 Task: Find connections with filter location Castelnau-le-Lez with filter topic #fintechwith filter profile language German with filter current company Unichem Laboratories Limited with filter school Punjab Technical University with filter industry Metal Ore Mining with filter service category Product Marketing with filter keywords title Ghostwriter
Action: Mouse moved to (705, 91)
Screenshot: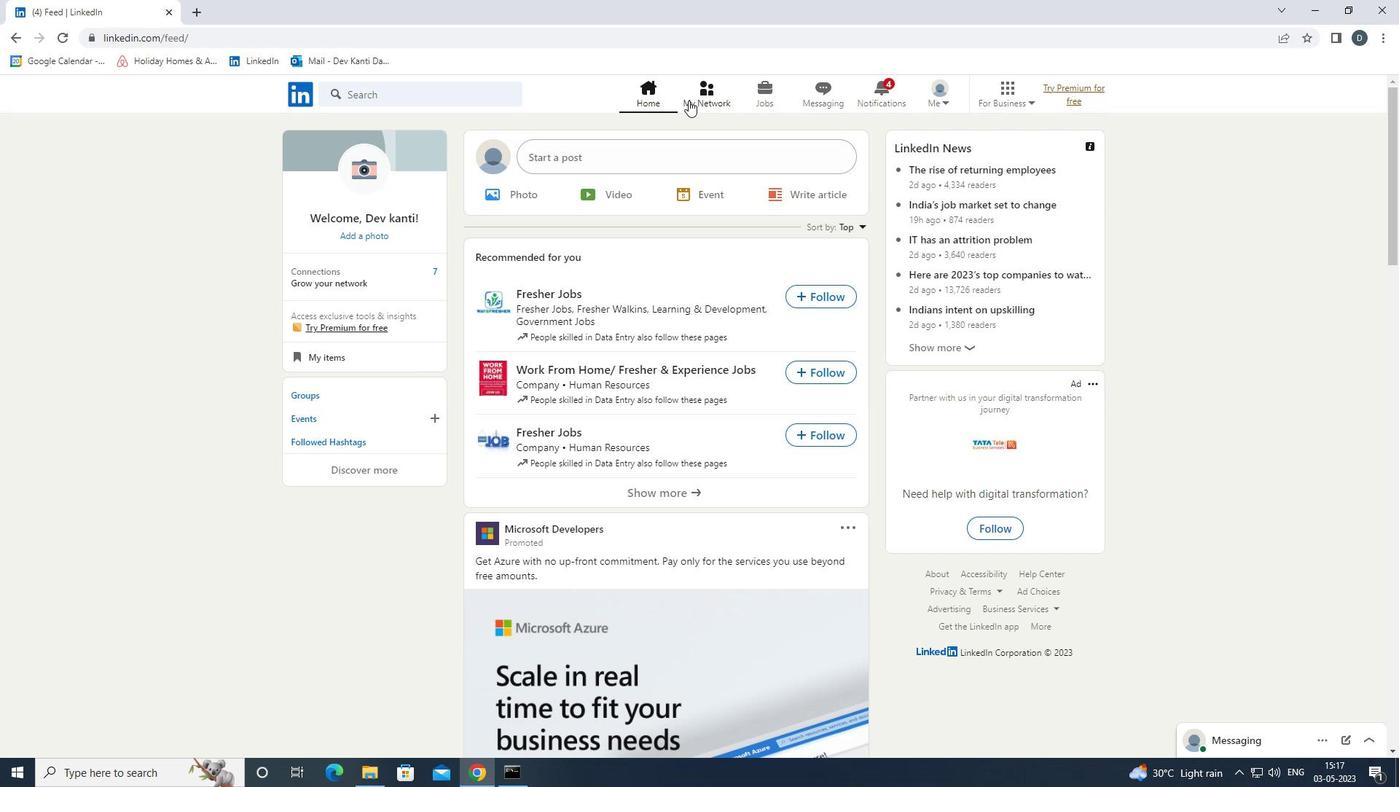 
Action: Mouse pressed left at (705, 91)
Screenshot: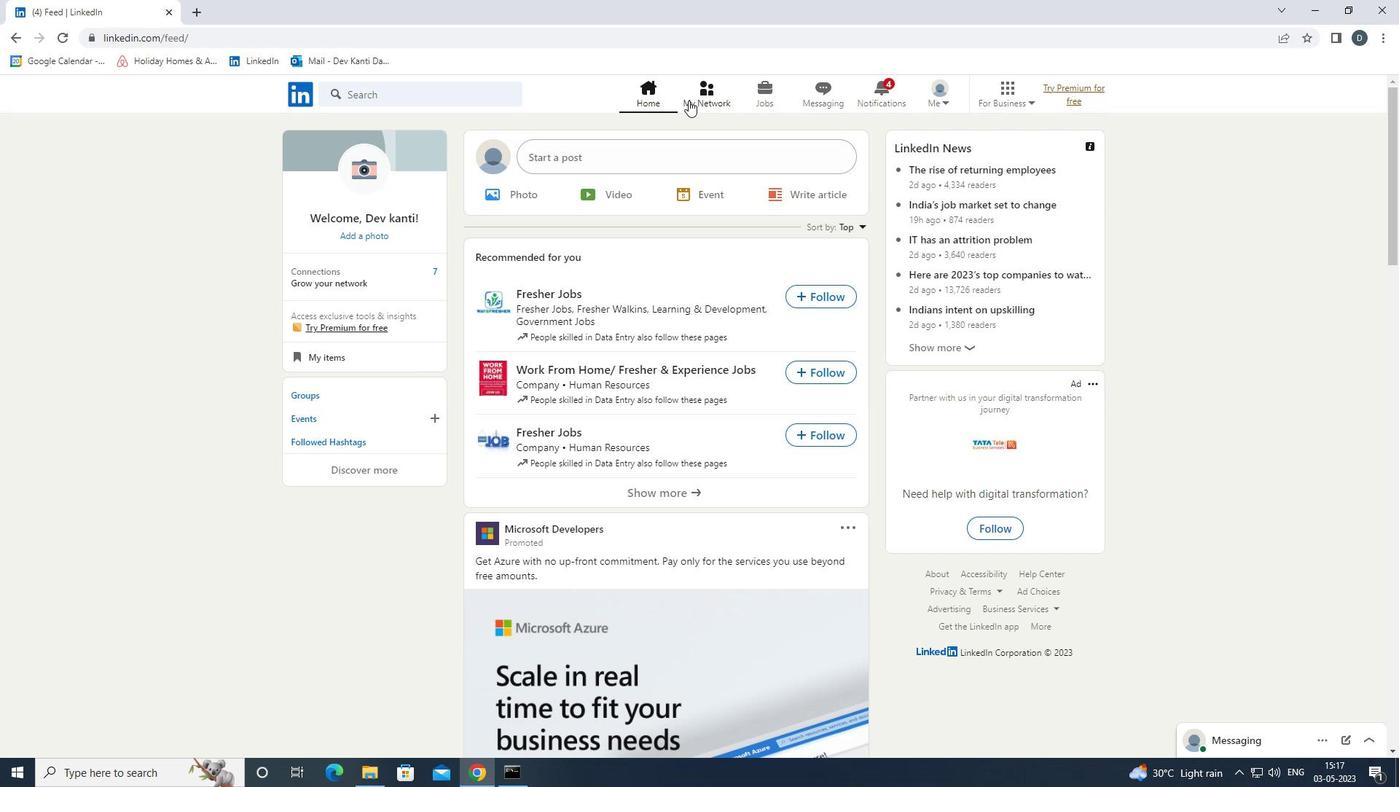 
Action: Mouse moved to (481, 172)
Screenshot: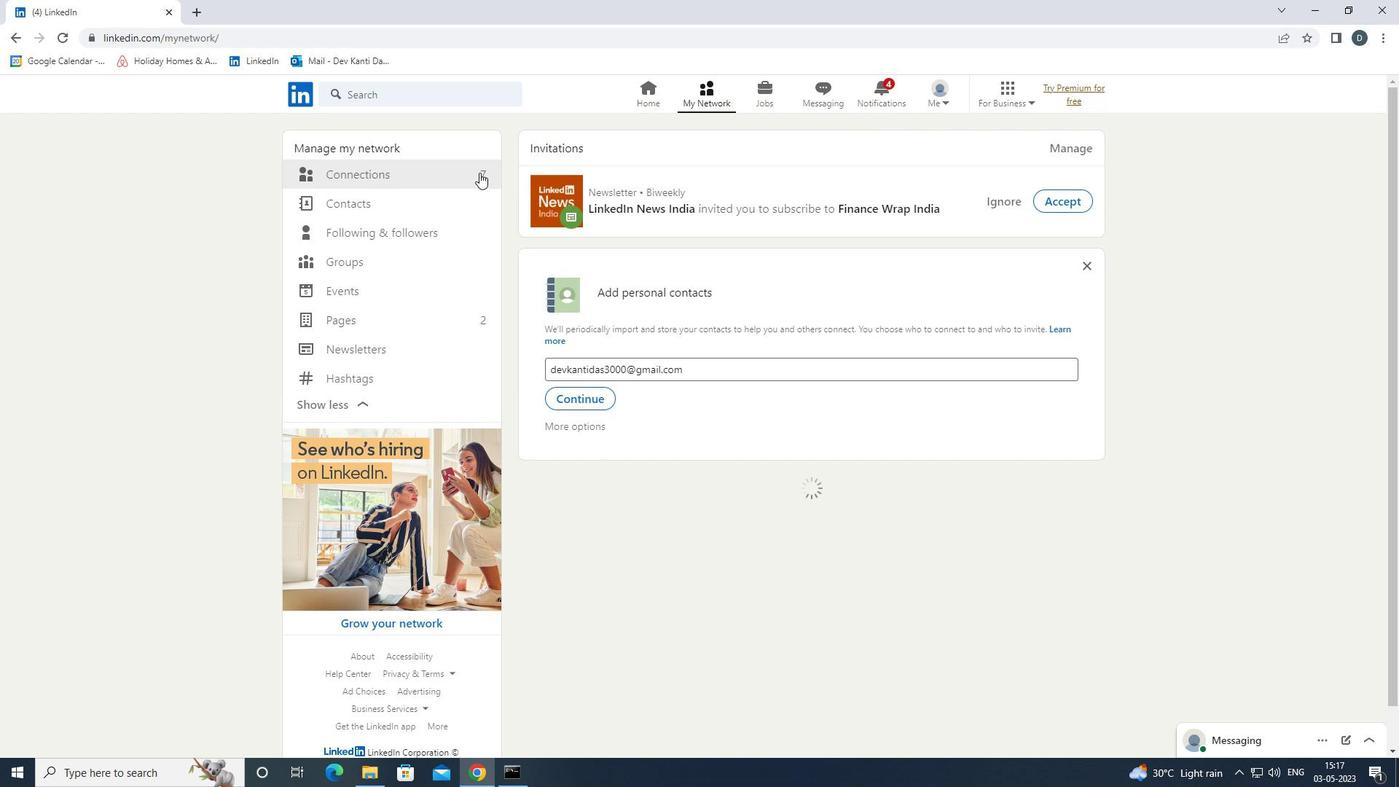 
Action: Mouse pressed left at (481, 172)
Screenshot: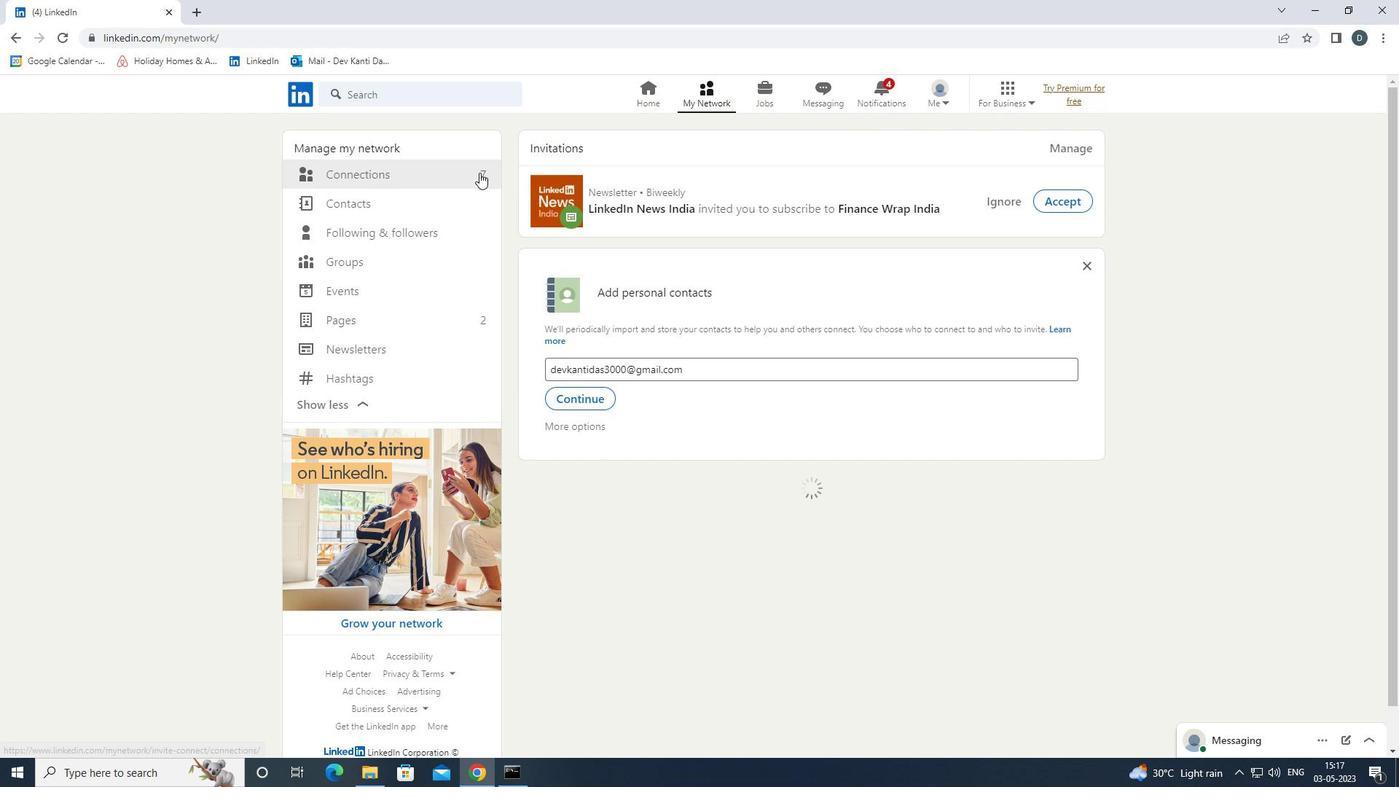 
Action: Mouse moved to (840, 181)
Screenshot: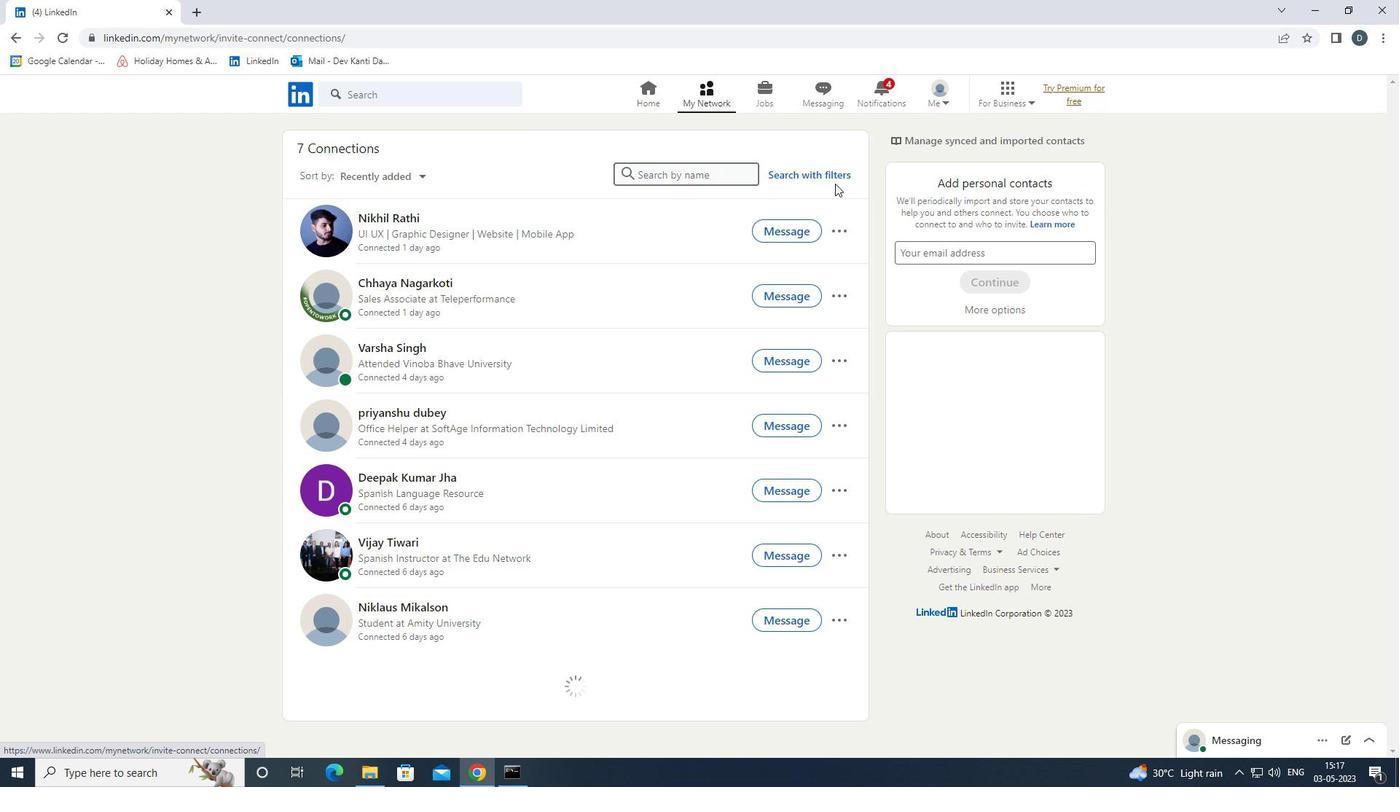 
Action: Mouse pressed left at (840, 181)
Screenshot: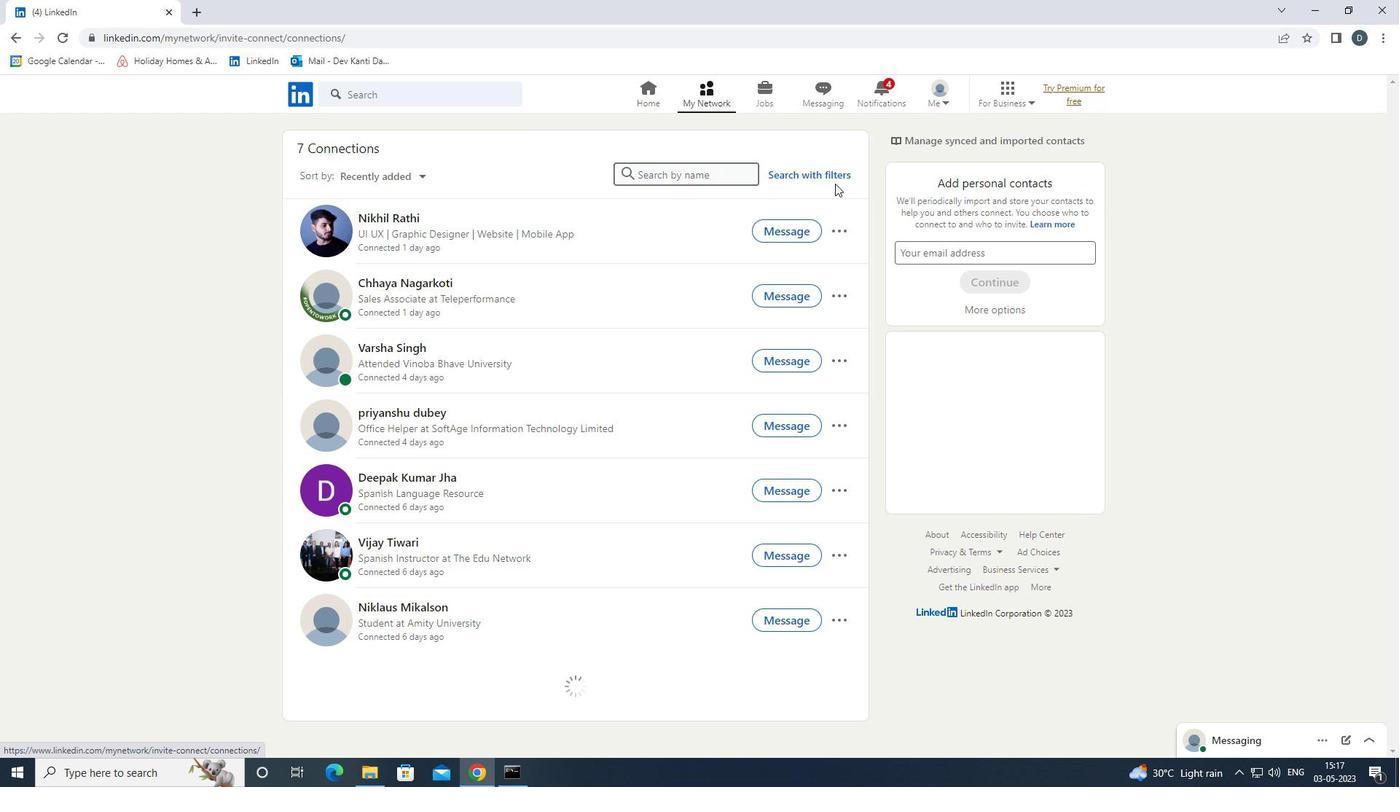 
Action: Mouse moved to (754, 137)
Screenshot: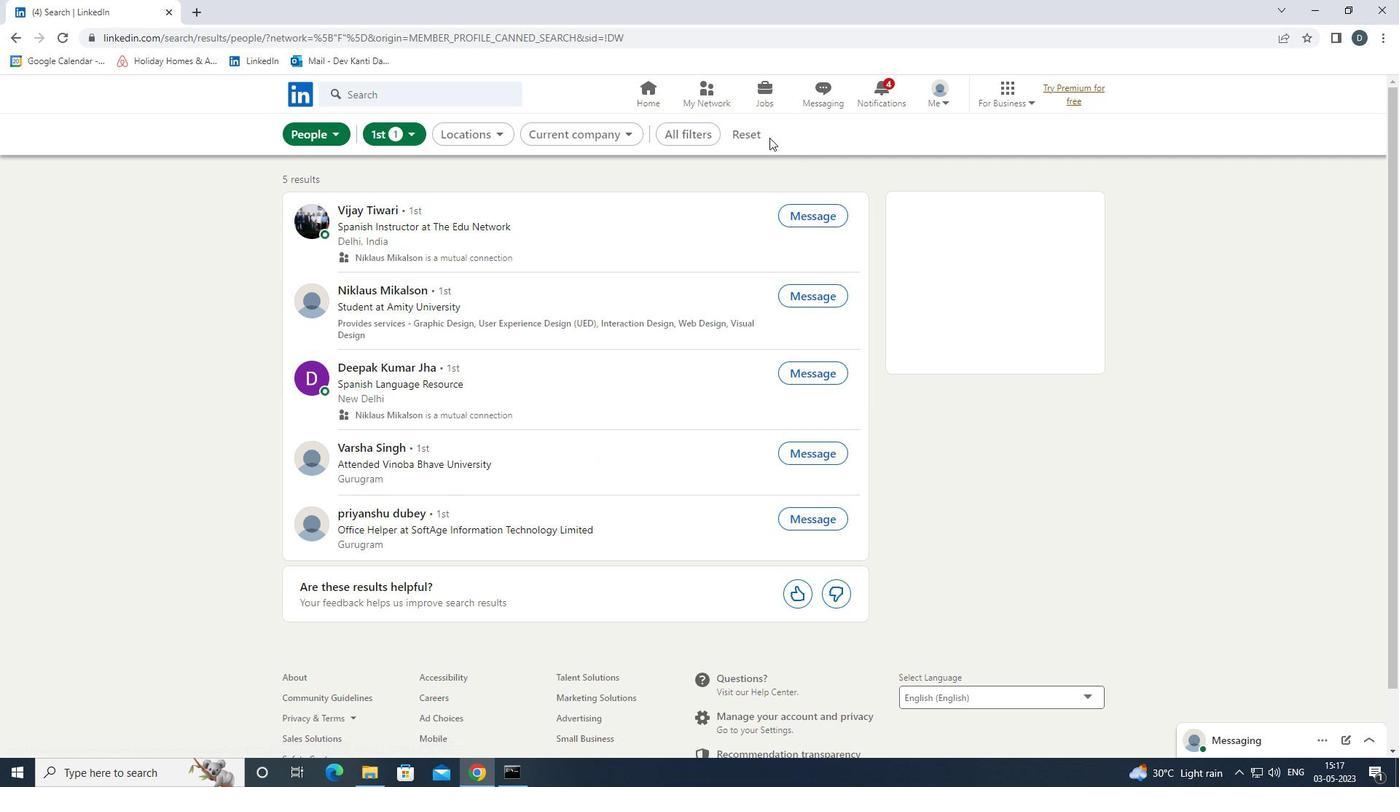 
Action: Mouse pressed left at (754, 137)
Screenshot: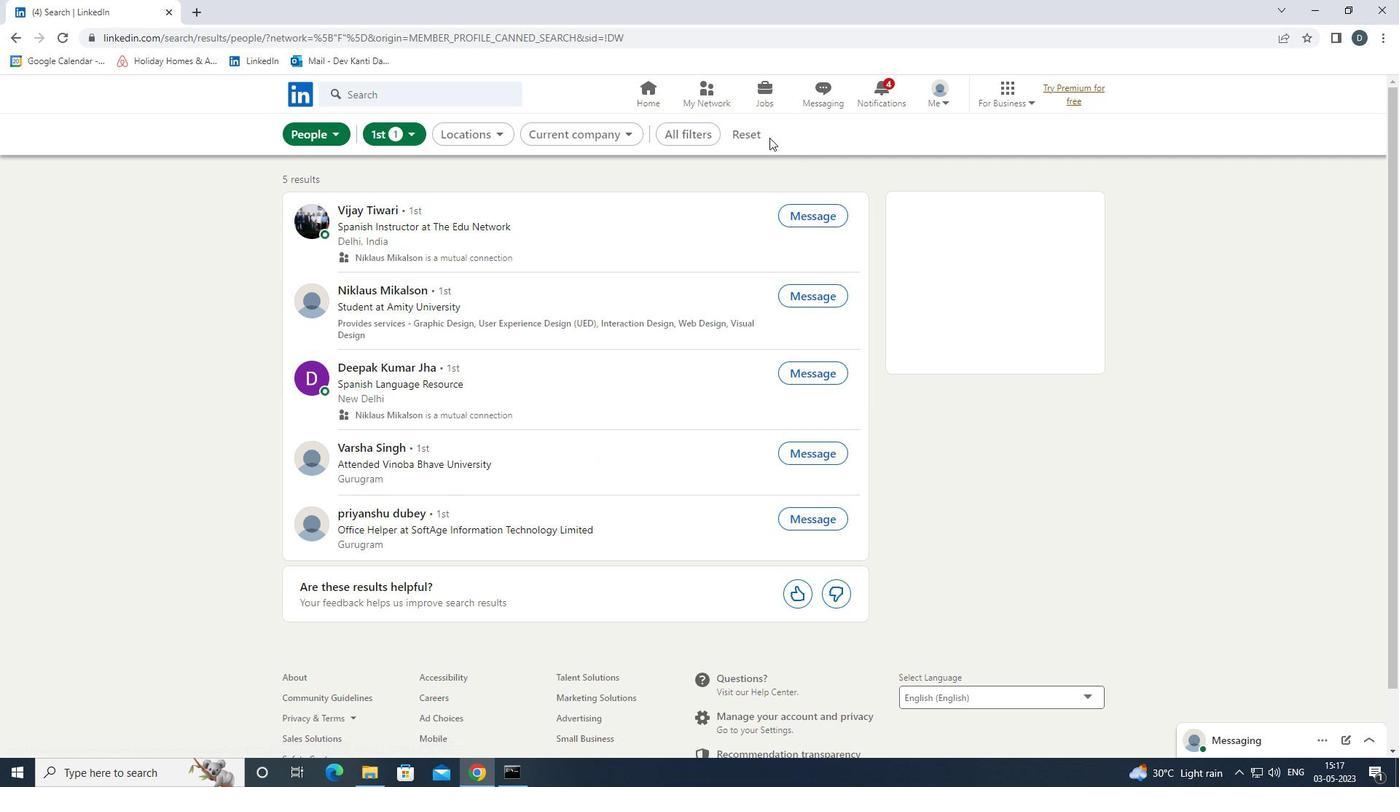 
Action: Mouse moved to (717, 133)
Screenshot: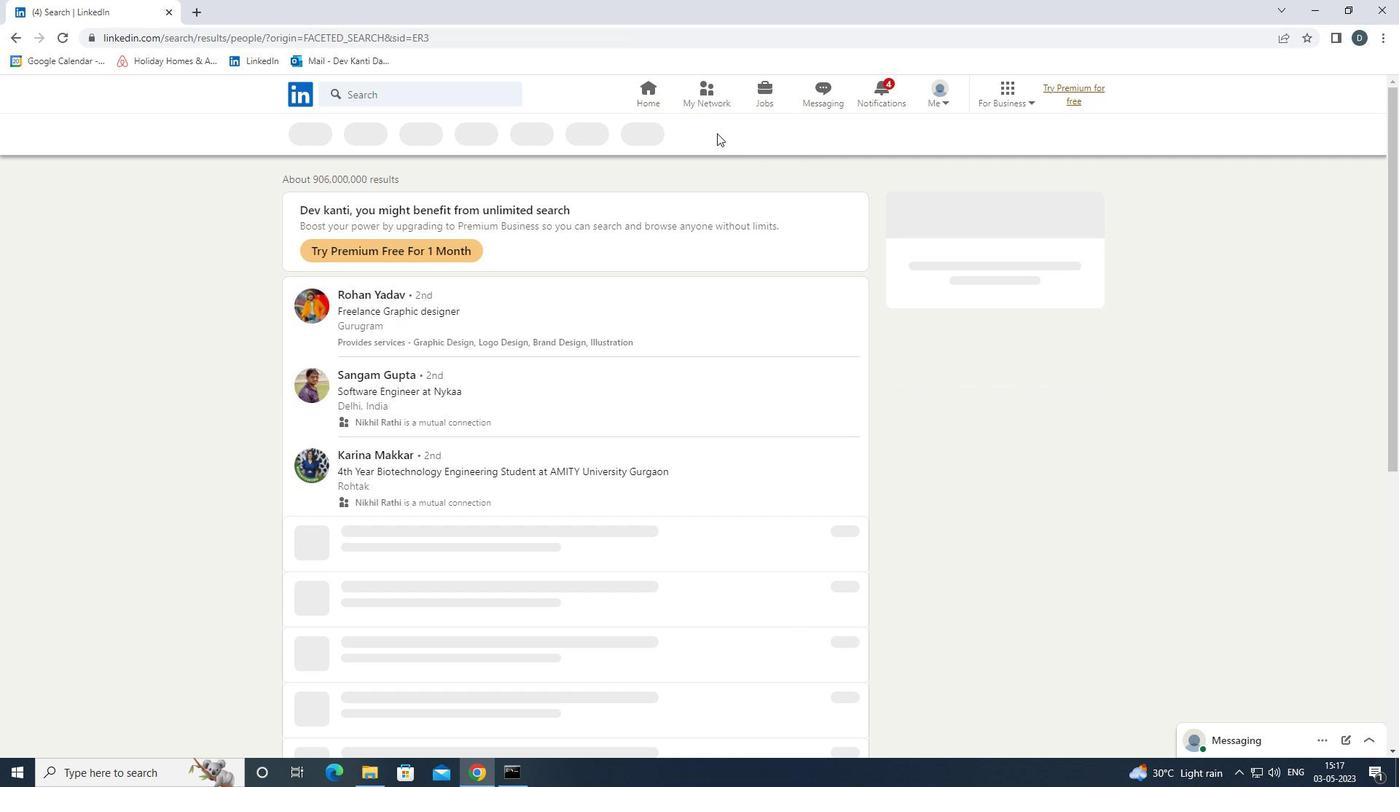 
Action: Mouse pressed left at (717, 133)
Screenshot: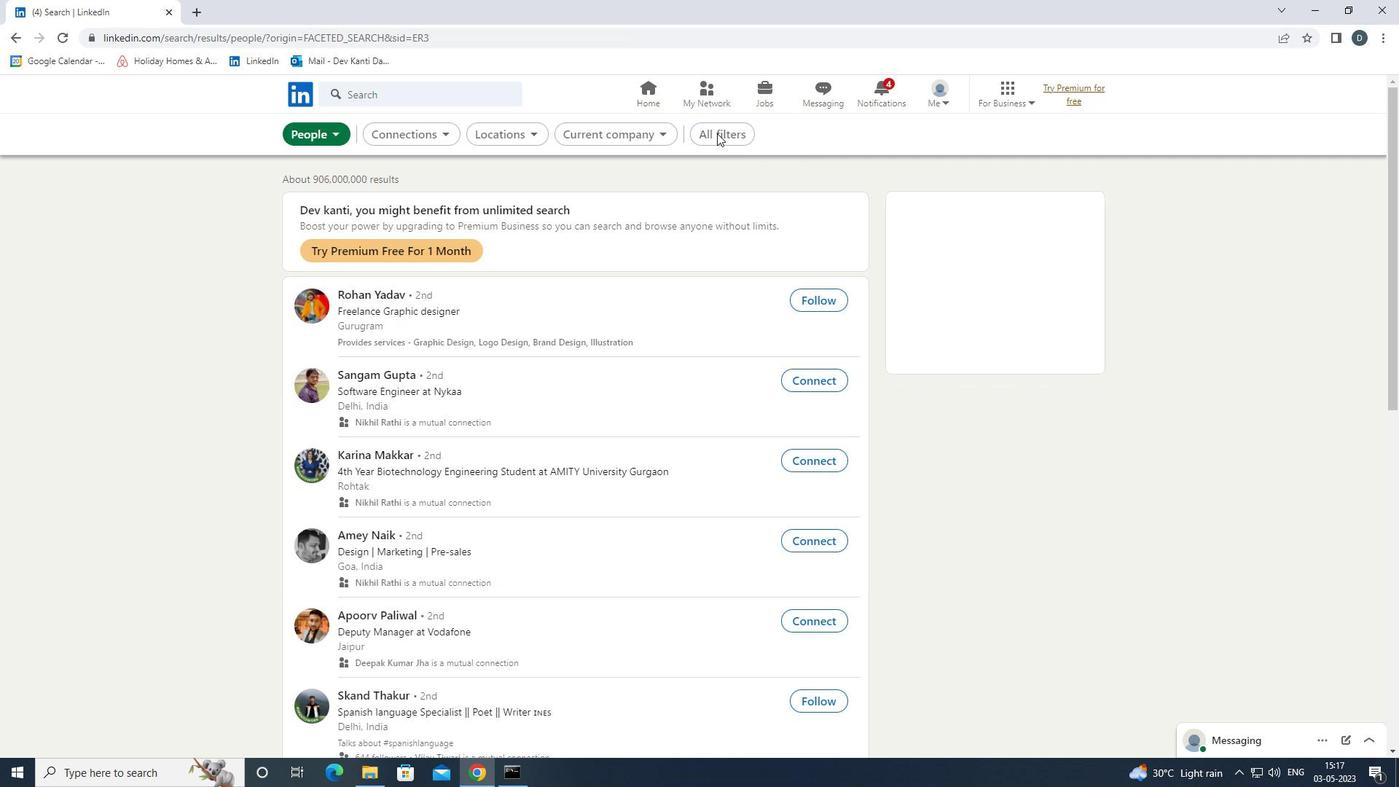 
Action: Mouse moved to (1154, 436)
Screenshot: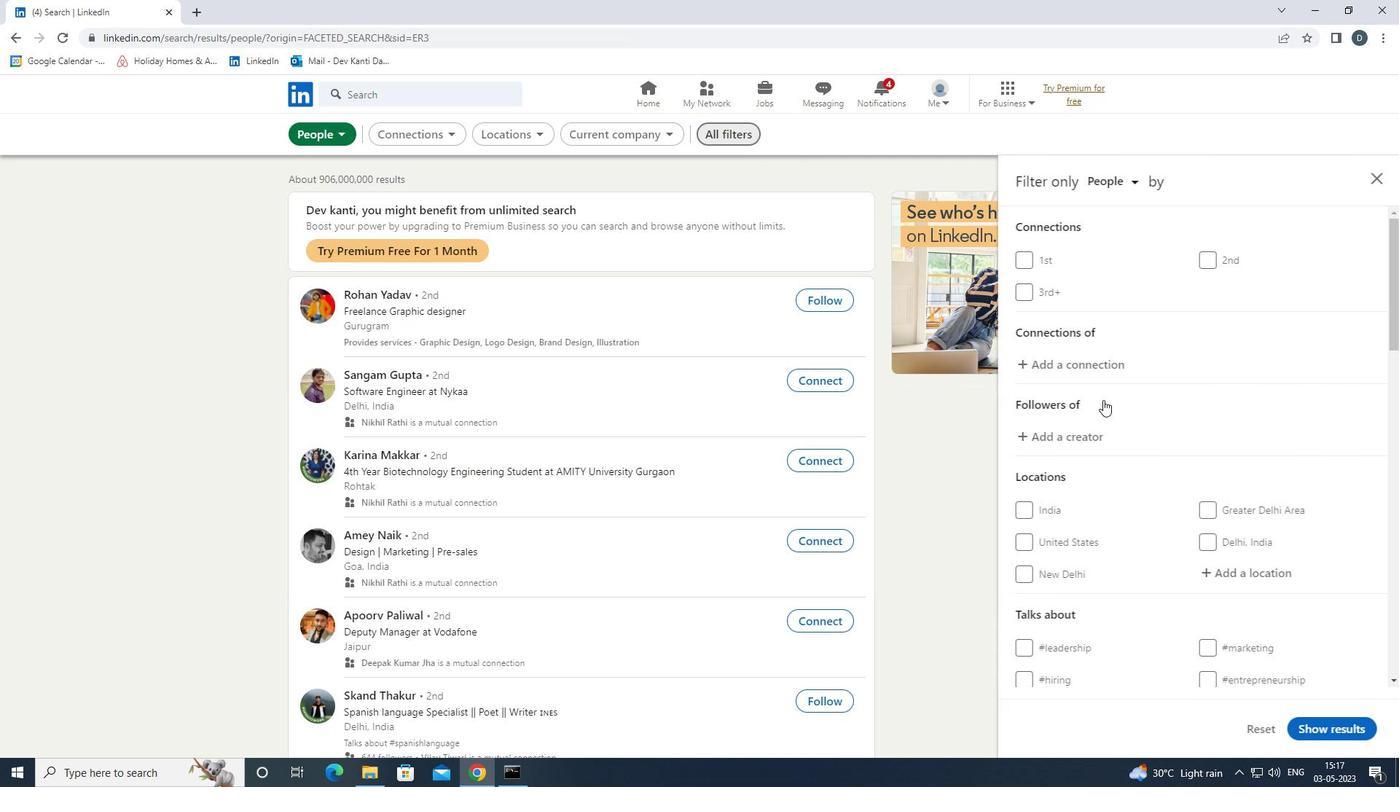 
Action: Mouse scrolled (1154, 435) with delta (0, 0)
Screenshot: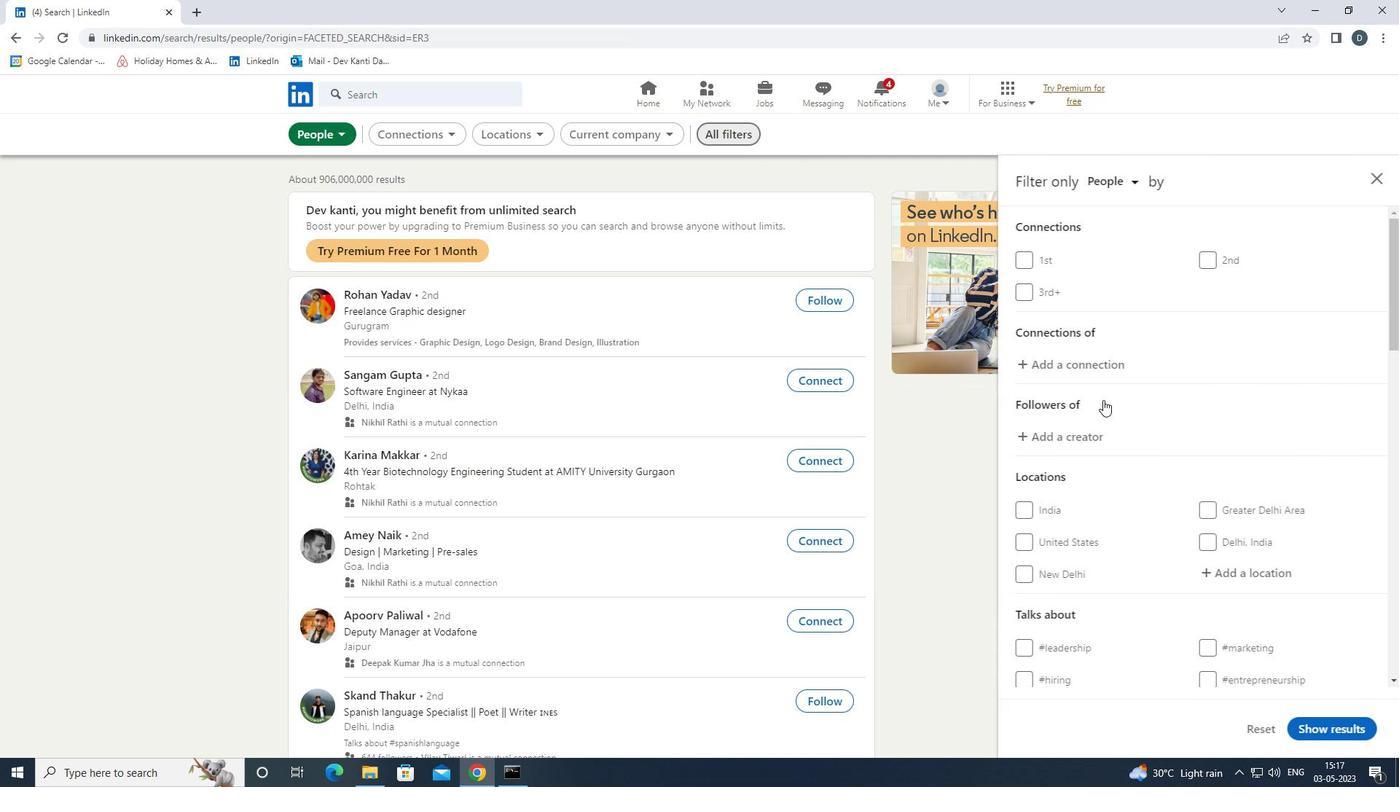 
Action: Mouse moved to (1164, 446)
Screenshot: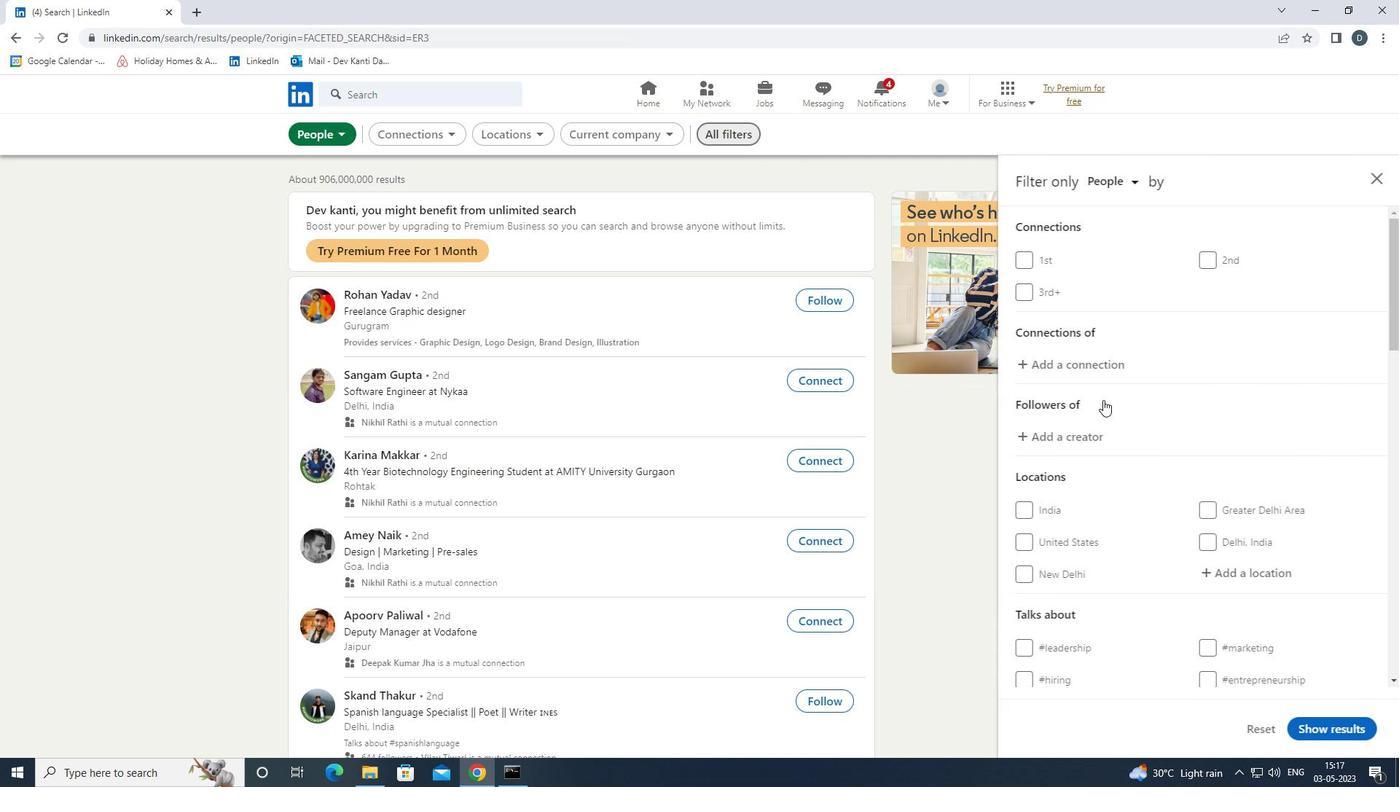 
Action: Mouse scrolled (1164, 445) with delta (0, 0)
Screenshot: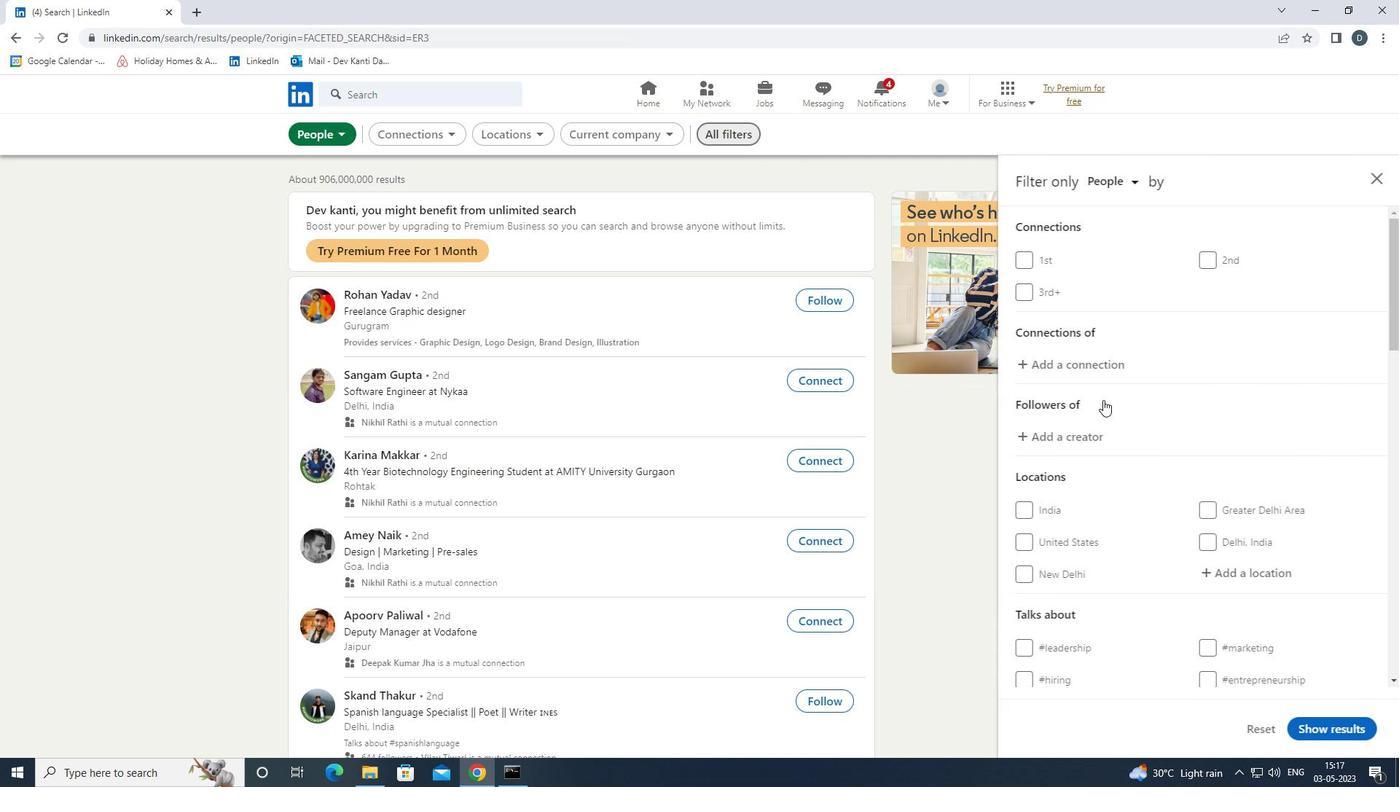 
Action: Mouse moved to (1170, 449)
Screenshot: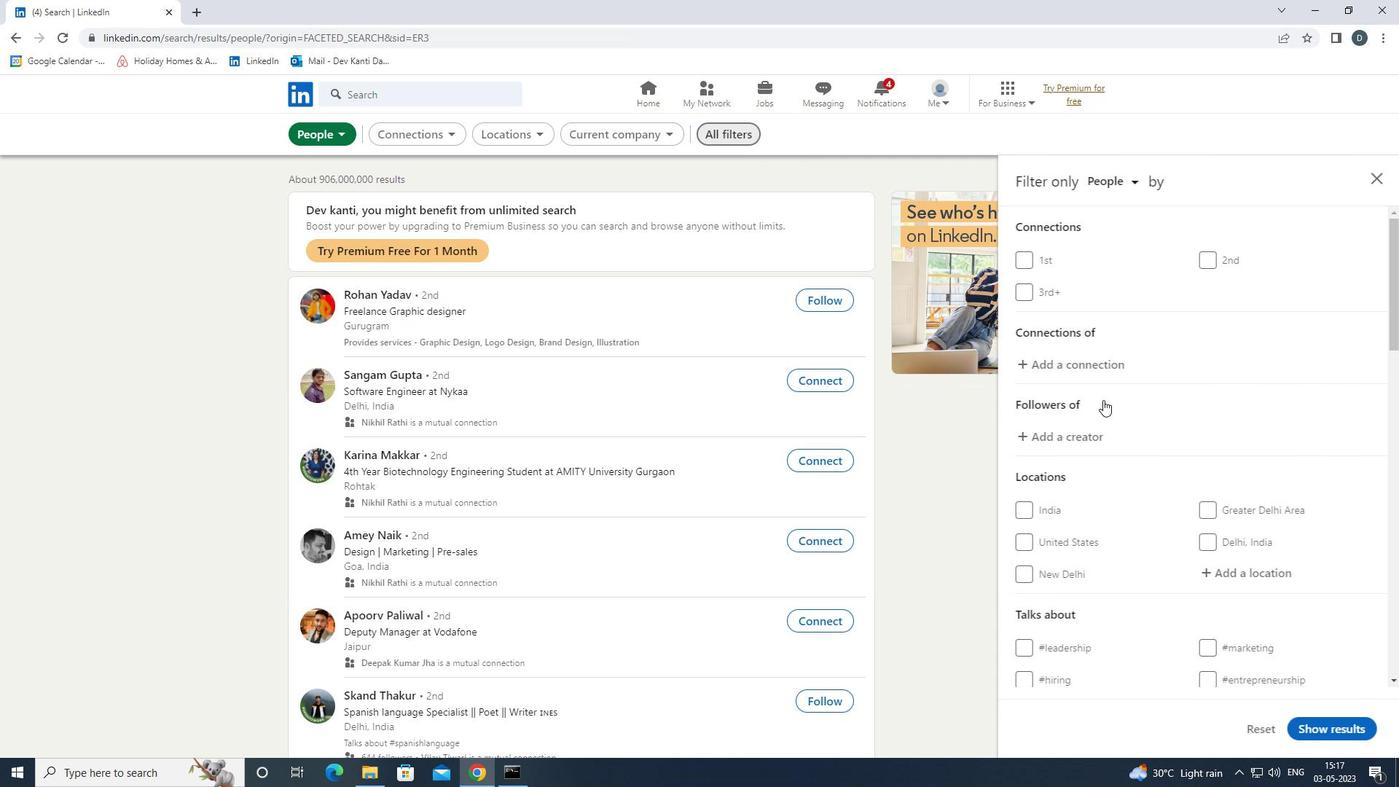 
Action: Mouse scrolled (1170, 448) with delta (0, 0)
Screenshot: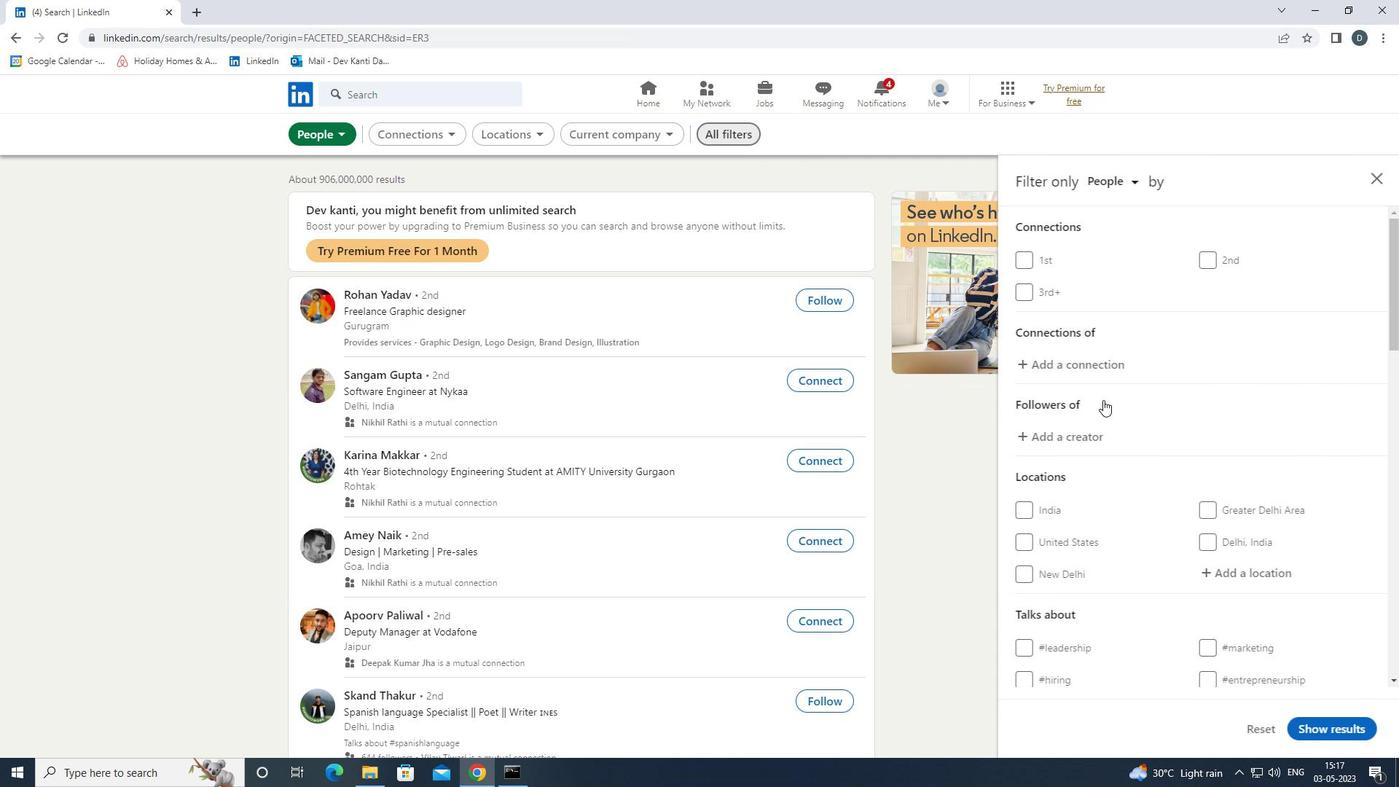 
Action: Mouse moved to (1240, 356)
Screenshot: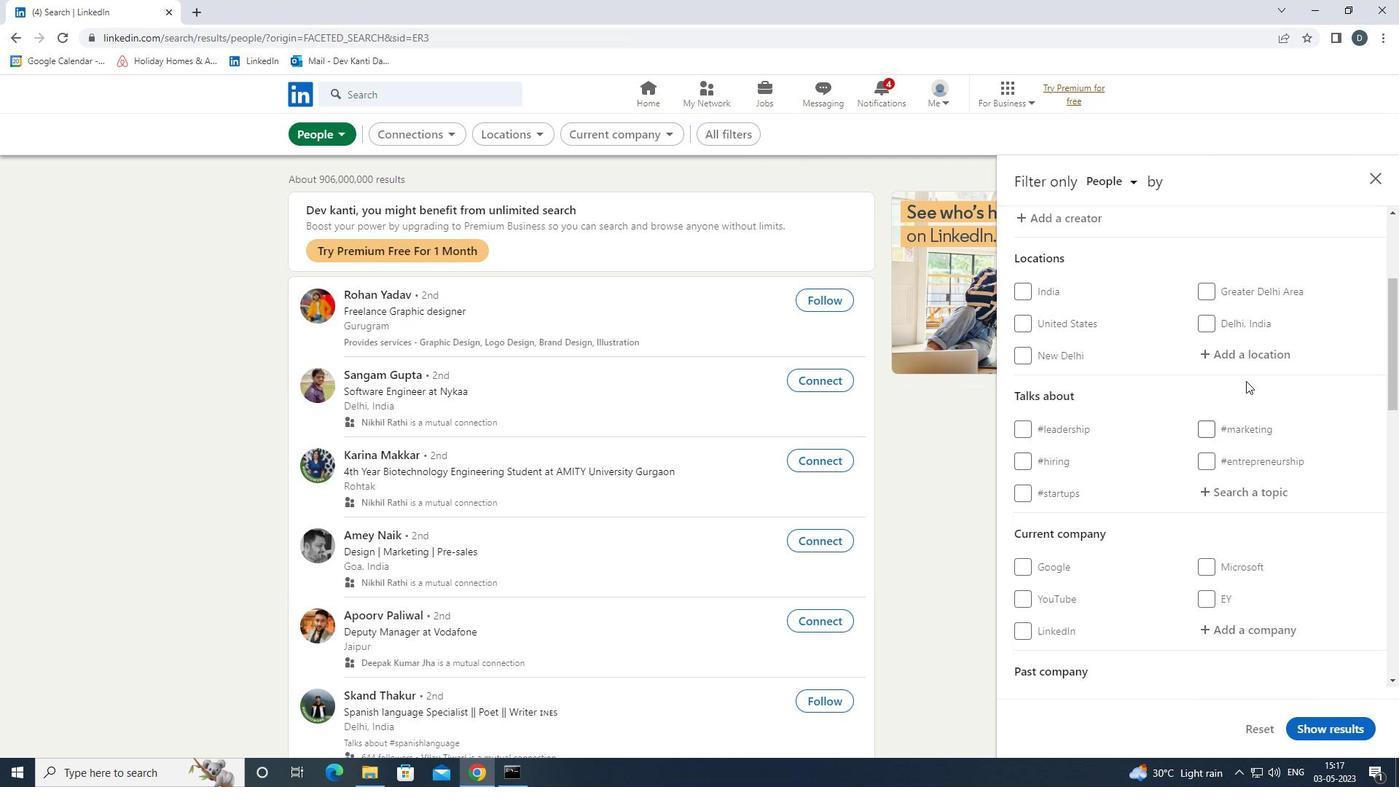 
Action: Mouse pressed left at (1240, 356)
Screenshot: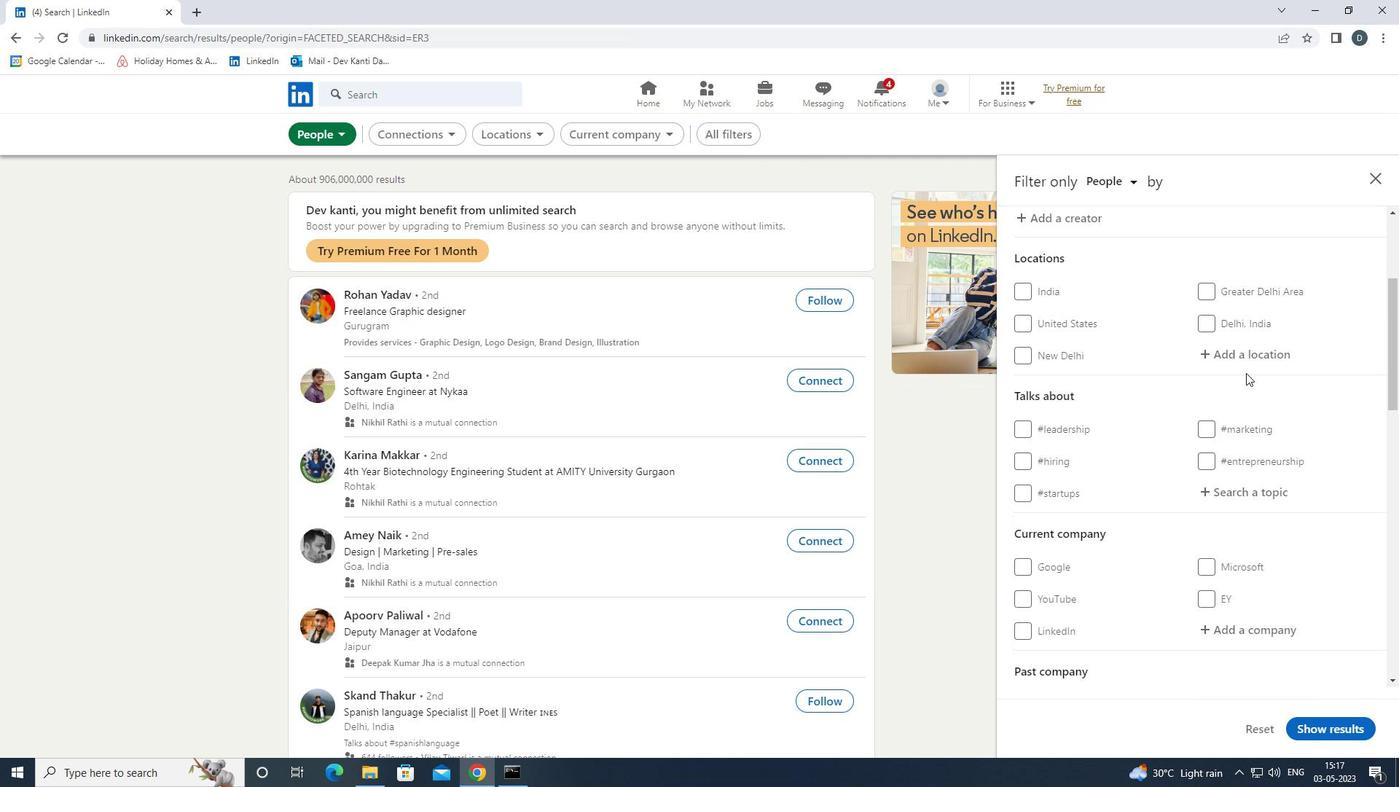 
Action: Key pressed <Key.shift>CASTELNAU-<Key.down><Key.enter>
Screenshot: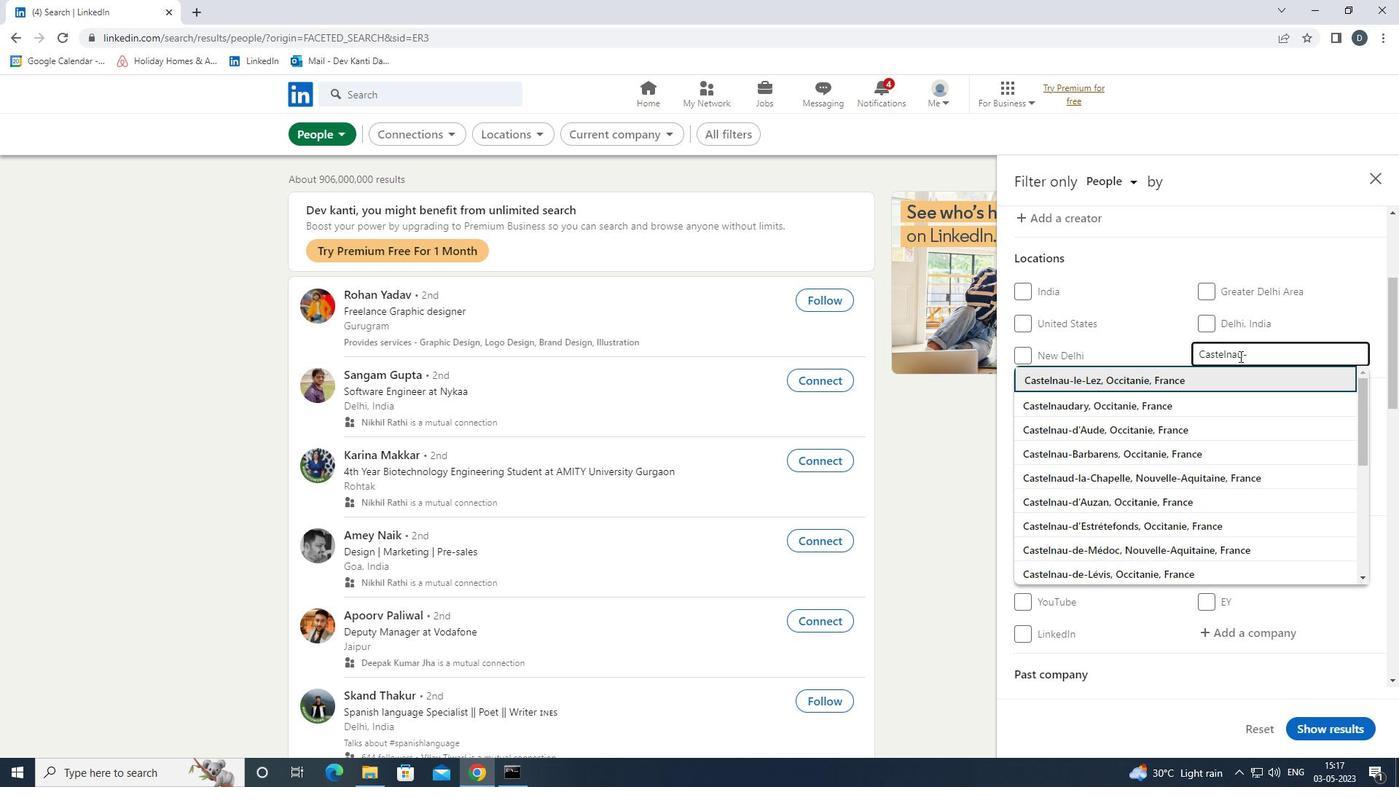 
Action: Mouse moved to (1247, 372)
Screenshot: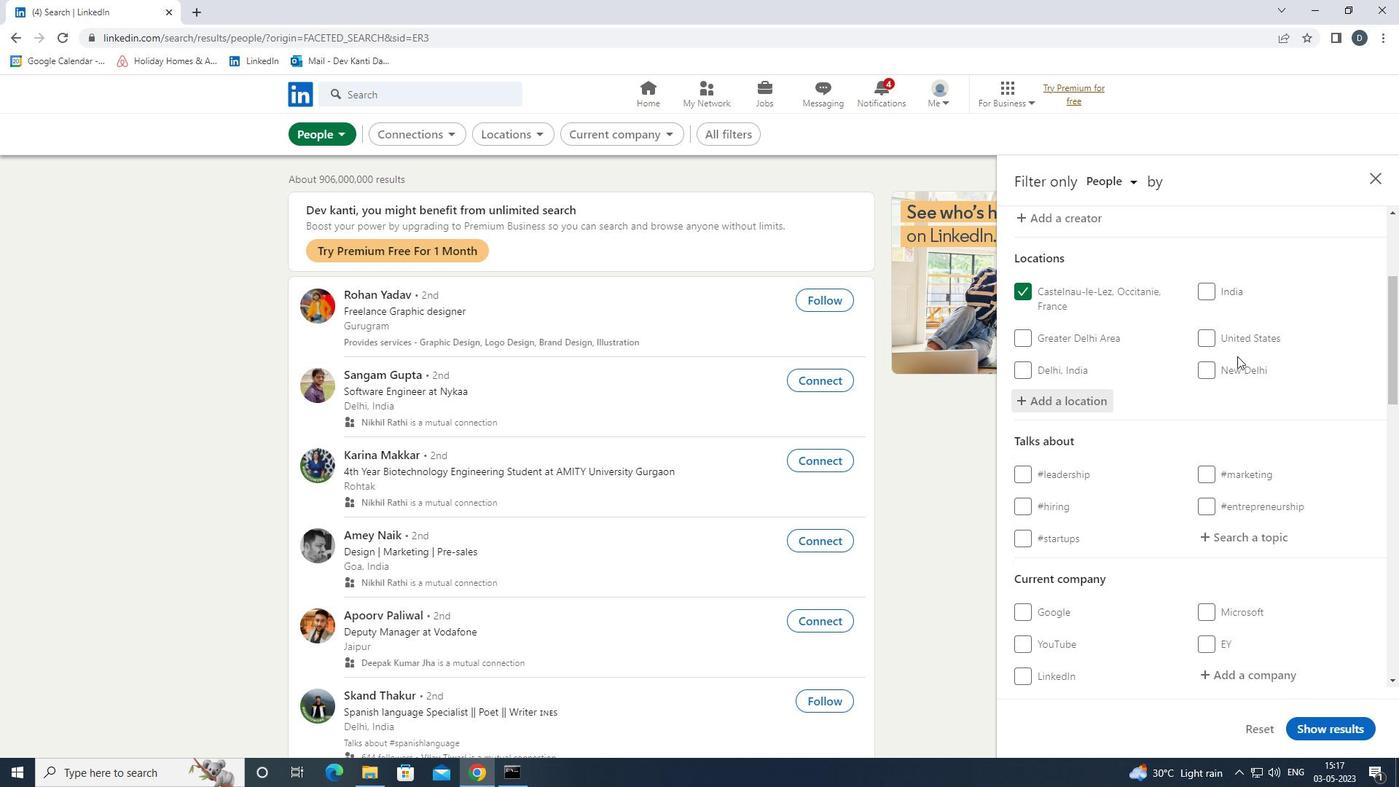 
Action: Mouse scrolled (1247, 371) with delta (0, 0)
Screenshot: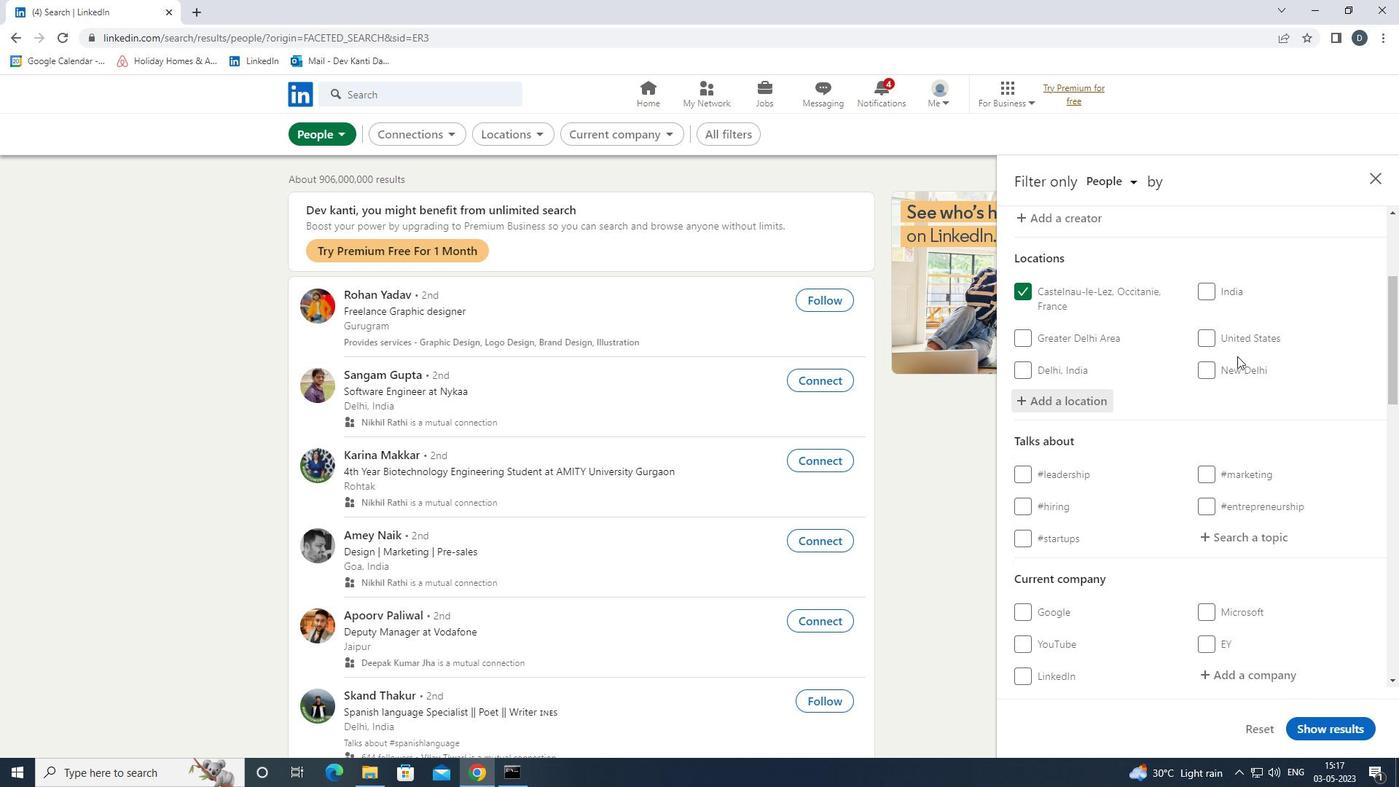 
Action: Mouse moved to (1247, 377)
Screenshot: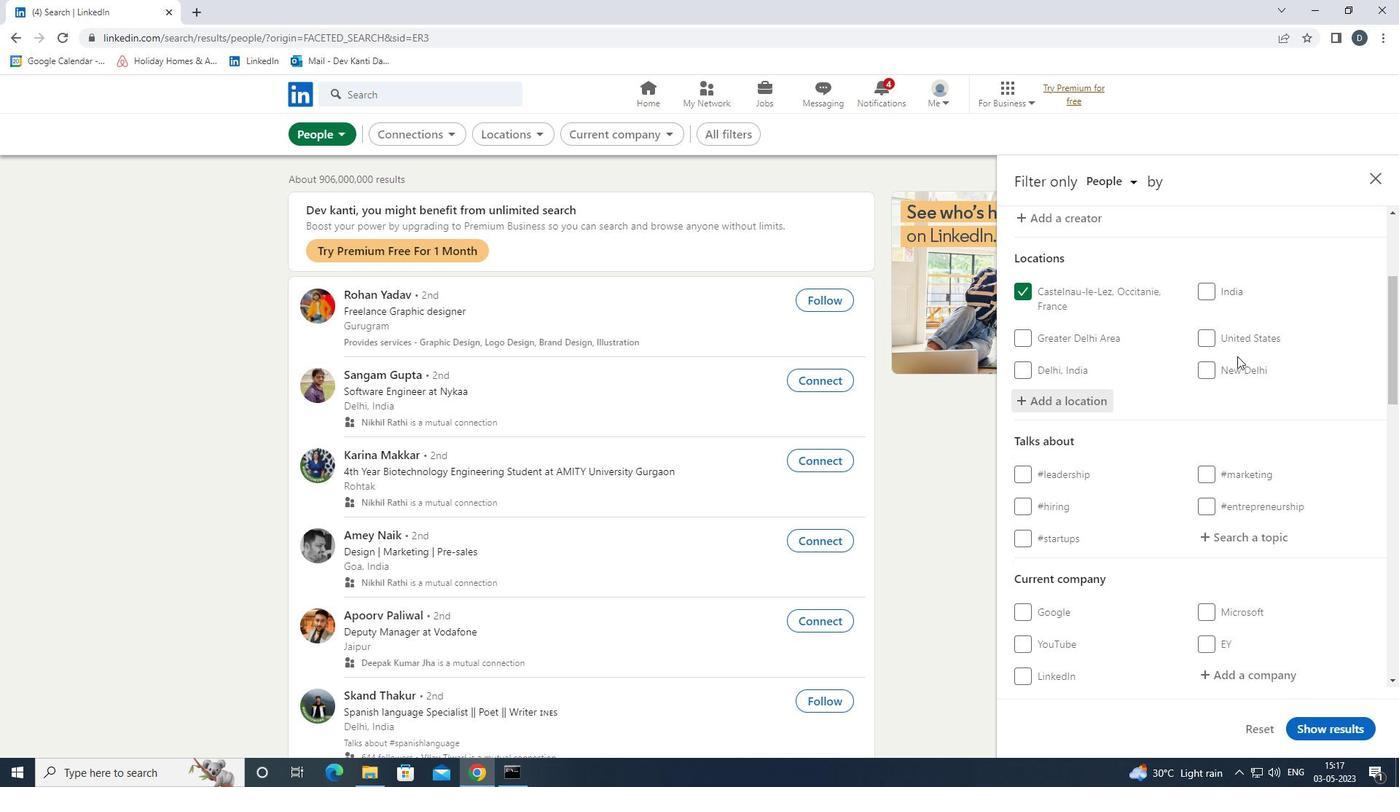 
Action: Mouse scrolled (1247, 376) with delta (0, 0)
Screenshot: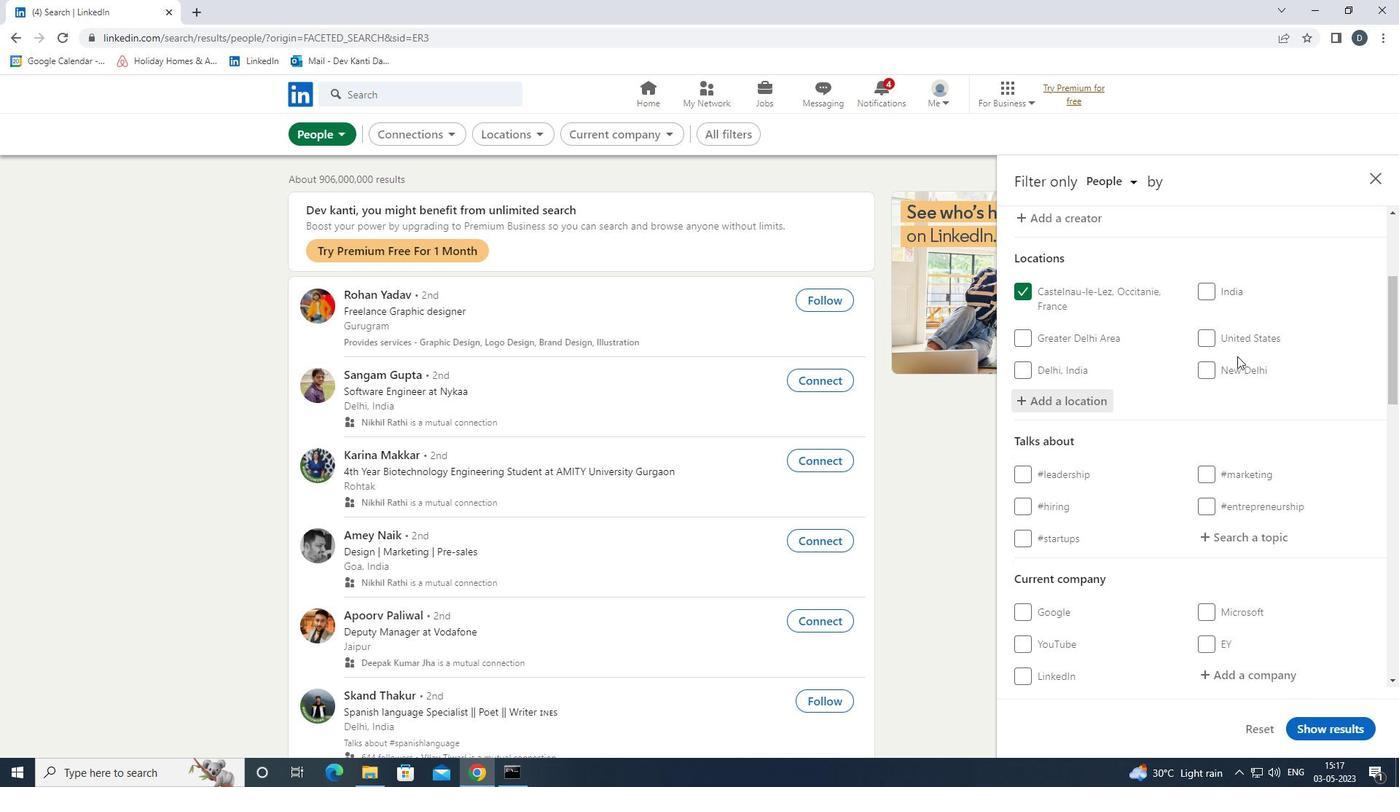 
Action: Mouse moved to (1250, 387)
Screenshot: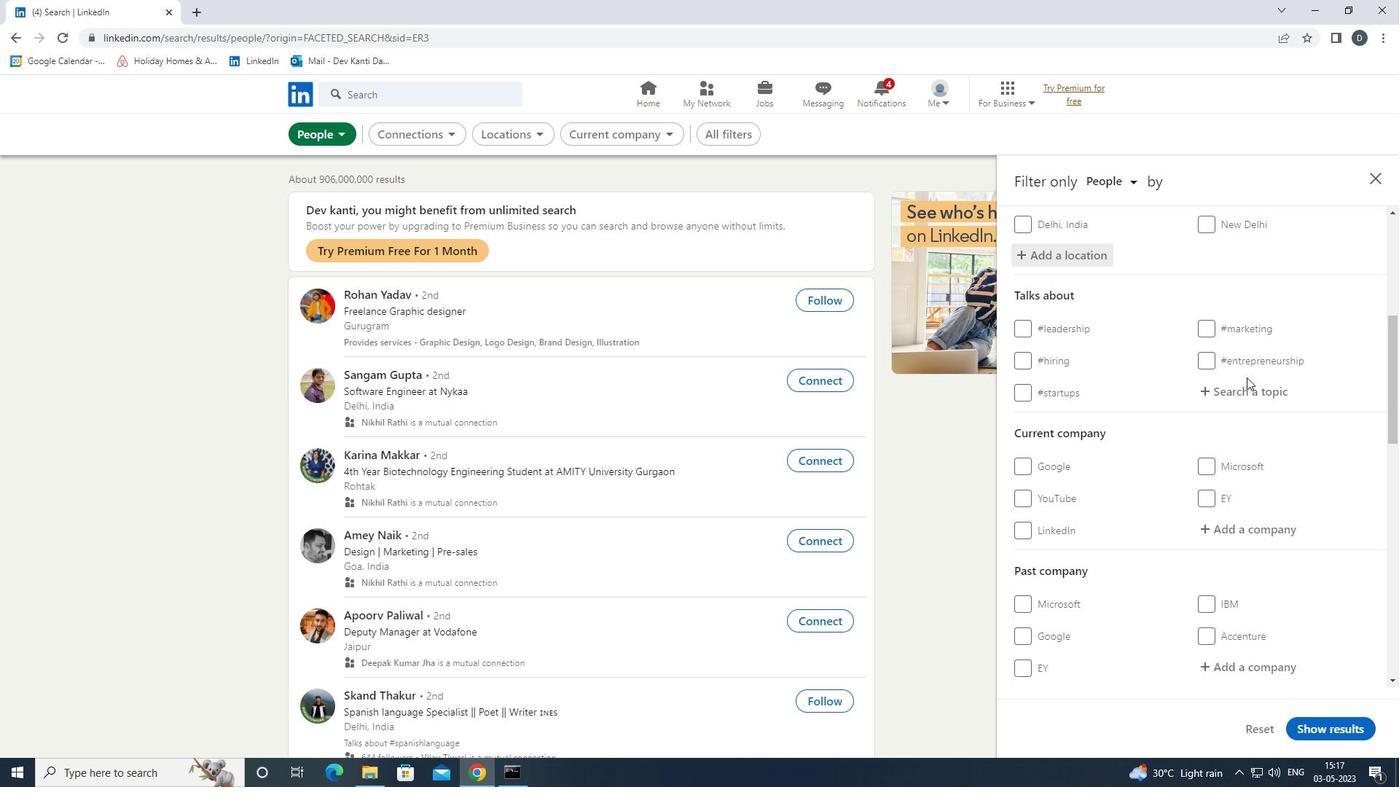 
Action: Mouse pressed left at (1250, 387)
Screenshot: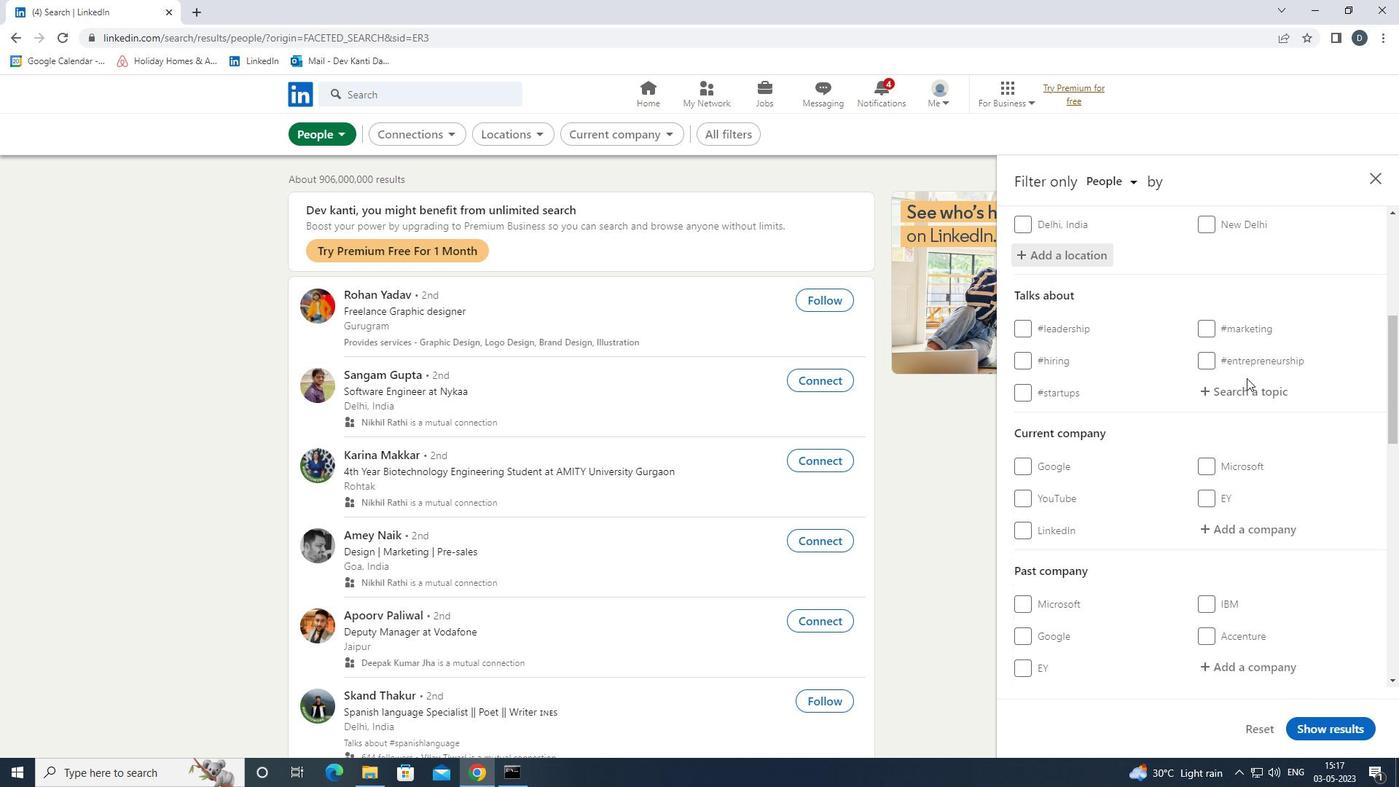
Action: Mouse moved to (1249, 388)
Screenshot: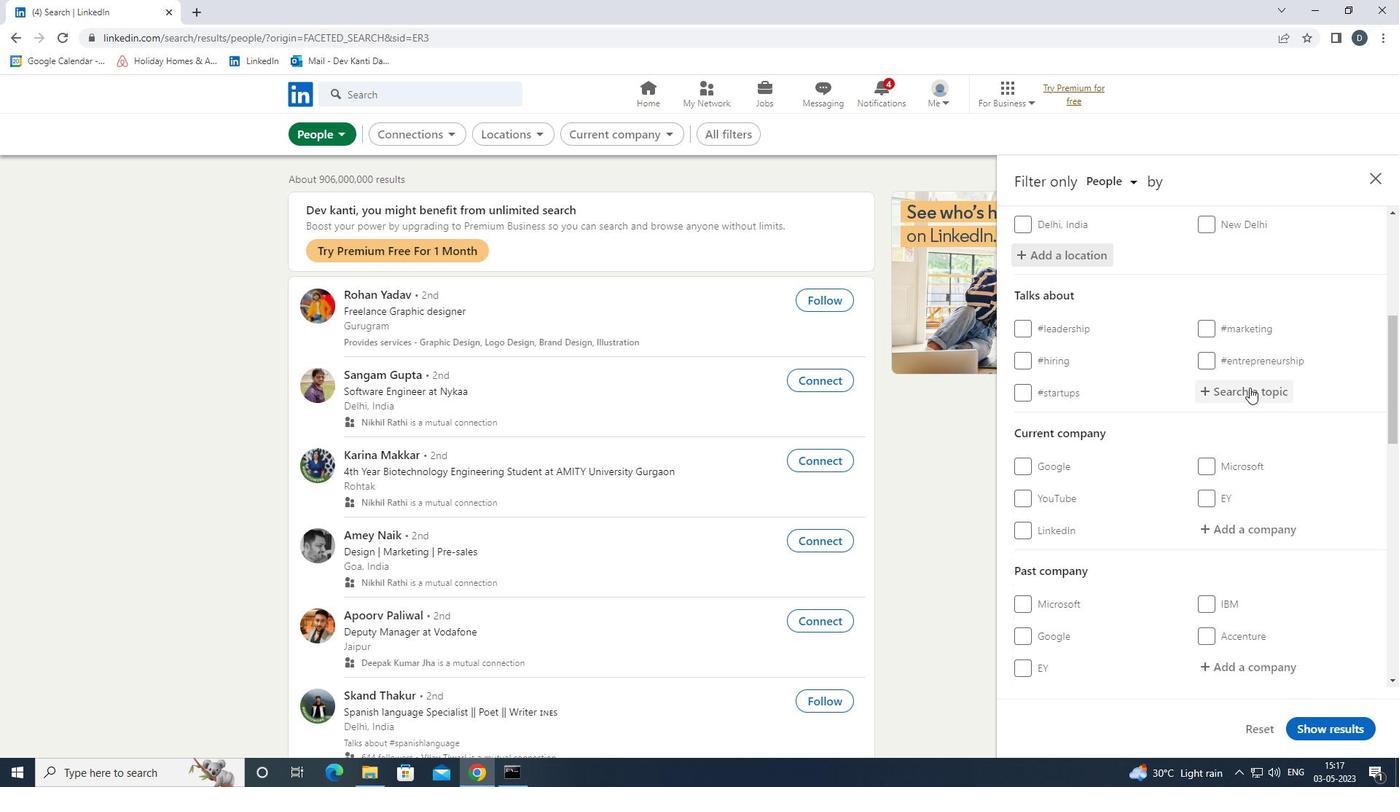 
Action: Key pressed FINETECH<Key.backspace><Key.backspace><Key.backspace><Key.backspace><Key.backspace>TECH<Key.down><Key.enter>
Screenshot: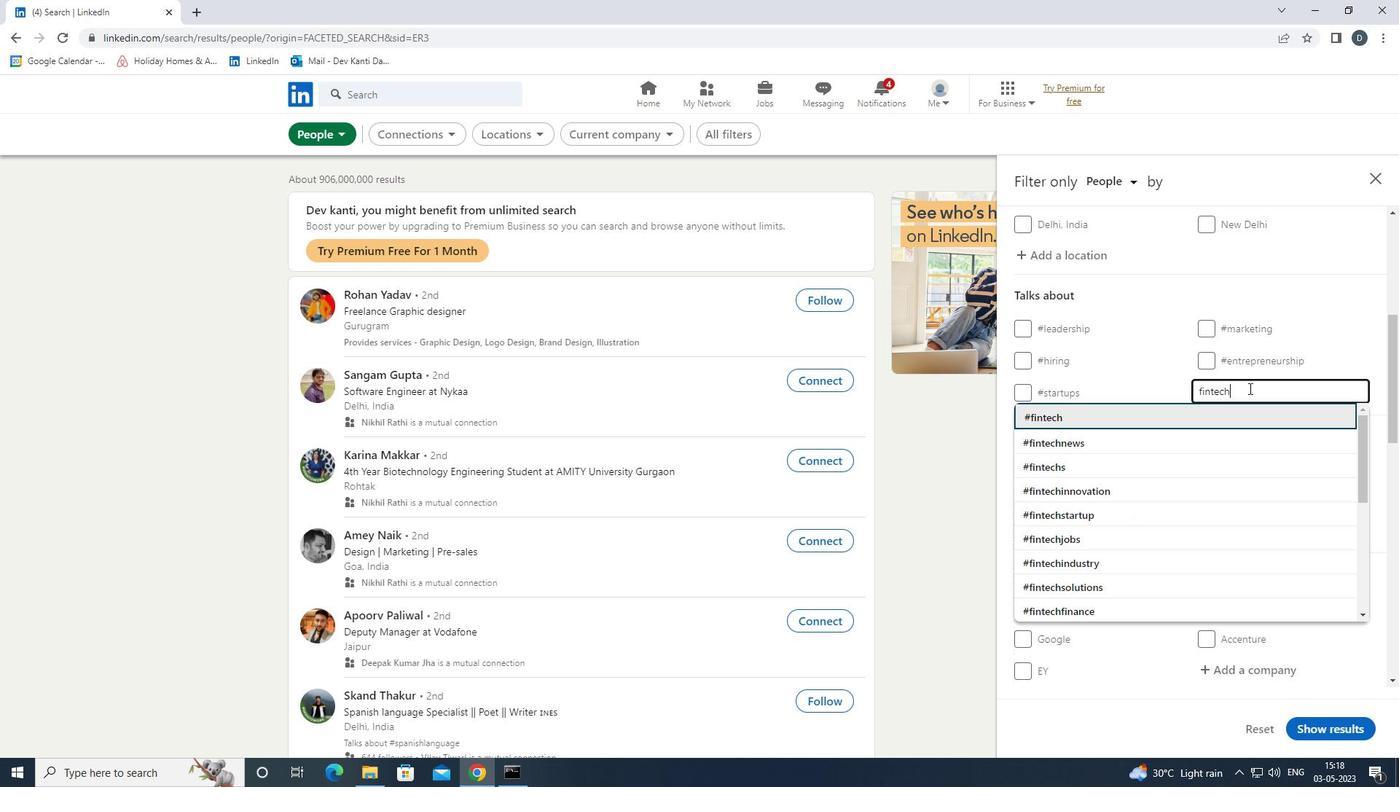 
Action: Mouse moved to (1257, 393)
Screenshot: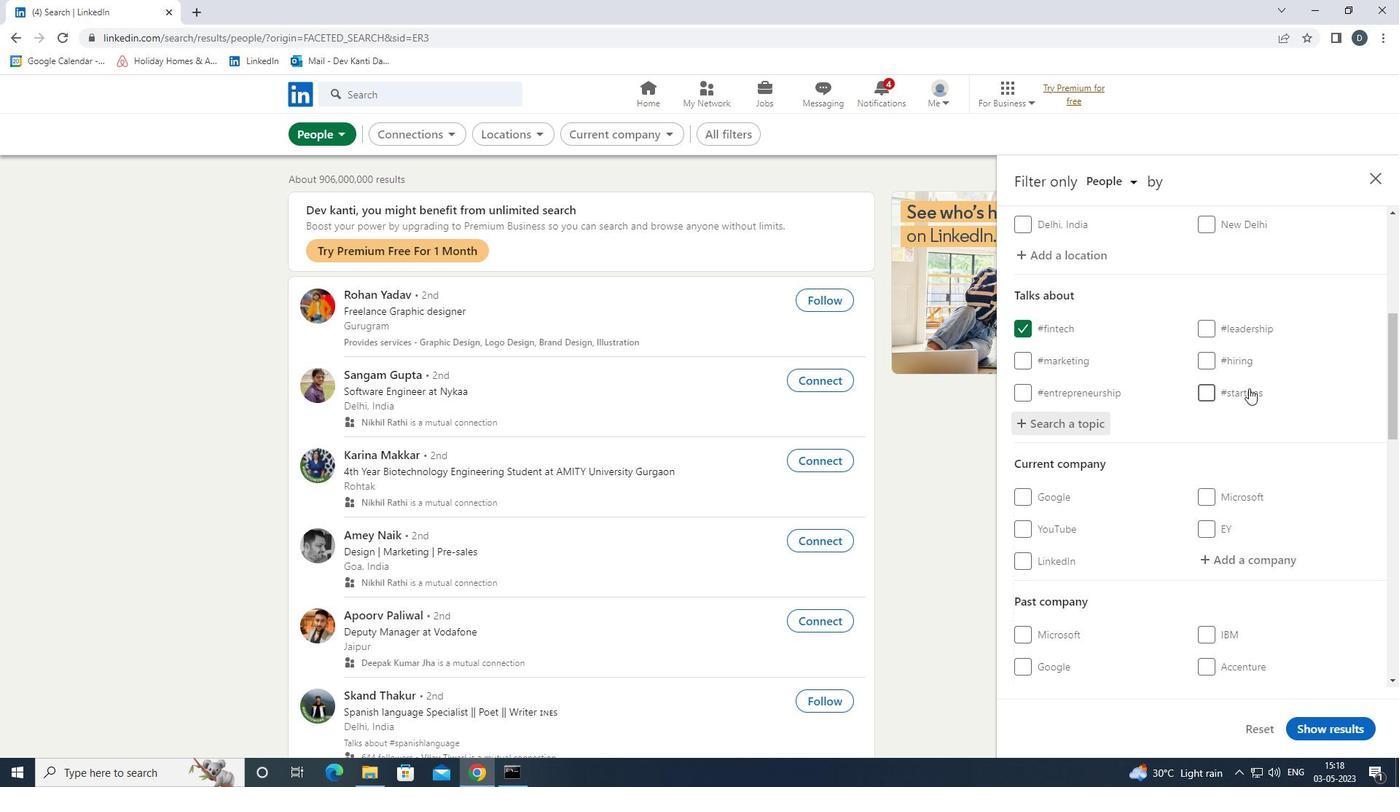 
Action: Mouse scrolled (1257, 393) with delta (0, 0)
Screenshot: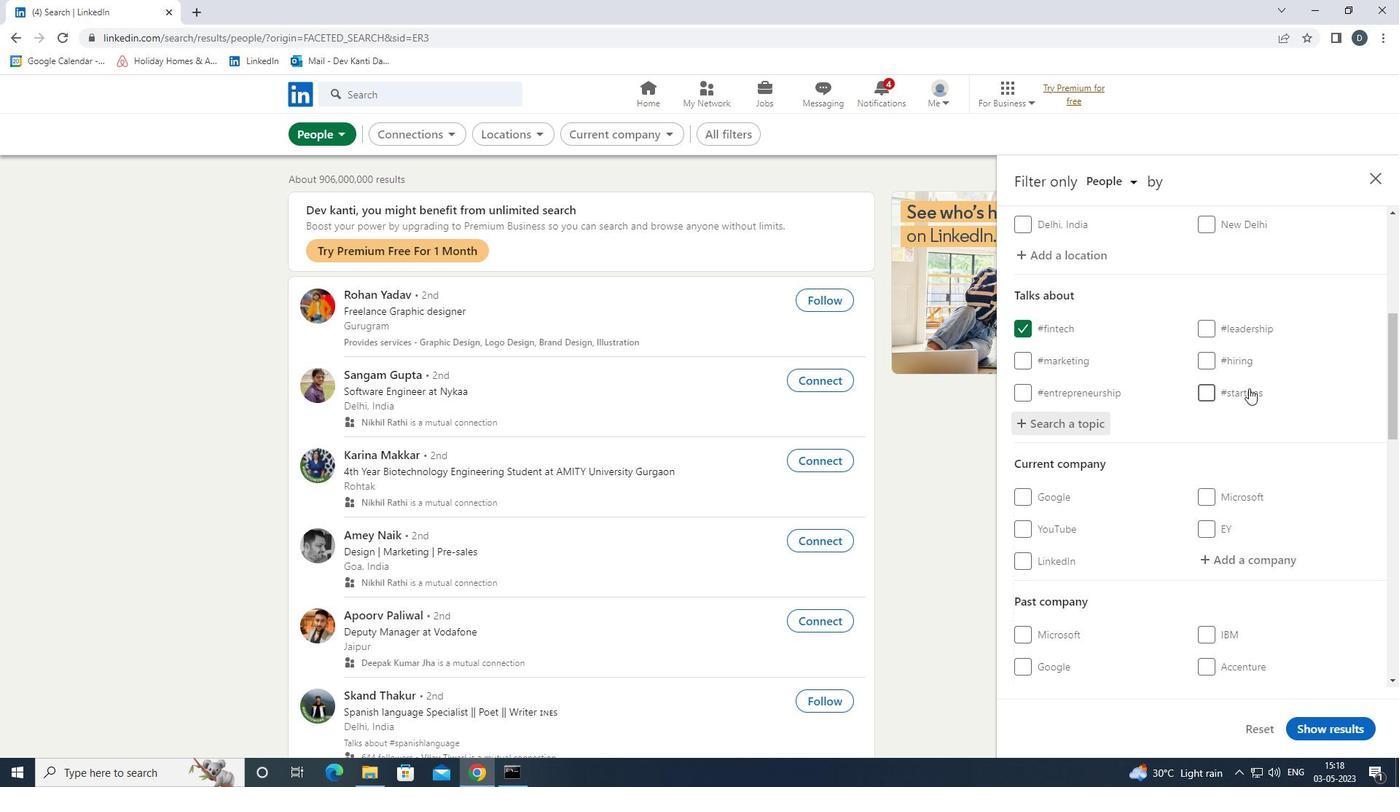 
Action: Mouse moved to (1257, 395)
Screenshot: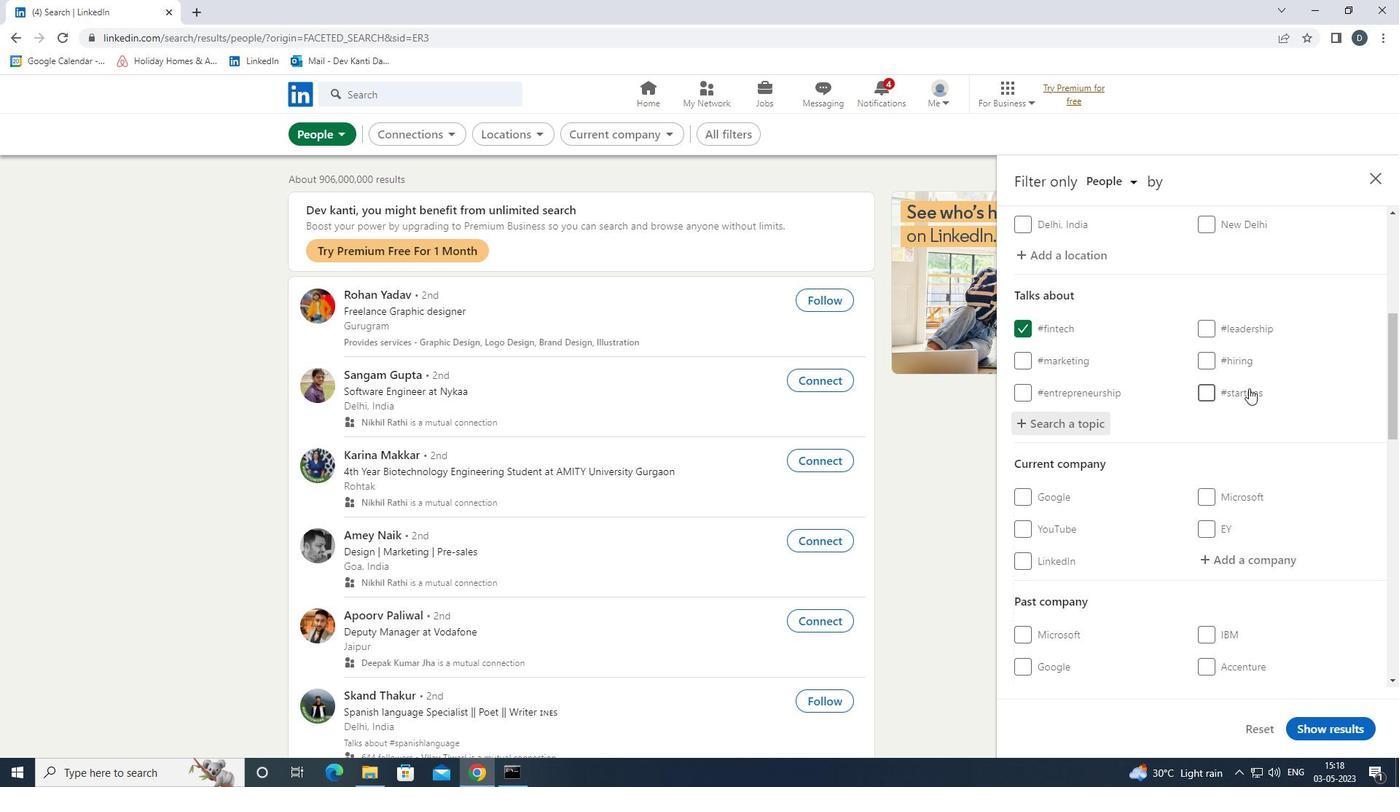 
Action: Mouse scrolled (1257, 395) with delta (0, 0)
Screenshot: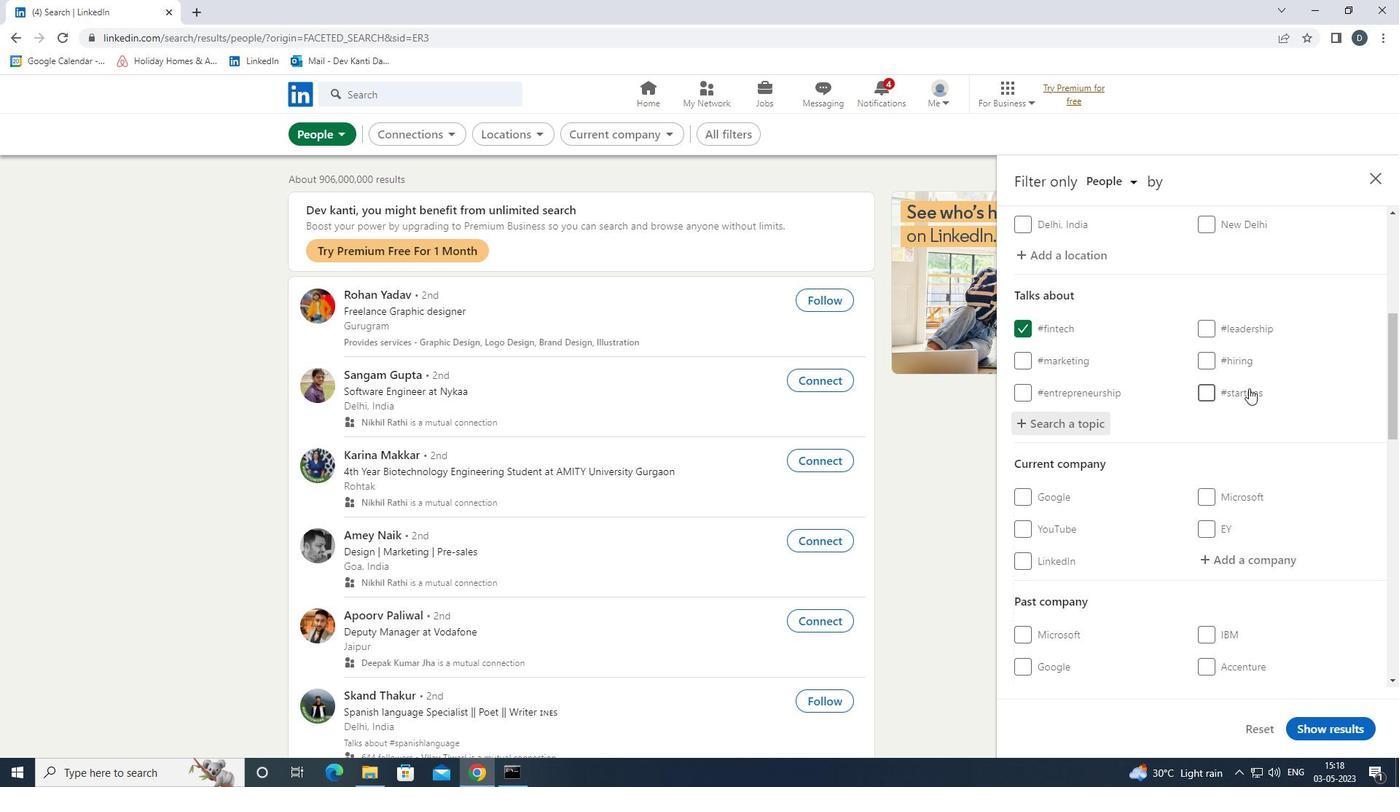 
Action: Mouse scrolled (1257, 395) with delta (0, 0)
Screenshot: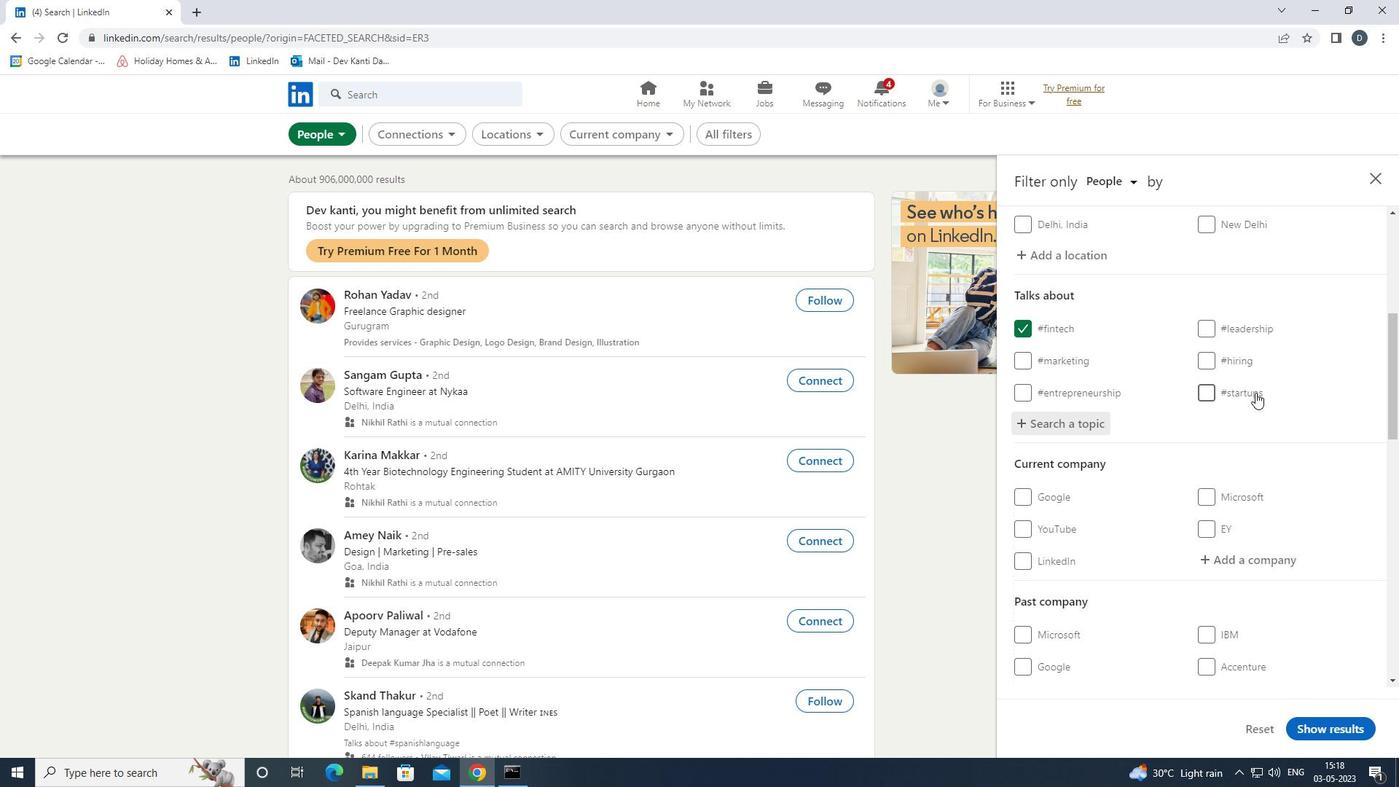 
Action: Mouse moved to (1264, 433)
Screenshot: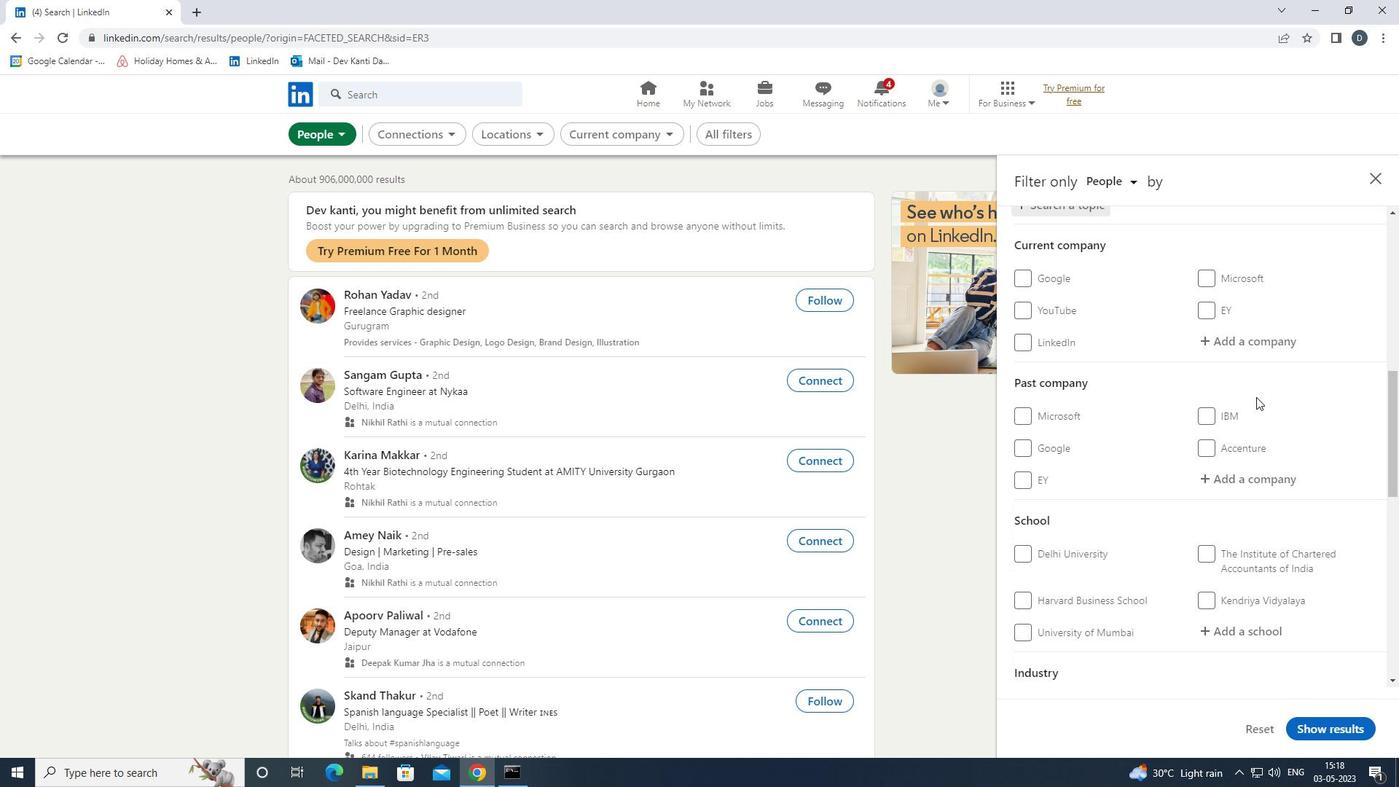 
Action: Mouse scrolled (1264, 433) with delta (0, 0)
Screenshot: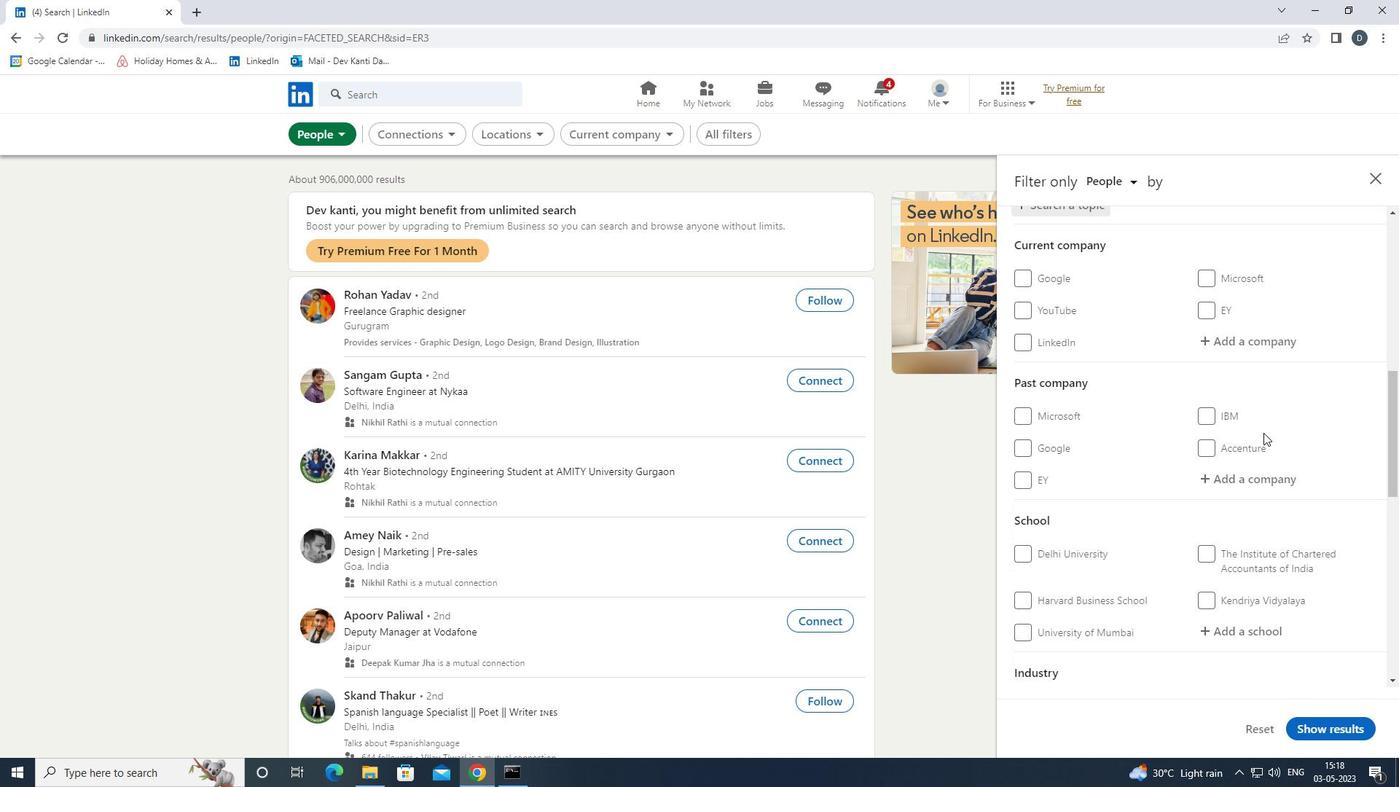 
Action: Mouse scrolled (1264, 433) with delta (0, 0)
Screenshot: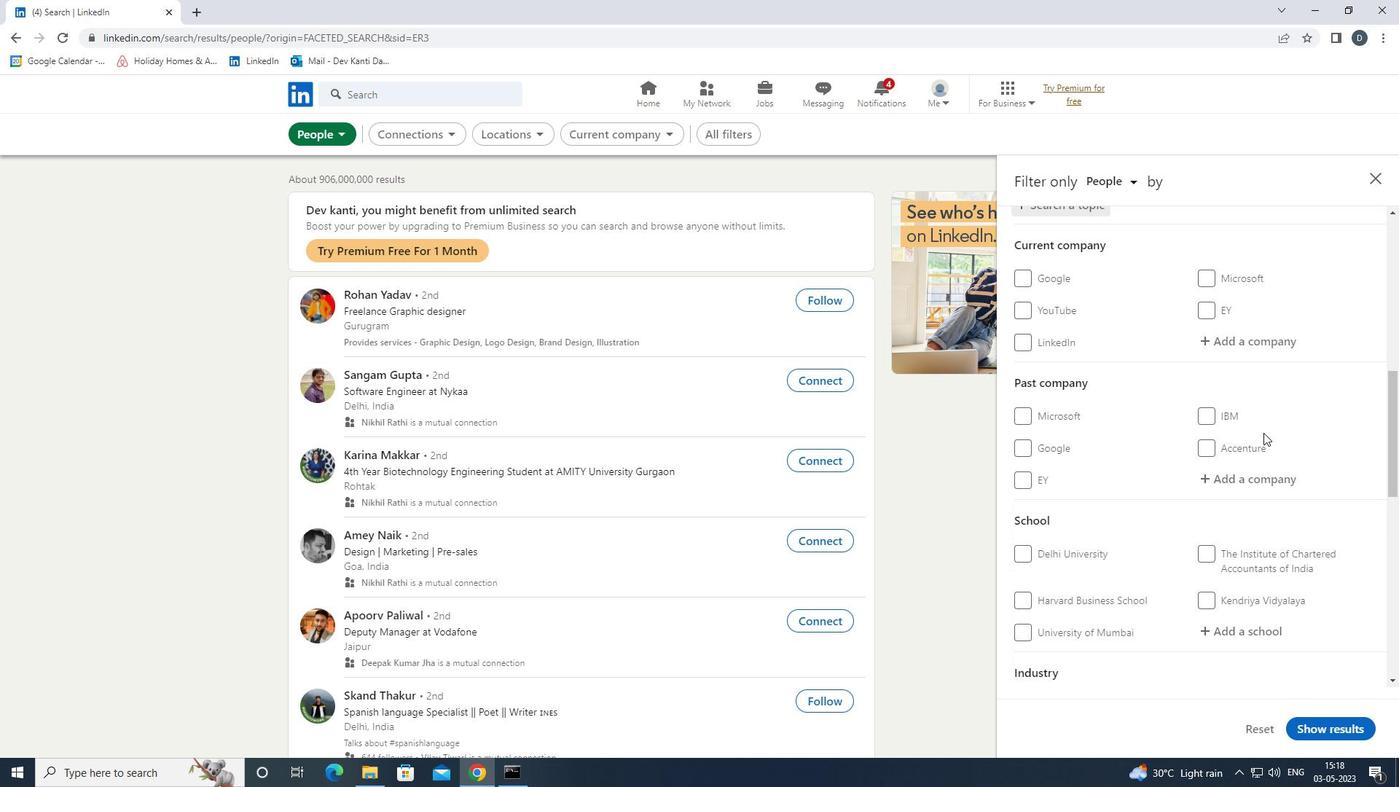 
Action: Mouse scrolled (1264, 433) with delta (0, 0)
Screenshot: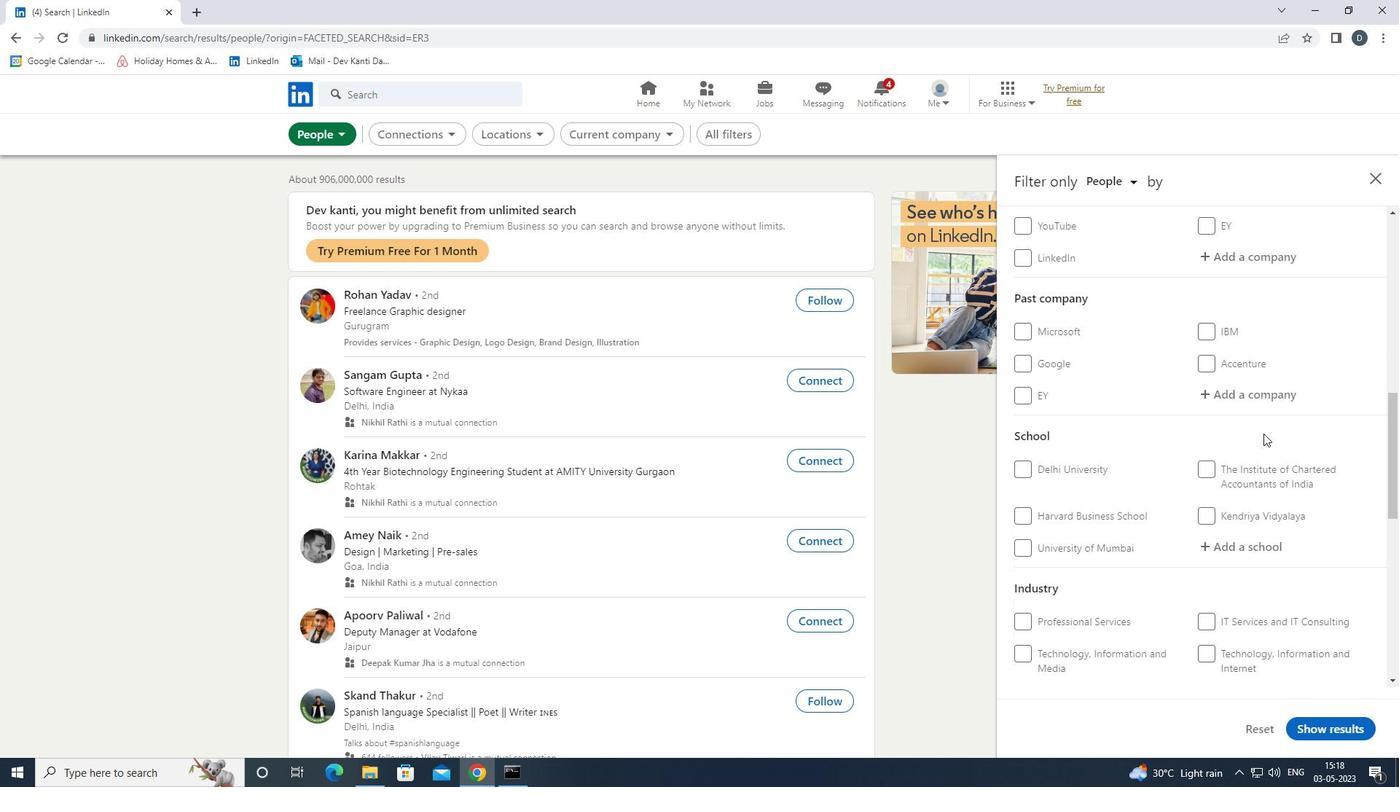 
Action: Mouse moved to (1264, 434)
Screenshot: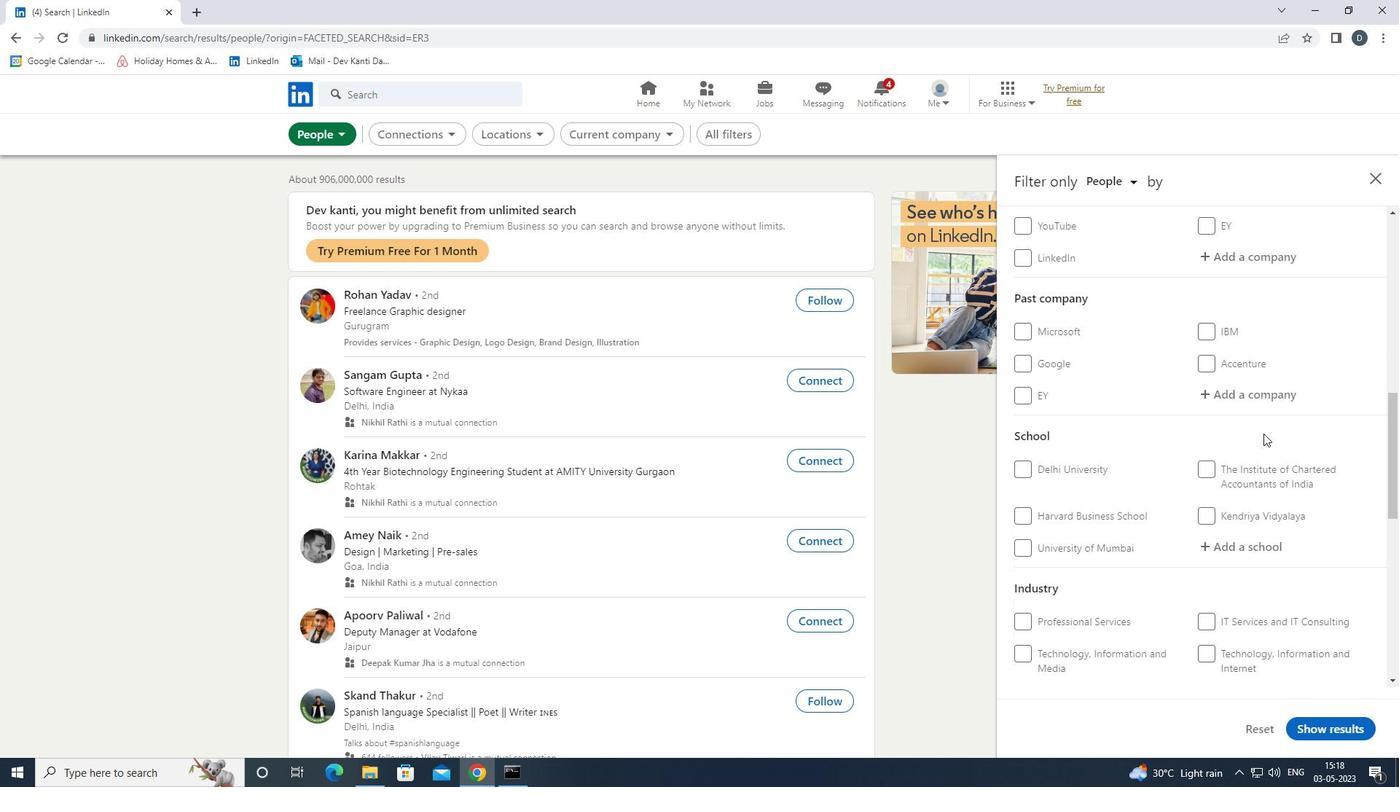 
Action: Mouse scrolled (1264, 433) with delta (0, 0)
Screenshot: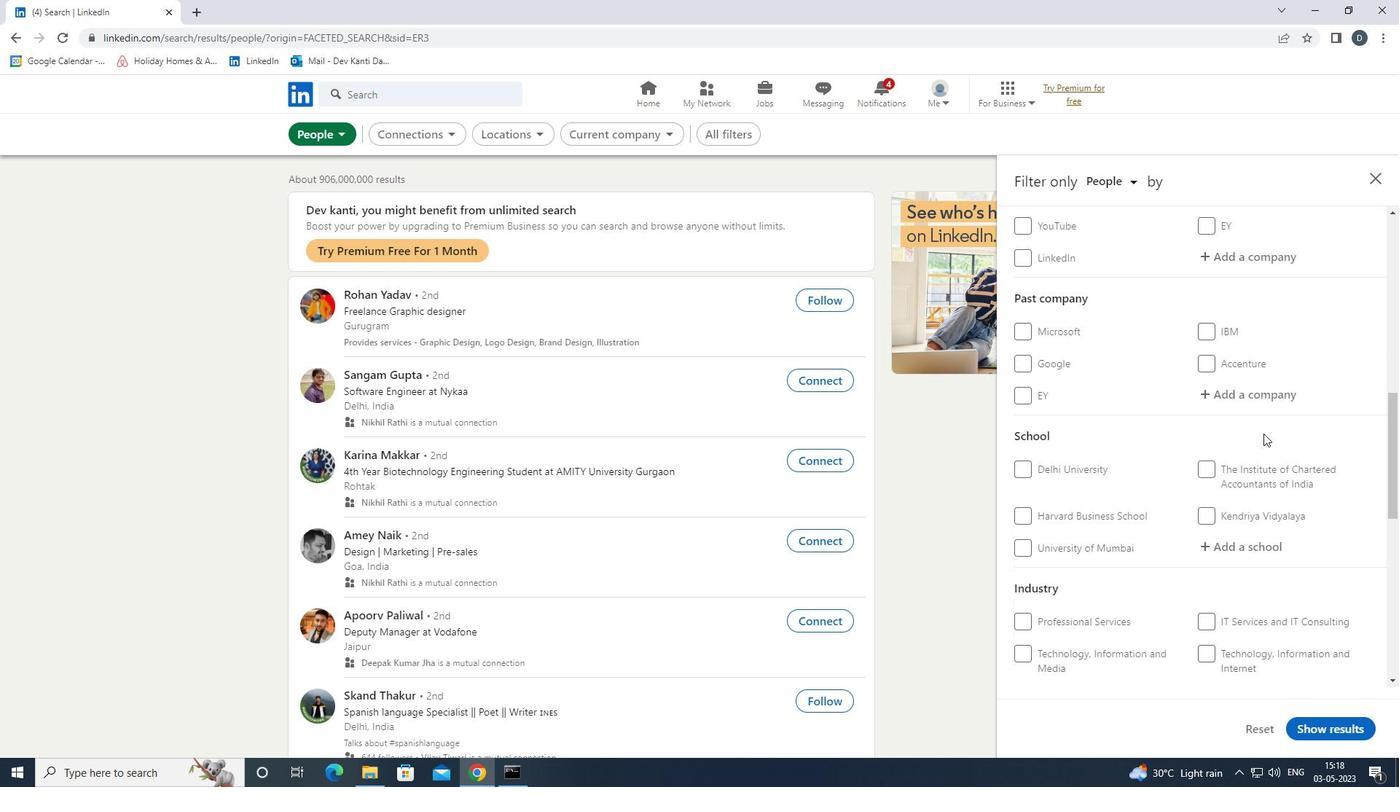 
Action: Mouse moved to (1264, 435)
Screenshot: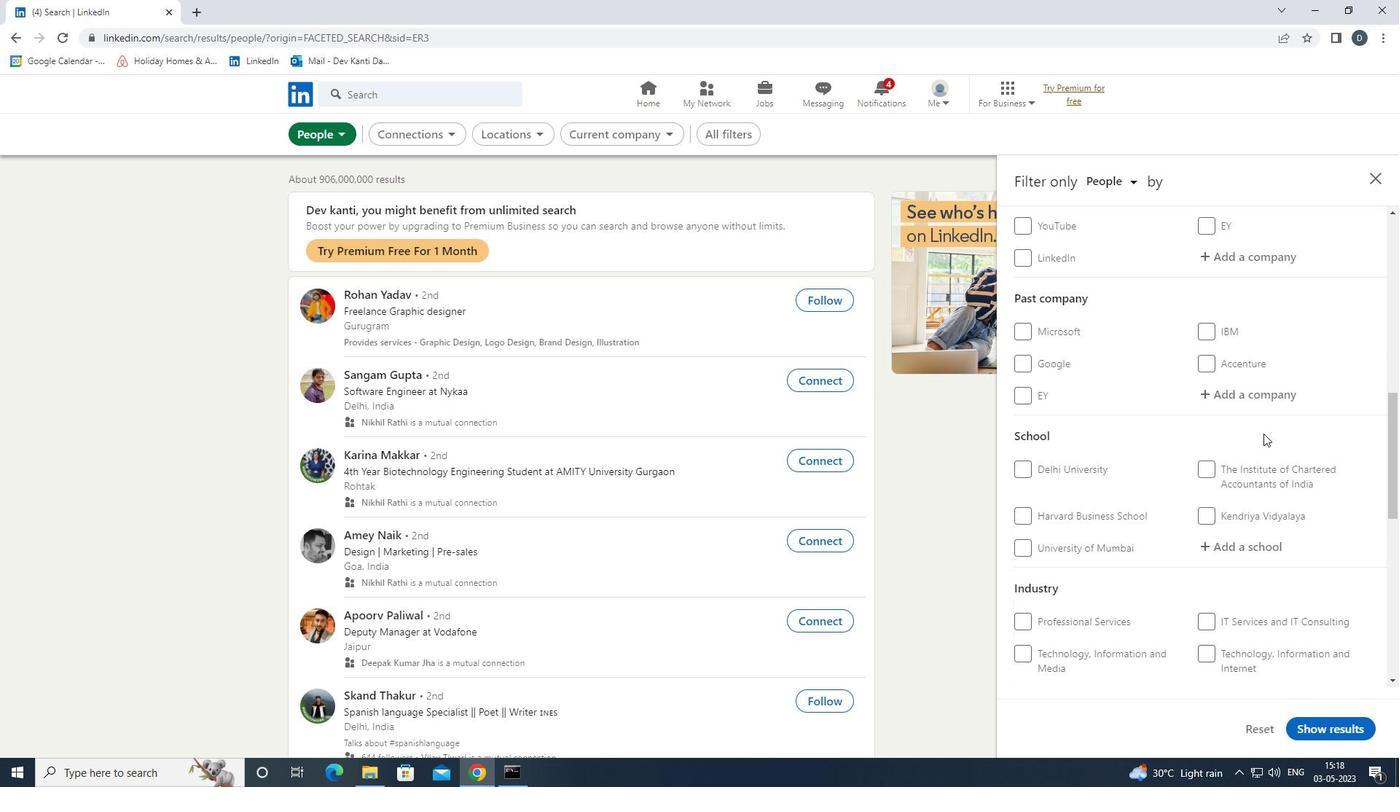 
Action: Mouse scrolled (1264, 434) with delta (0, 0)
Screenshot: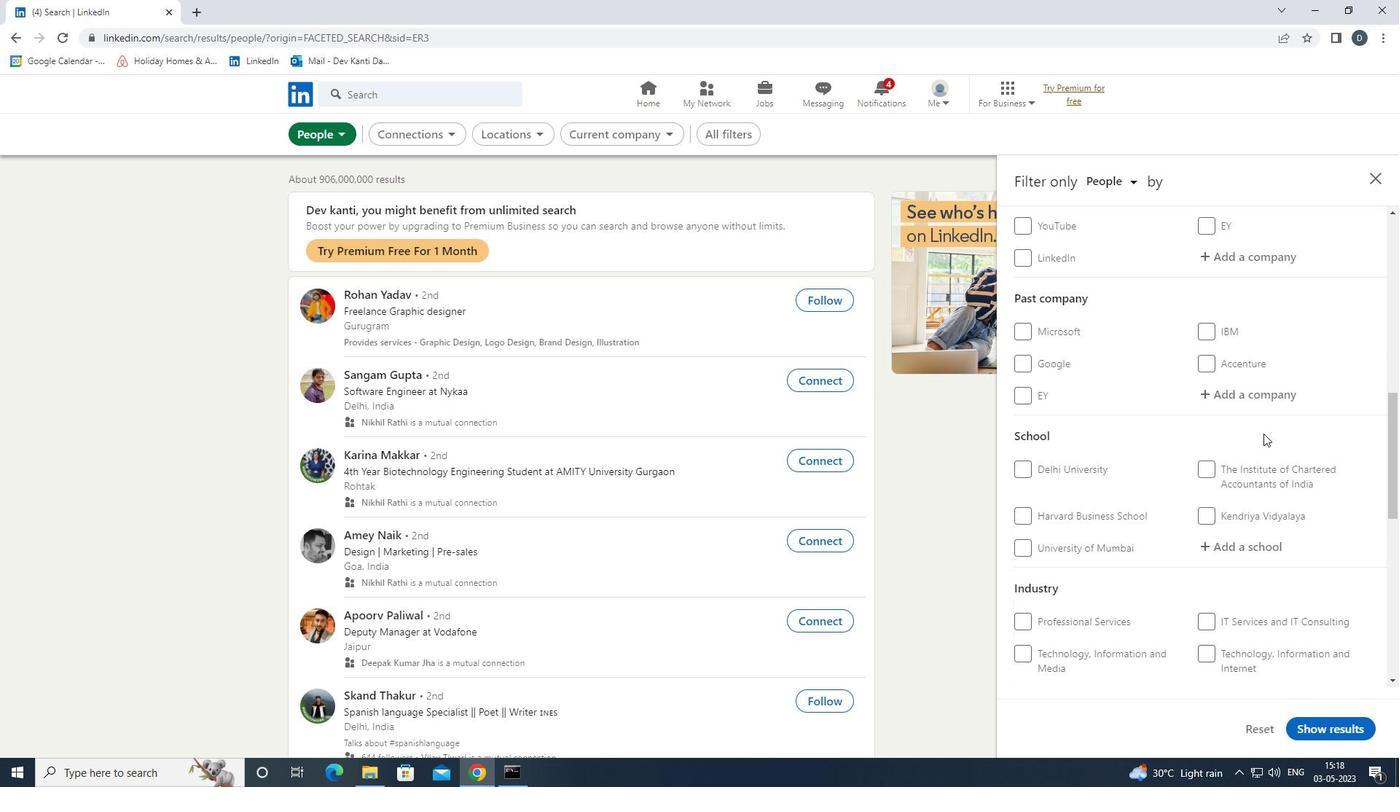 
Action: Mouse moved to (1049, 570)
Screenshot: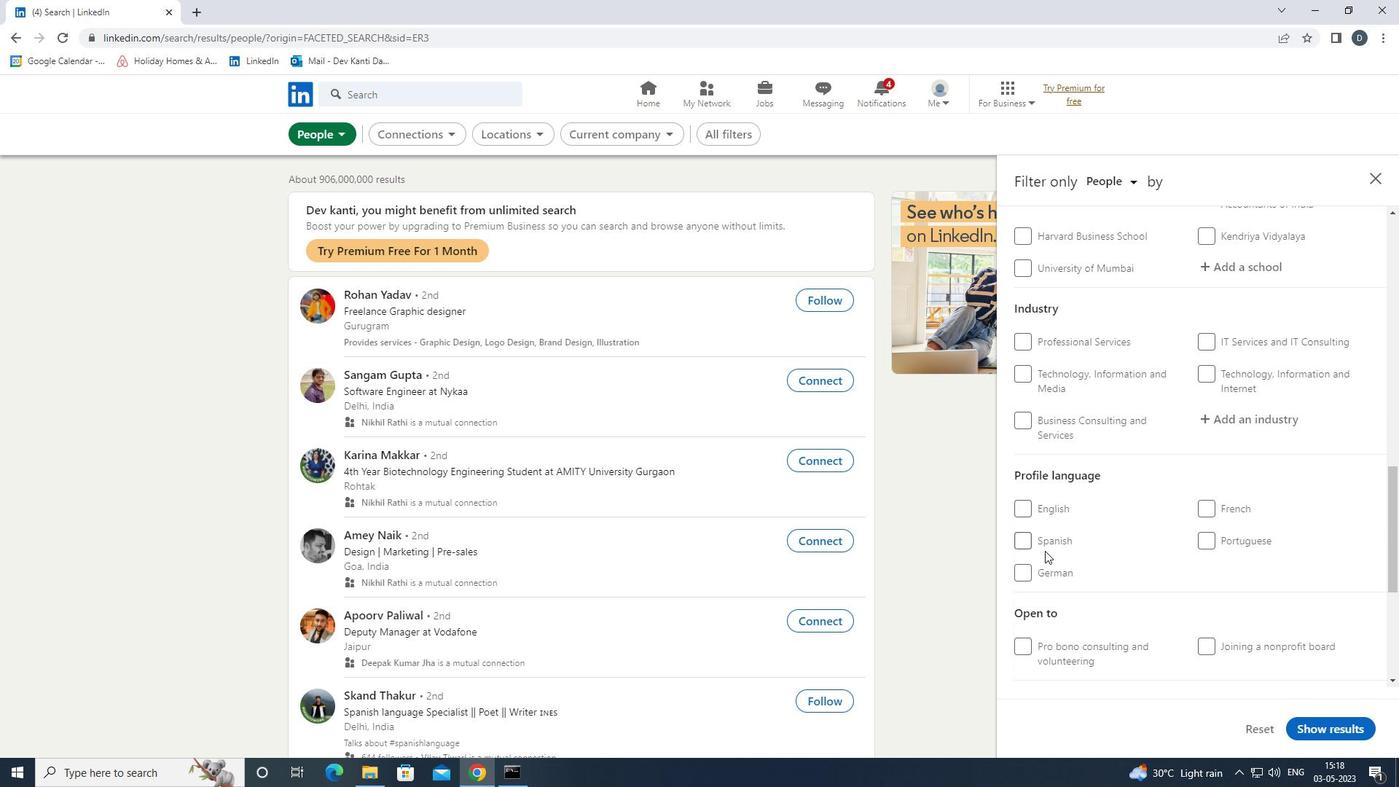 
Action: Mouse pressed left at (1049, 570)
Screenshot: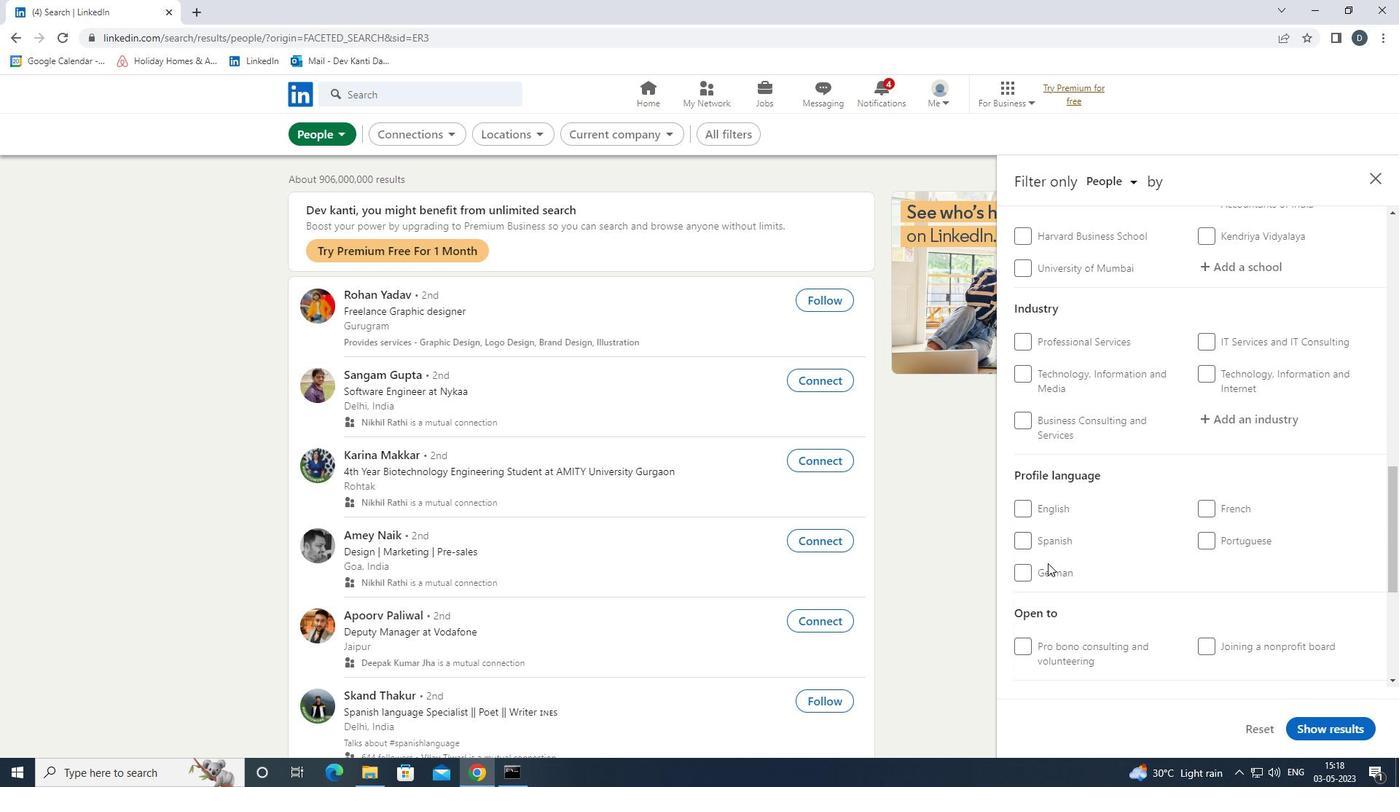 
Action: Mouse moved to (1169, 535)
Screenshot: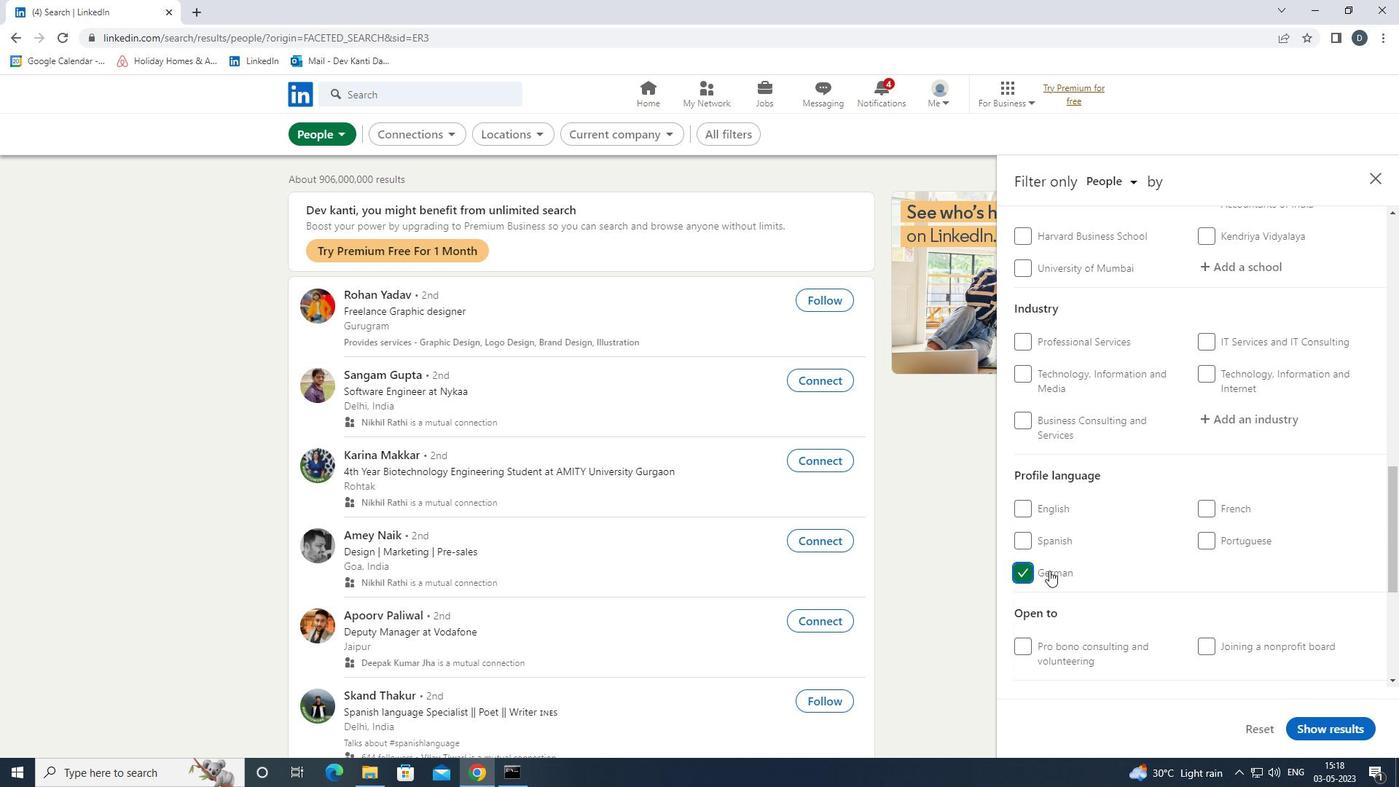 
Action: Mouse scrolled (1169, 536) with delta (0, 0)
Screenshot: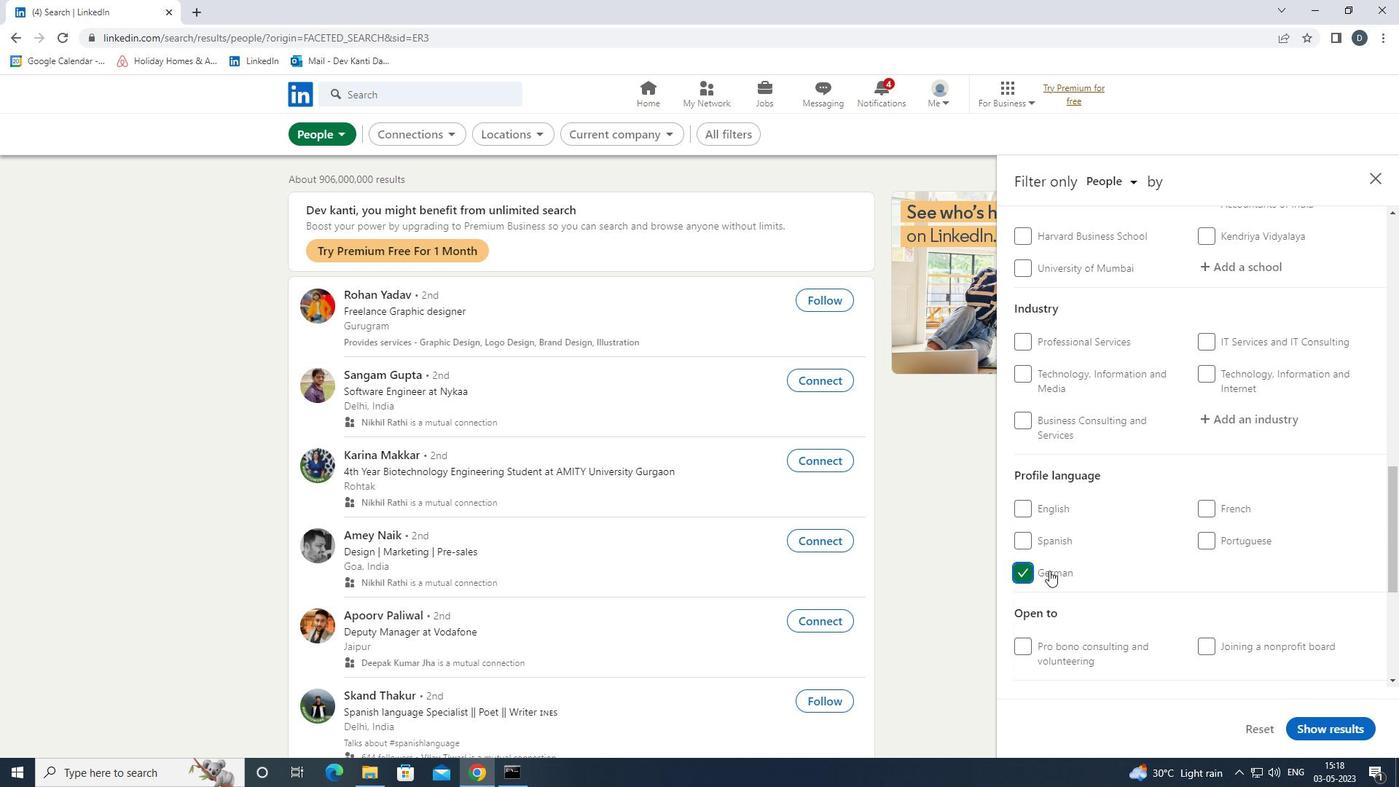 
Action: Mouse scrolled (1169, 536) with delta (0, 0)
Screenshot: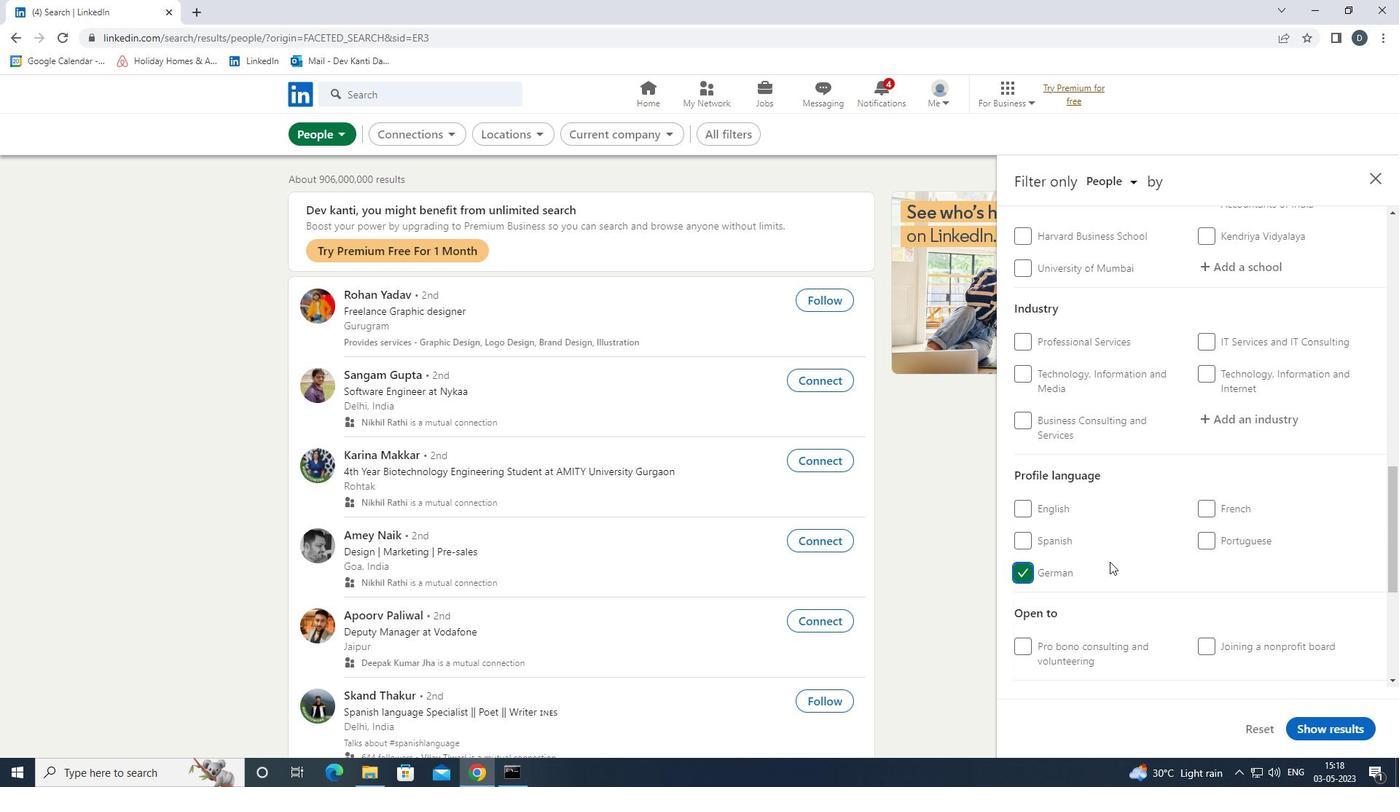 
Action: Mouse scrolled (1169, 536) with delta (0, 0)
Screenshot: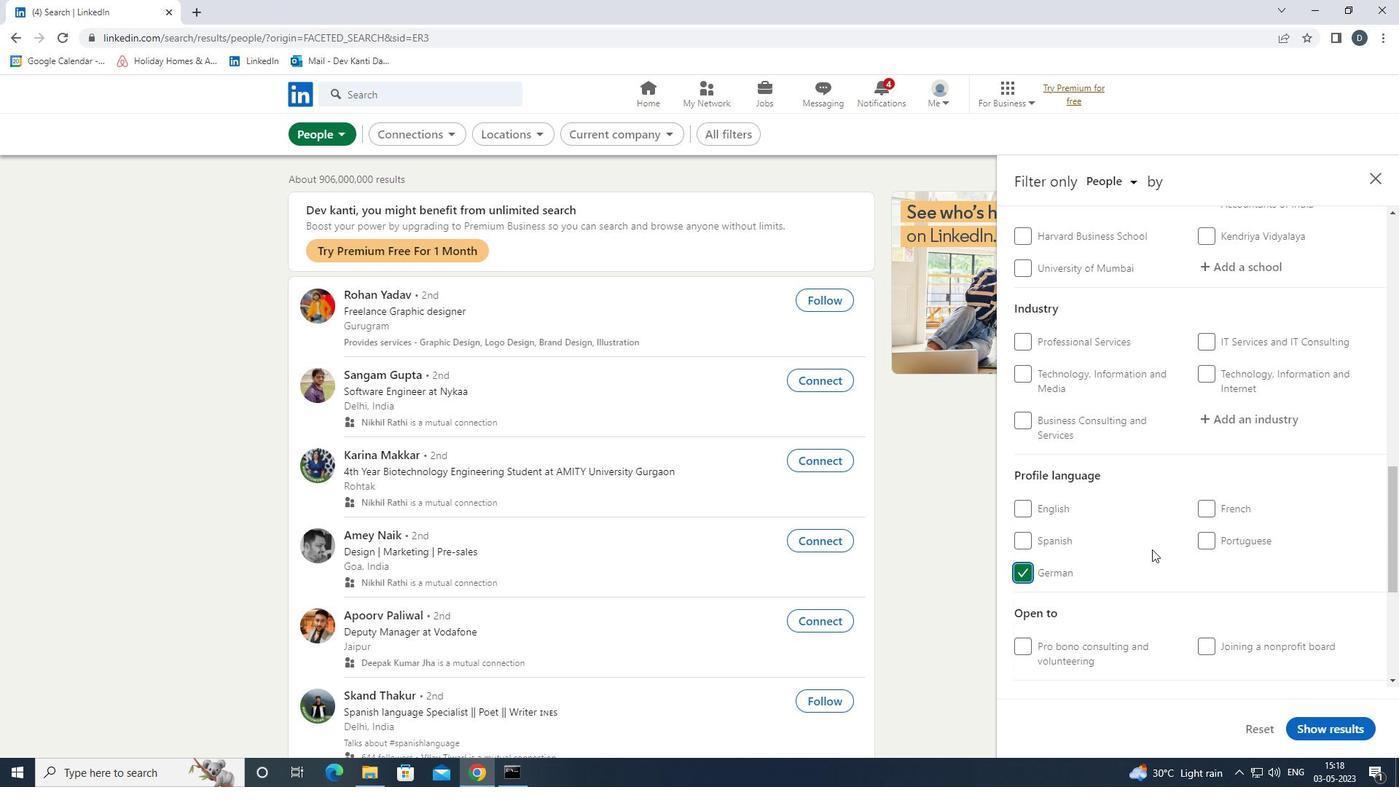 
Action: Mouse scrolled (1169, 536) with delta (0, 0)
Screenshot: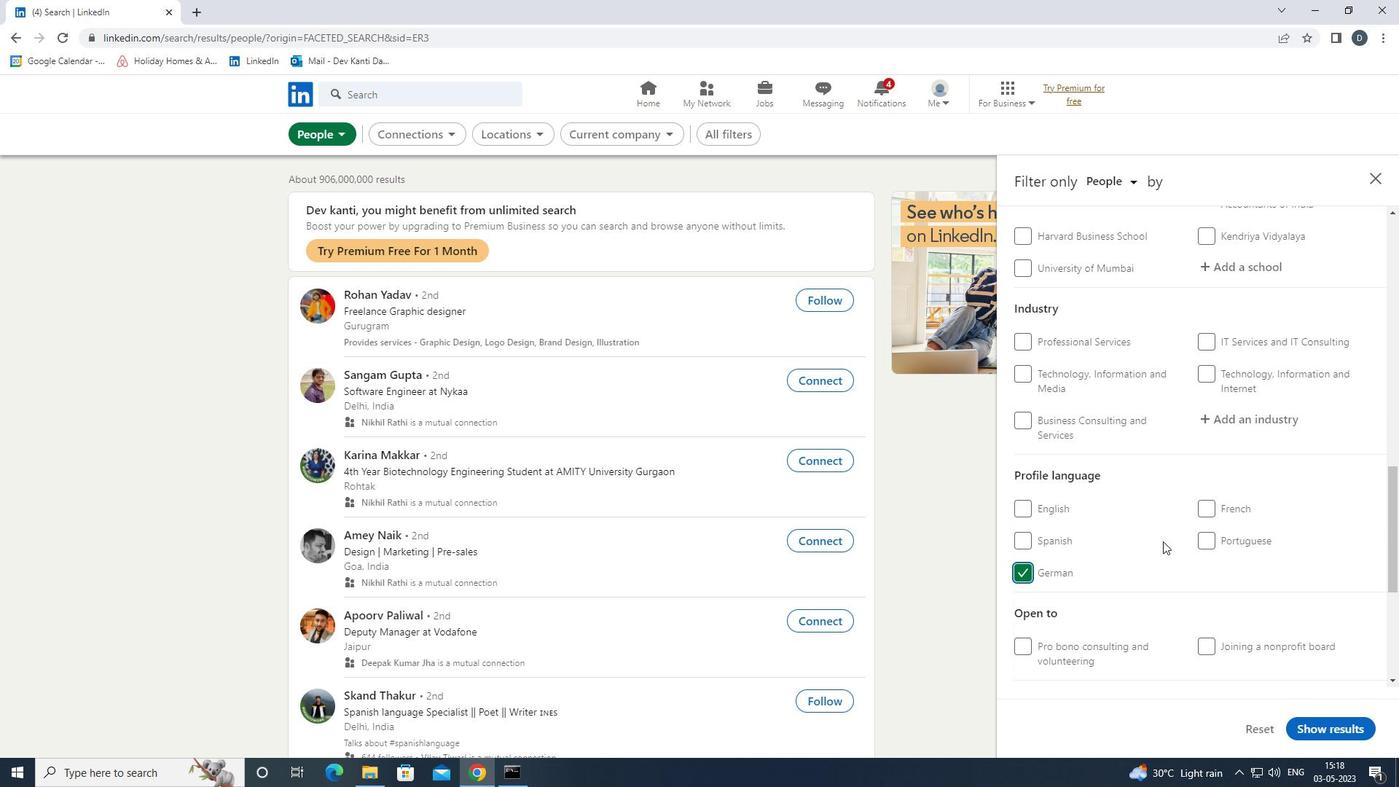 
Action: Mouse moved to (1173, 533)
Screenshot: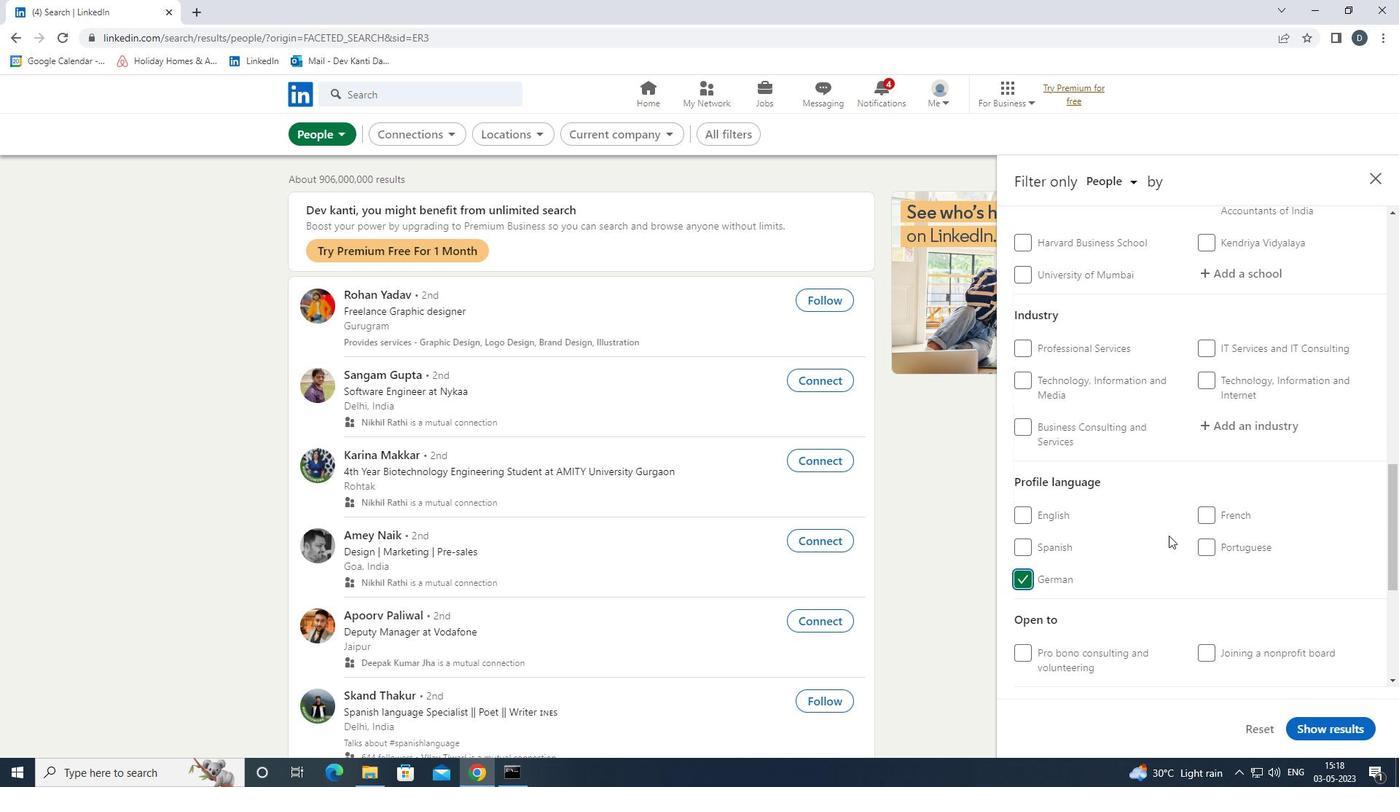 
Action: Mouse scrolled (1173, 533) with delta (0, 0)
Screenshot: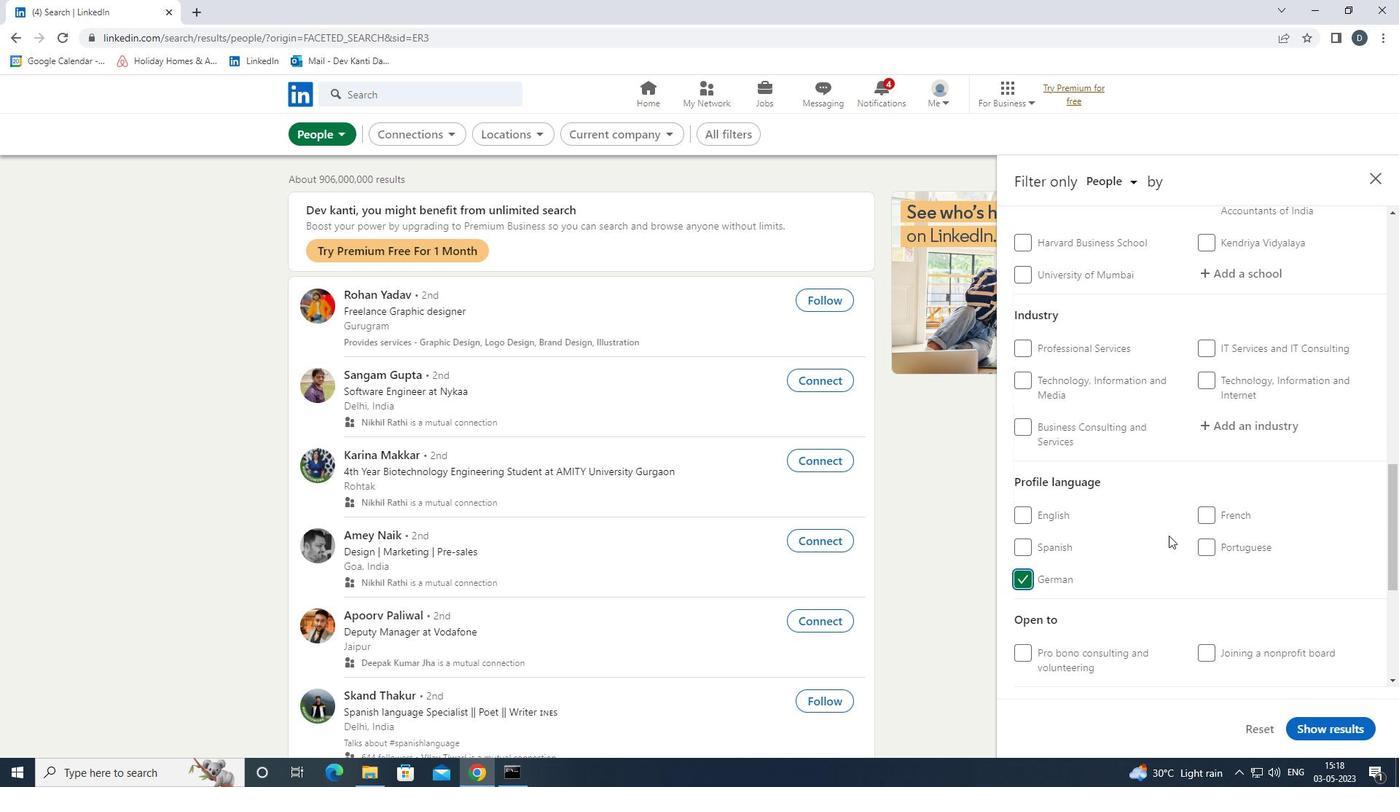 
Action: Mouse moved to (1259, 340)
Screenshot: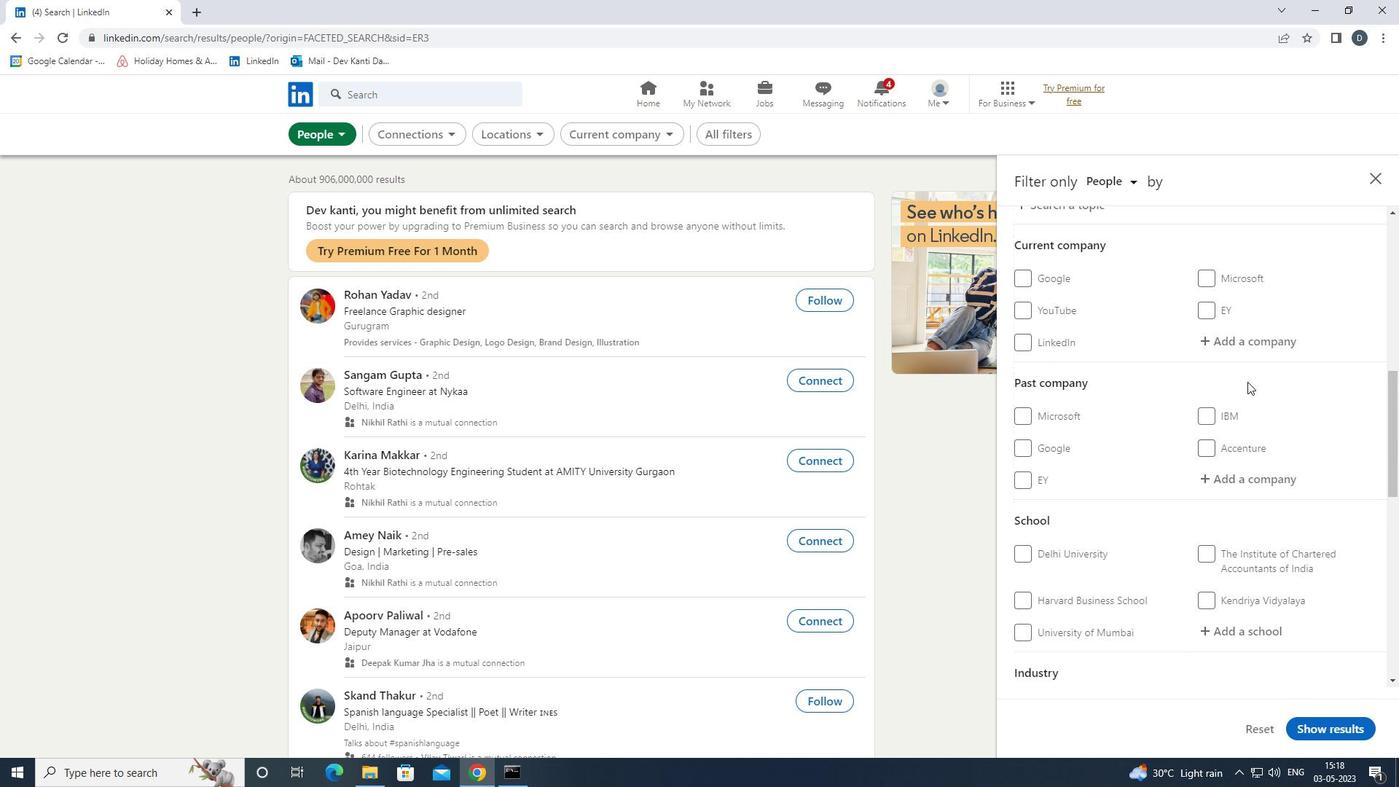 
Action: Mouse pressed left at (1259, 340)
Screenshot: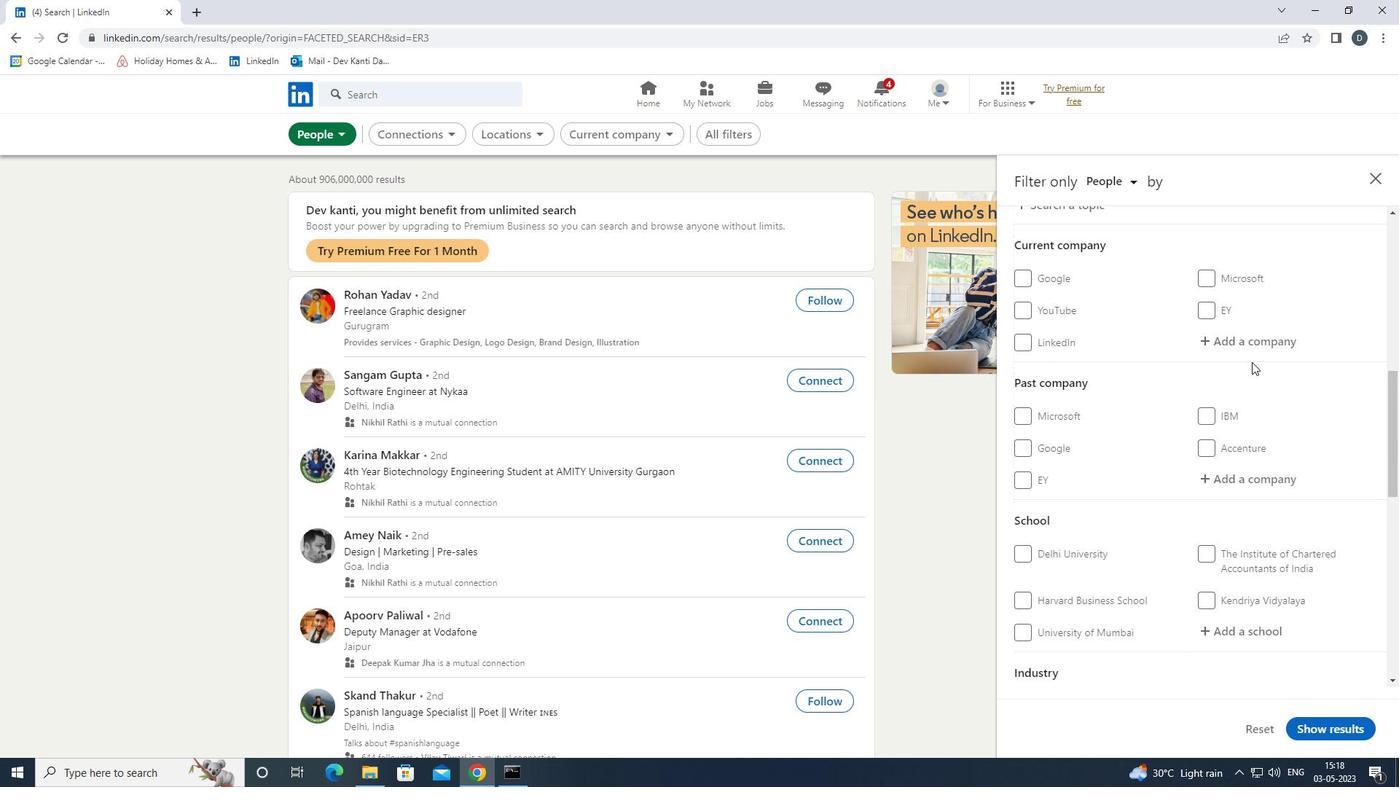 
Action: Key pressed <Key.shift>UNICHEM<Key.down><Key.enter>
Screenshot: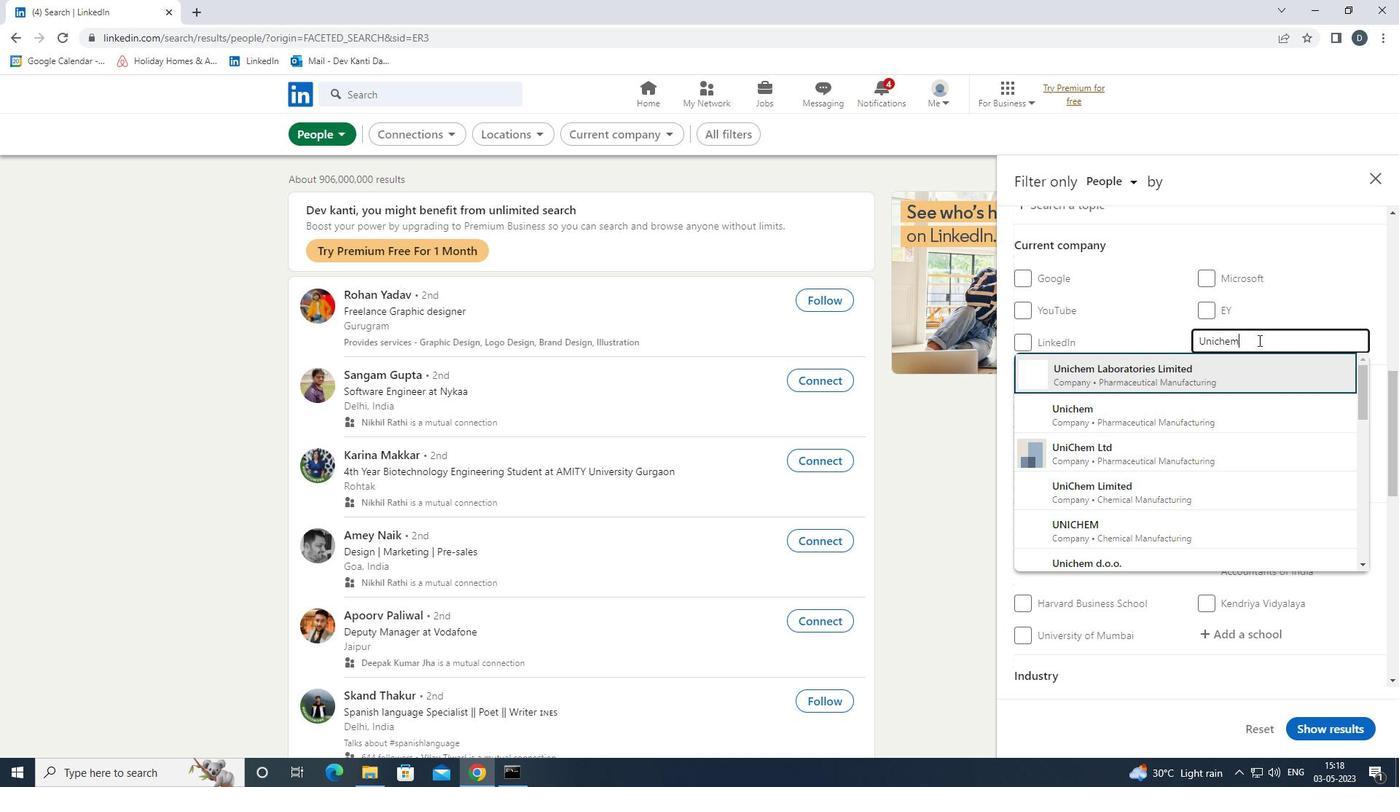 
Action: Mouse moved to (1276, 349)
Screenshot: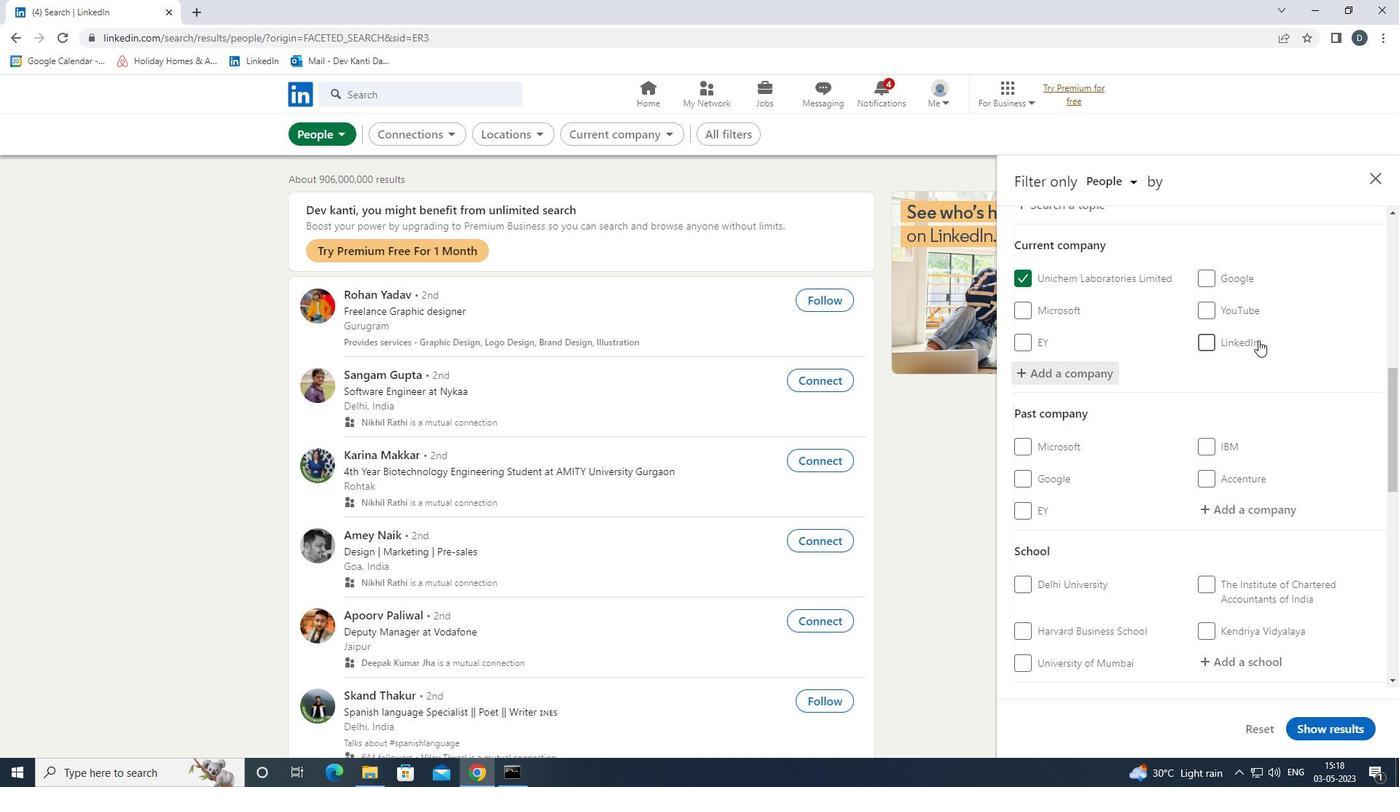 
Action: Mouse scrolled (1276, 349) with delta (0, 0)
Screenshot: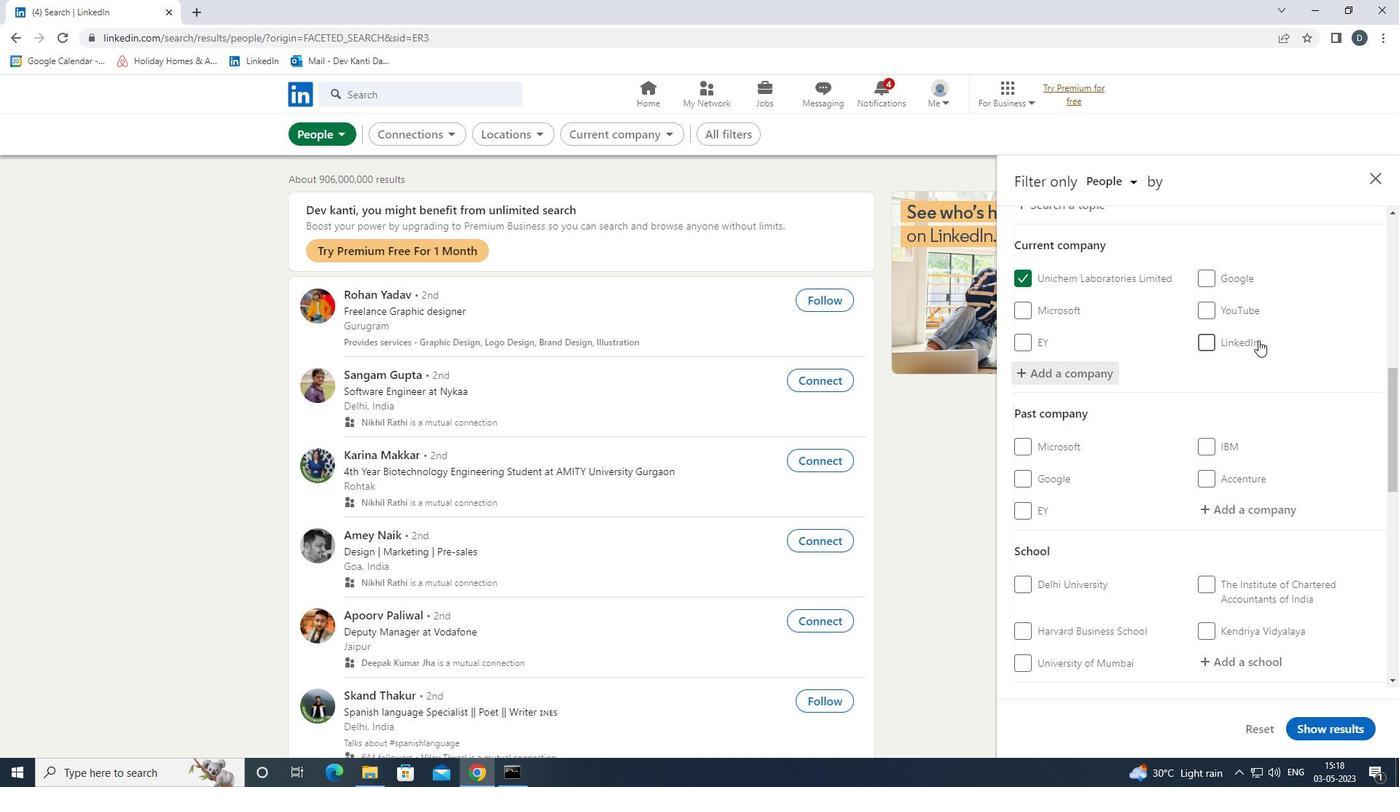 
Action: Mouse scrolled (1276, 349) with delta (0, 0)
Screenshot: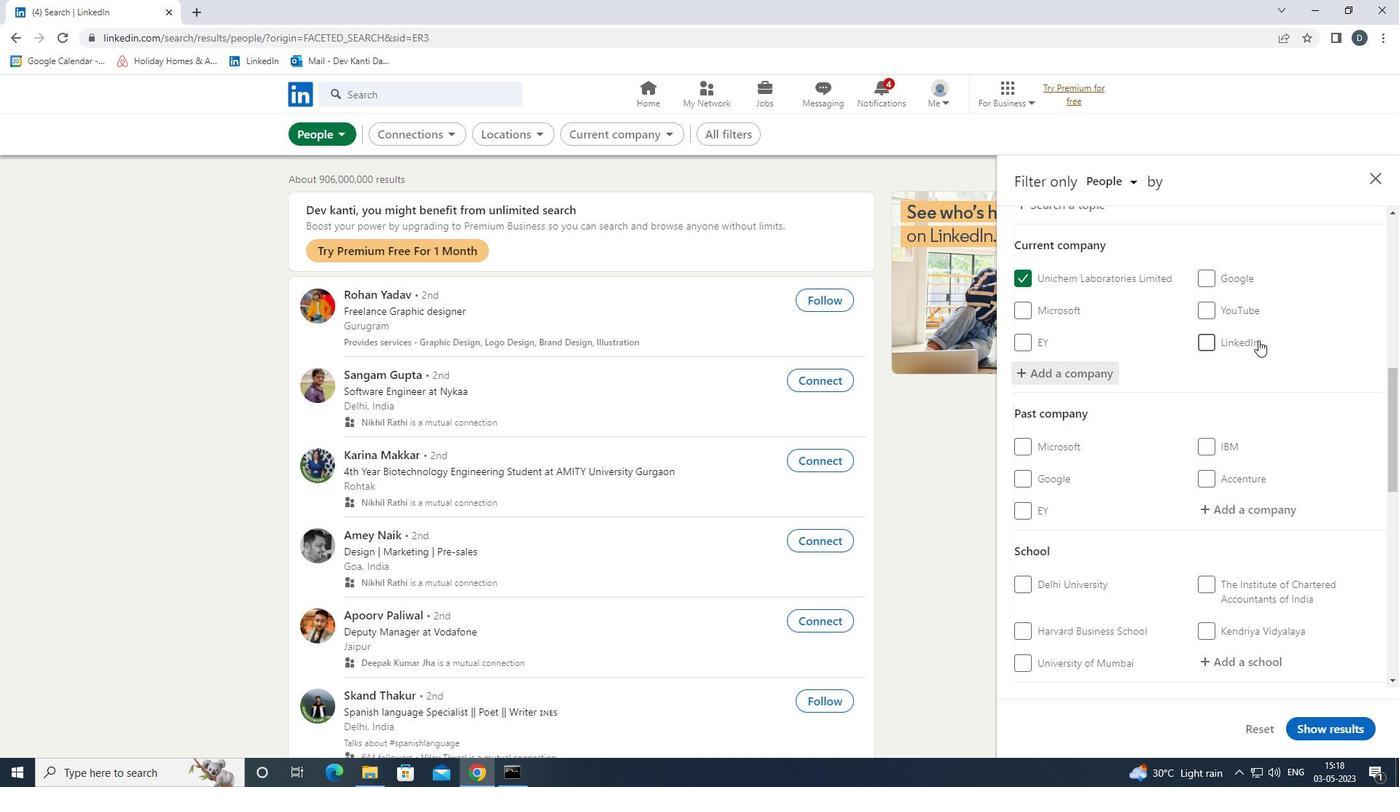 
Action: Mouse moved to (1276, 349)
Screenshot: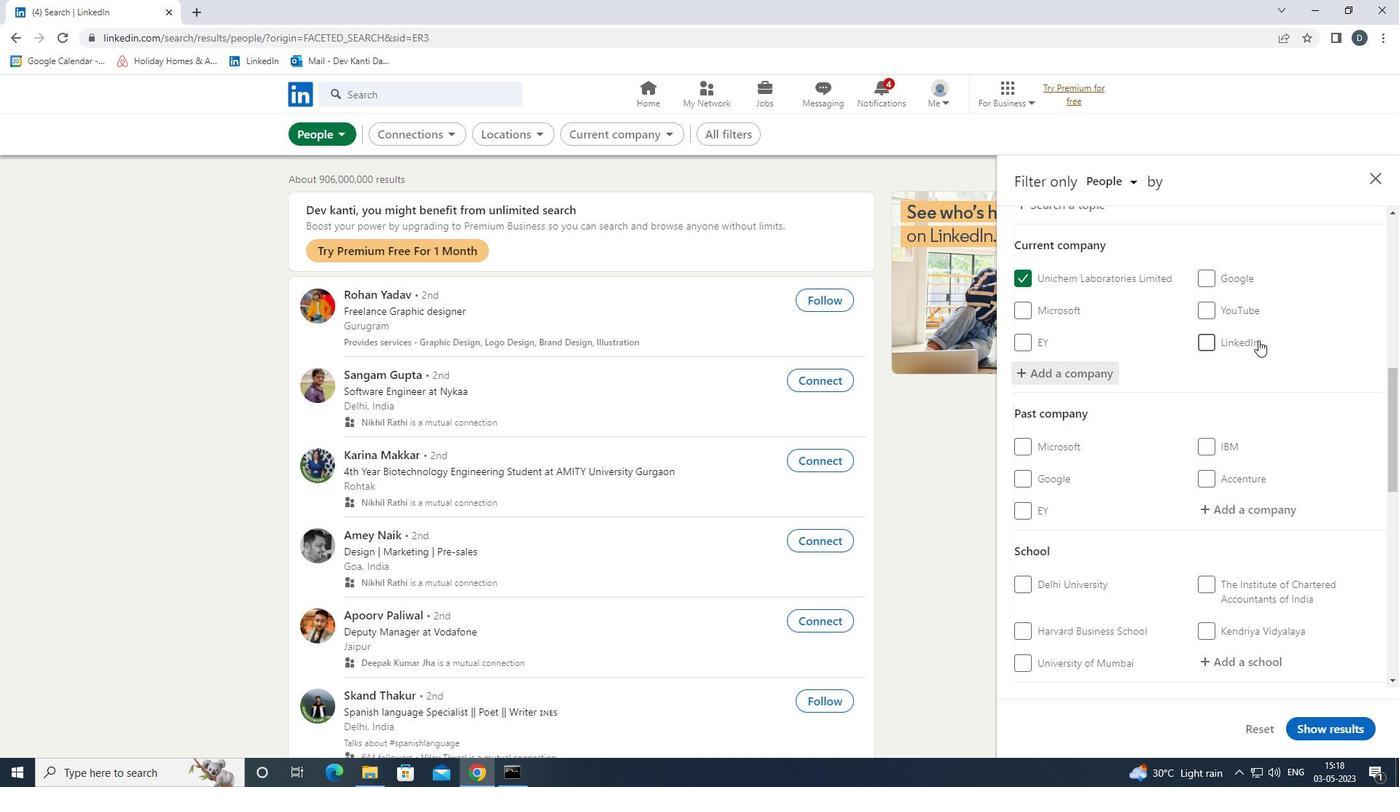 
Action: Mouse scrolled (1276, 349) with delta (0, 0)
Screenshot: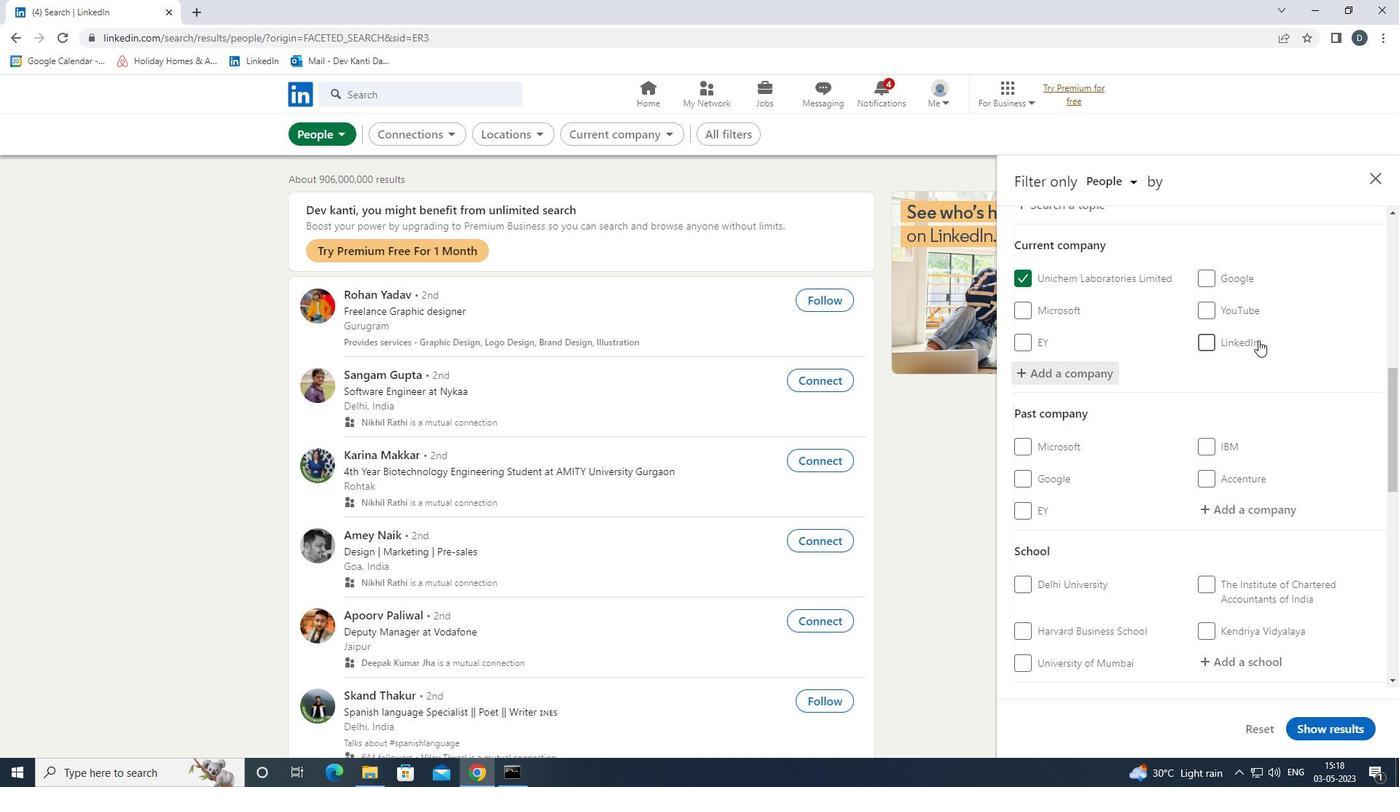 
Action: Mouse moved to (1249, 444)
Screenshot: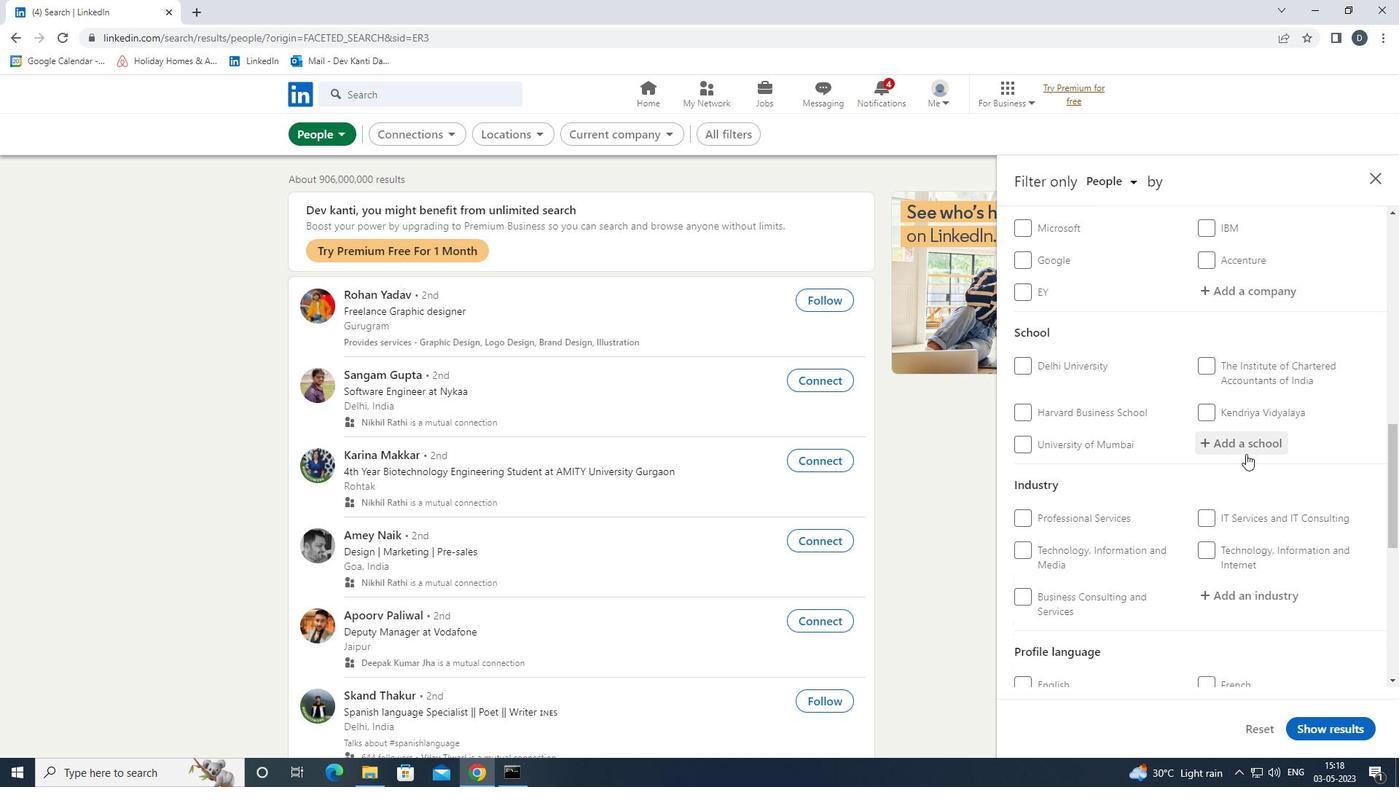 
Action: Mouse pressed left at (1249, 444)
Screenshot: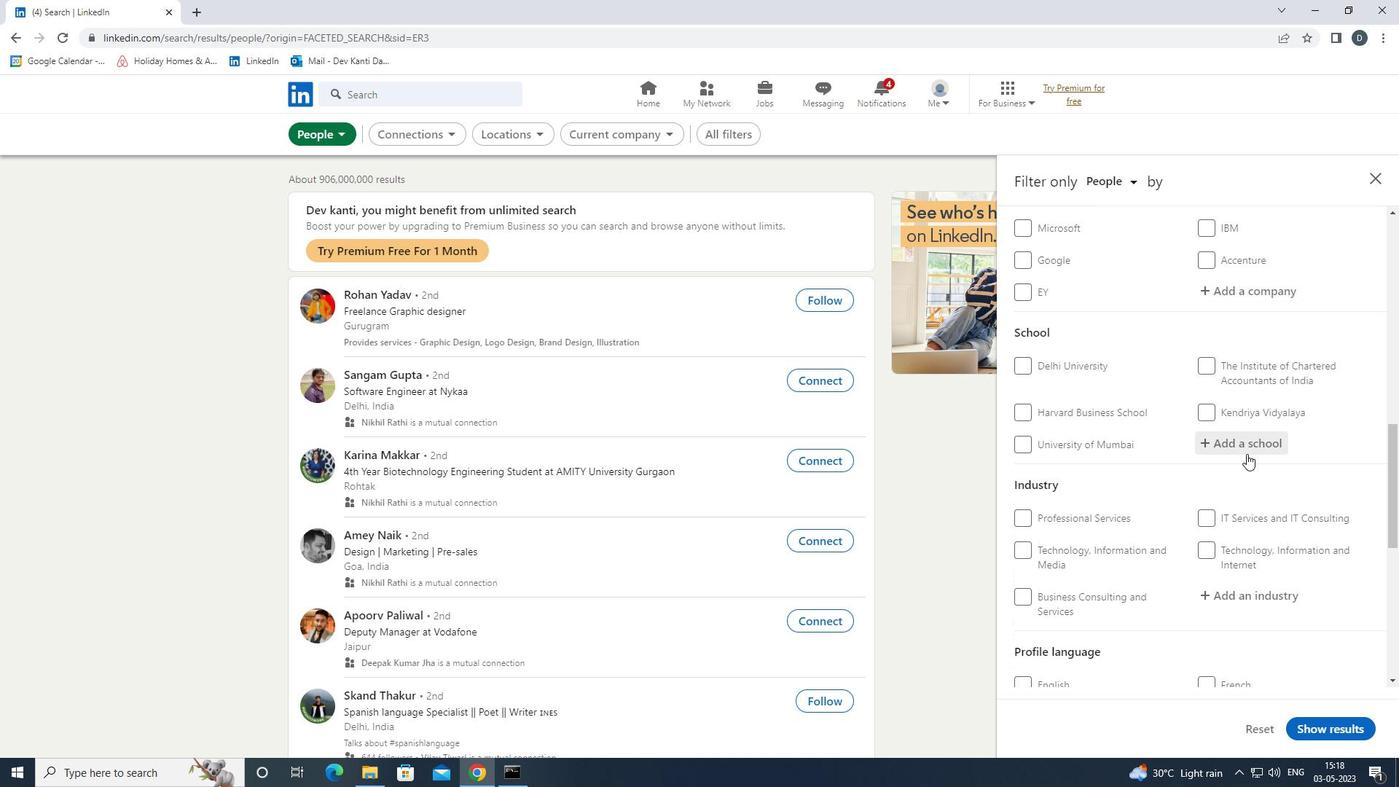 
Action: Mouse moved to (1246, 444)
Screenshot: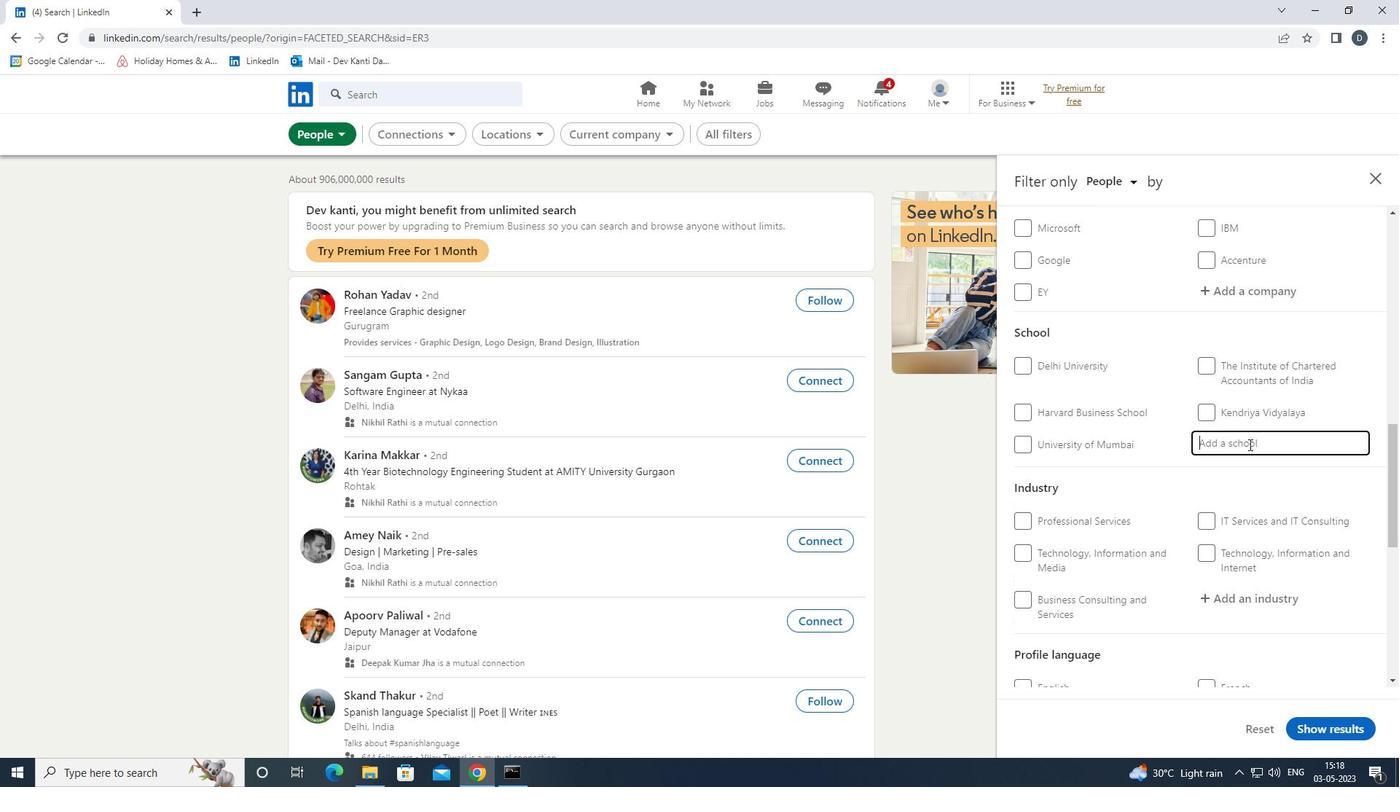 
Action: Key pressed <Key.shift><Key.shift><Key.shift><Key.shift><Key.shift>PUNJAB<Key.space><Key.shift>TECHNICAL<Key.down><Key.enter>
Screenshot: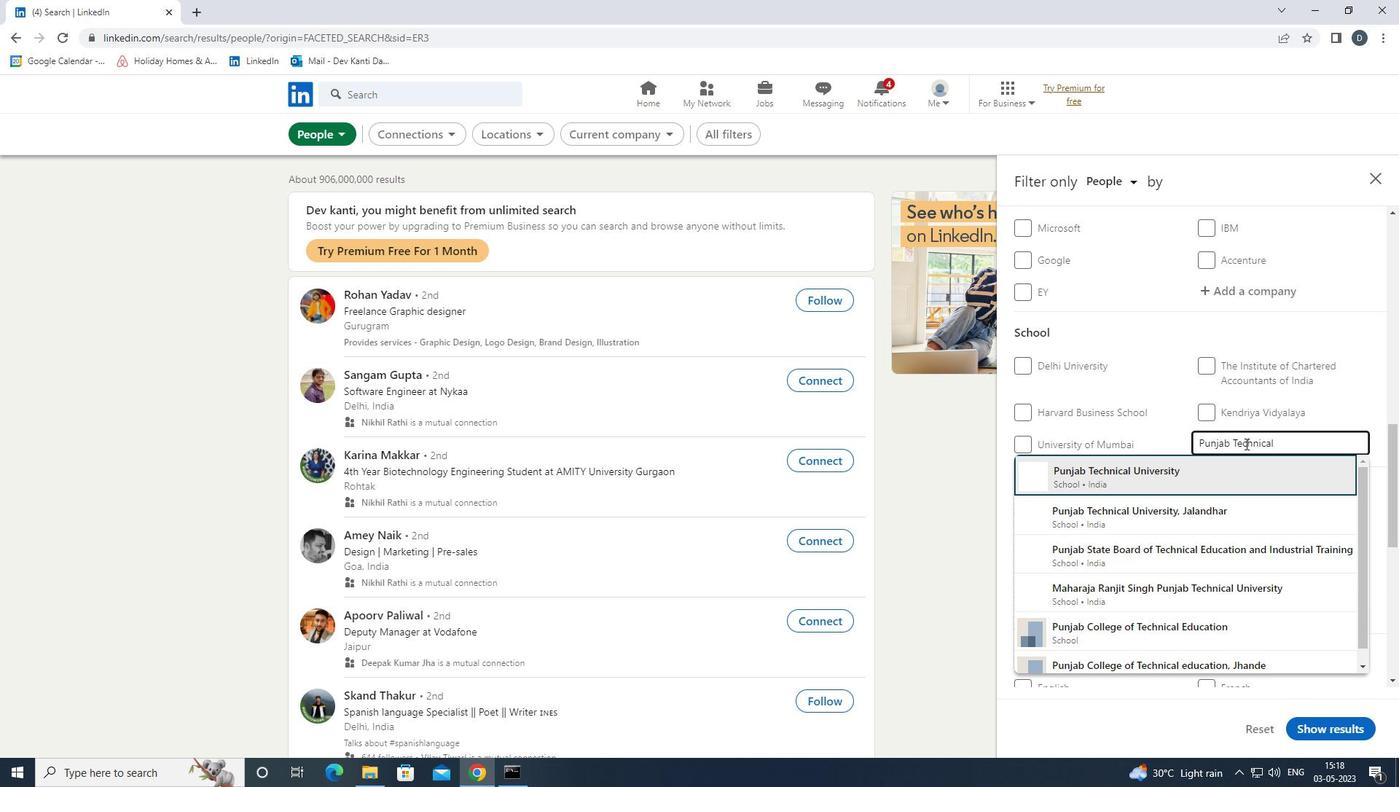 
Action: Mouse moved to (1246, 444)
Screenshot: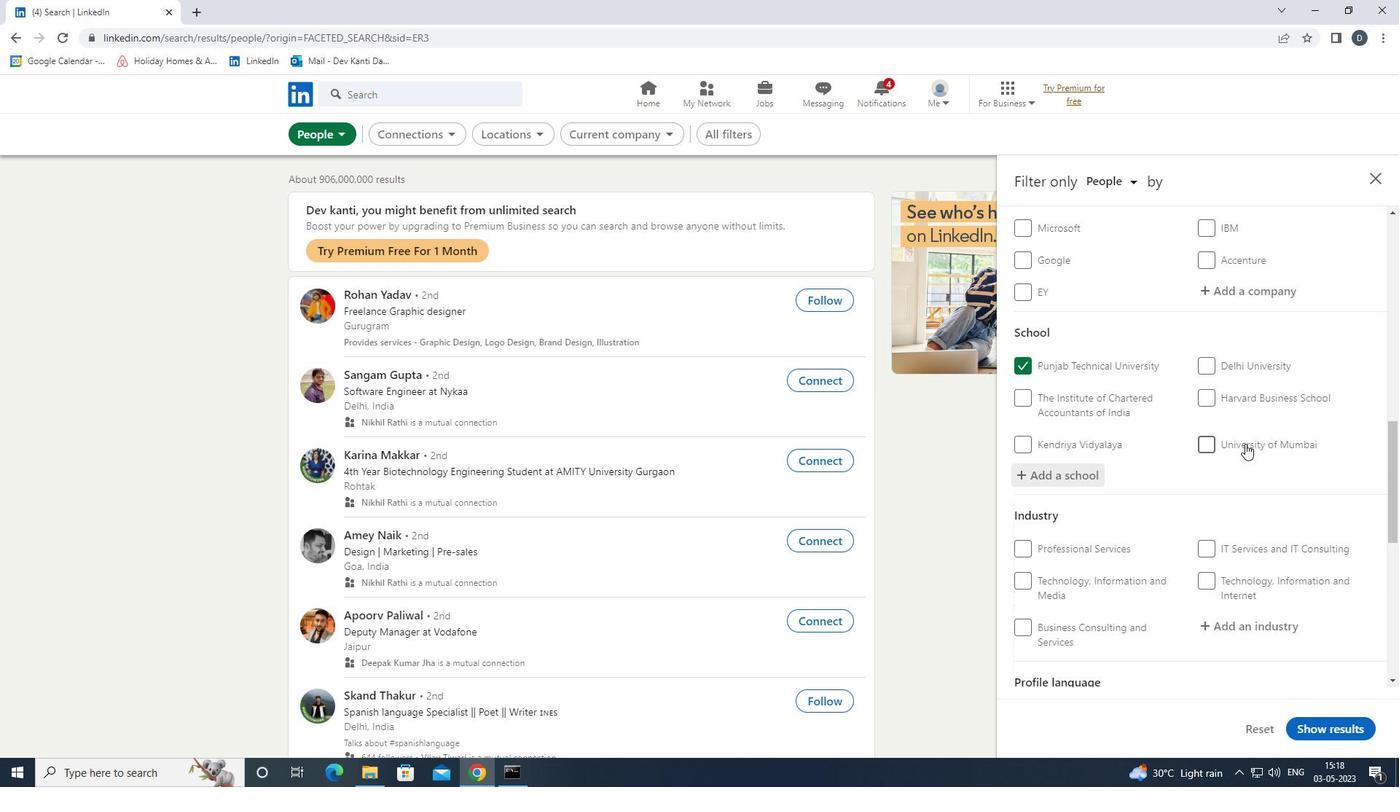 
Action: Mouse scrolled (1246, 443) with delta (0, 0)
Screenshot: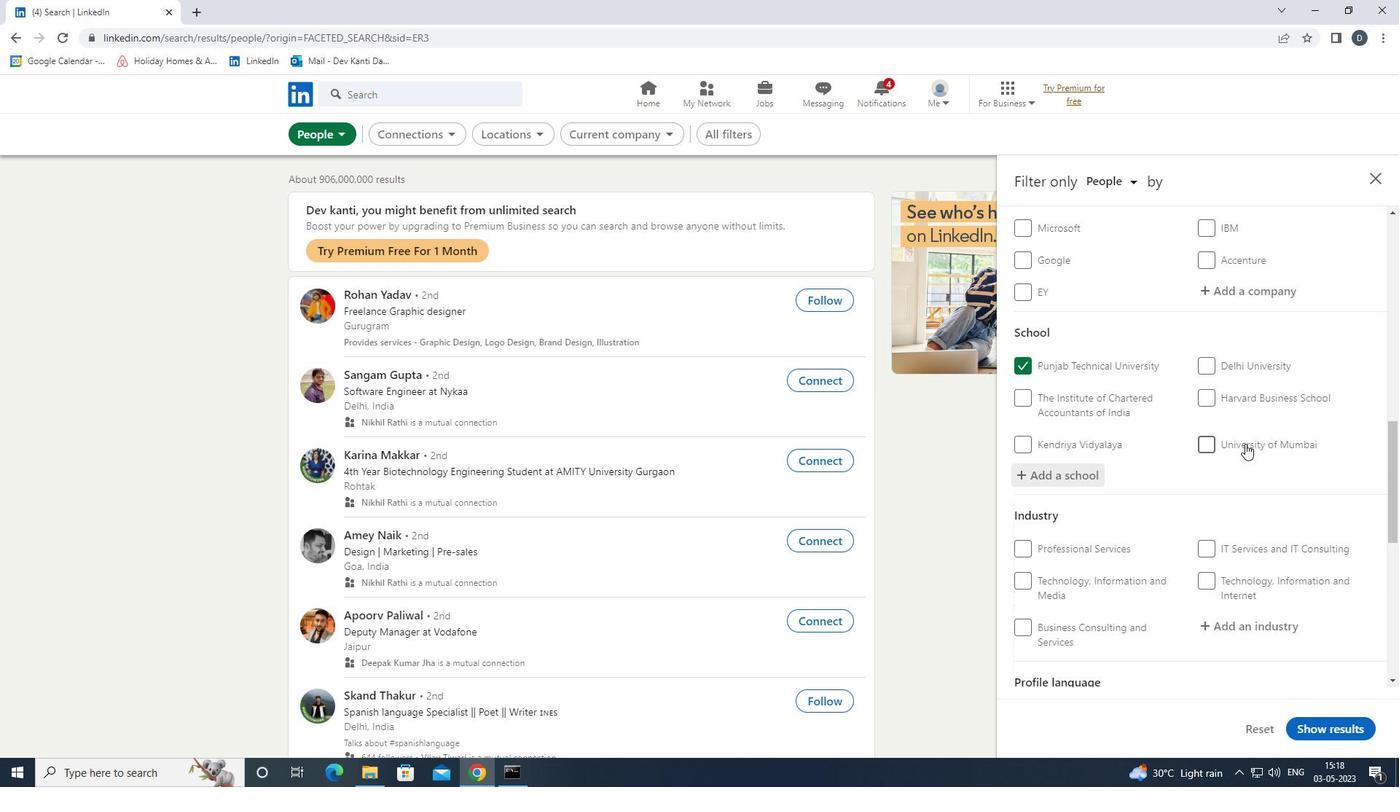 
Action: Mouse moved to (1229, 466)
Screenshot: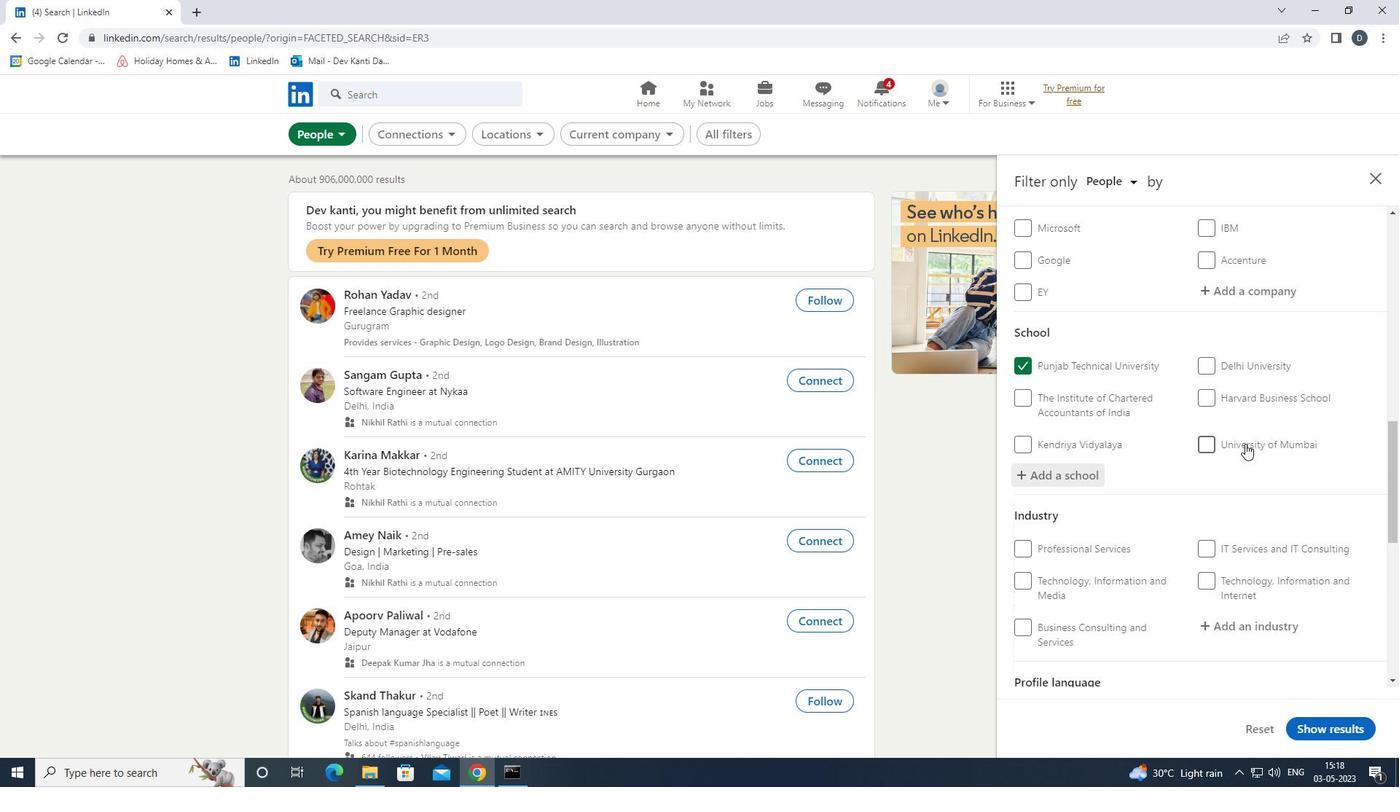 
Action: Mouse scrolled (1229, 465) with delta (0, 0)
Screenshot: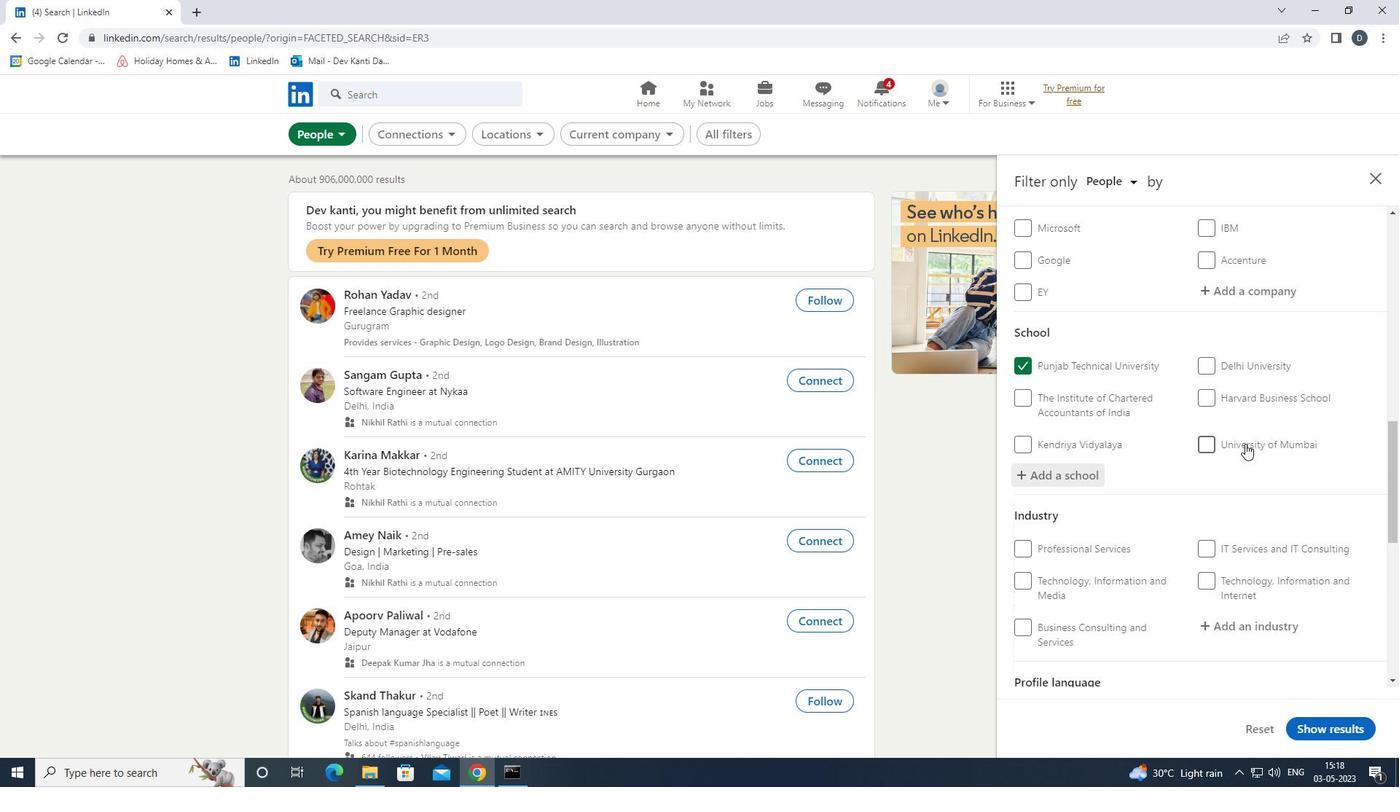
Action: Mouse moved to (1228, 466)
Screenshot: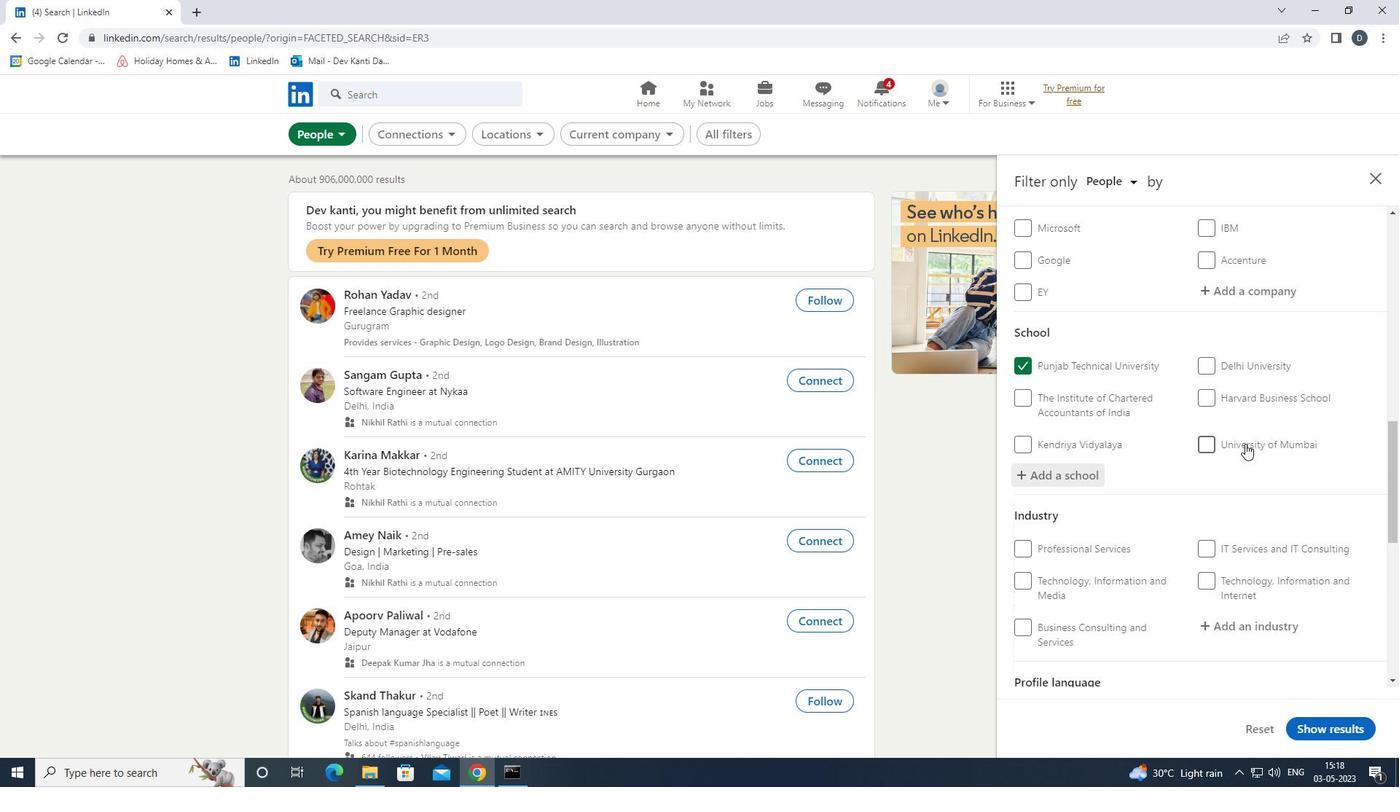 
Action: Mouse scrolled (1228, 465) with delta (0, 0)
Screenshot: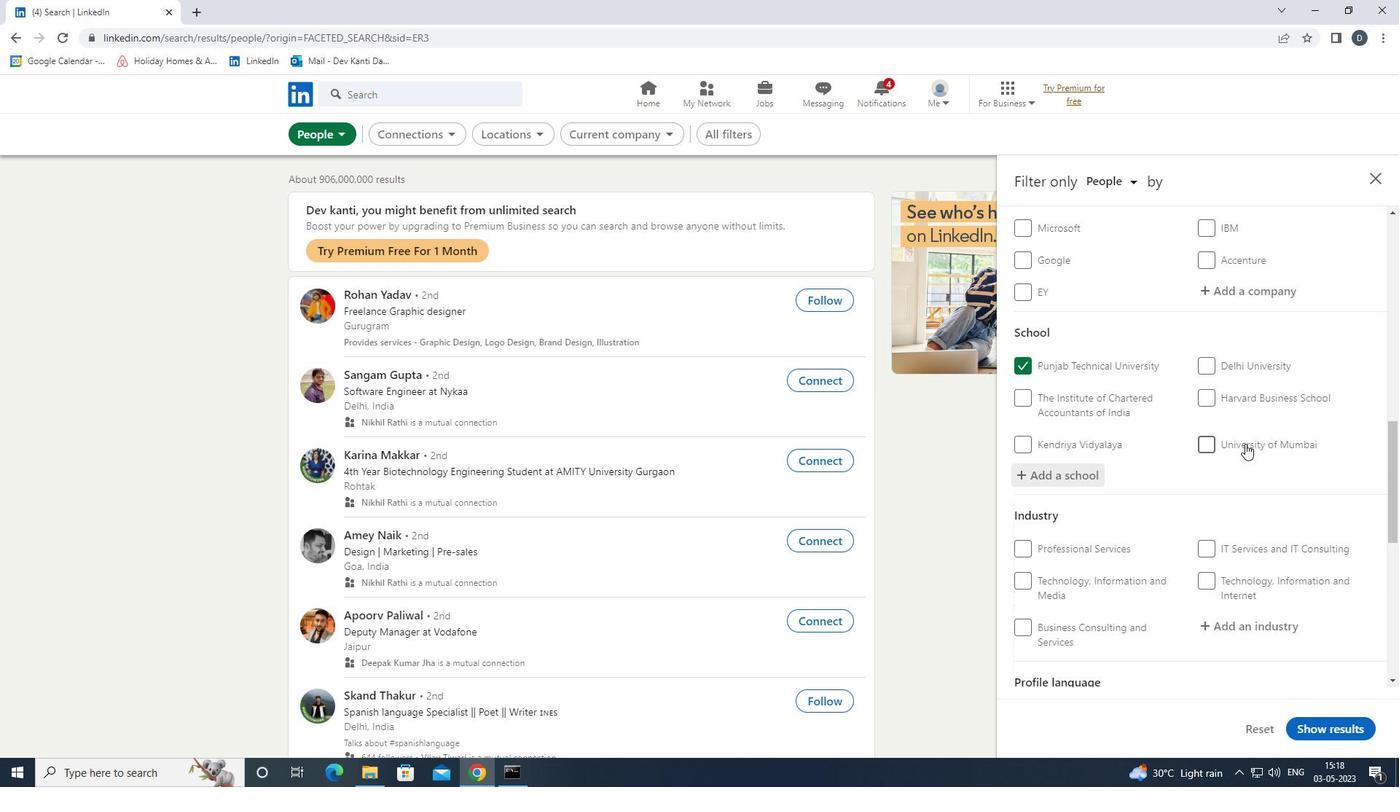 
Action: Mouse moved to (1259, 407)
Screenshot: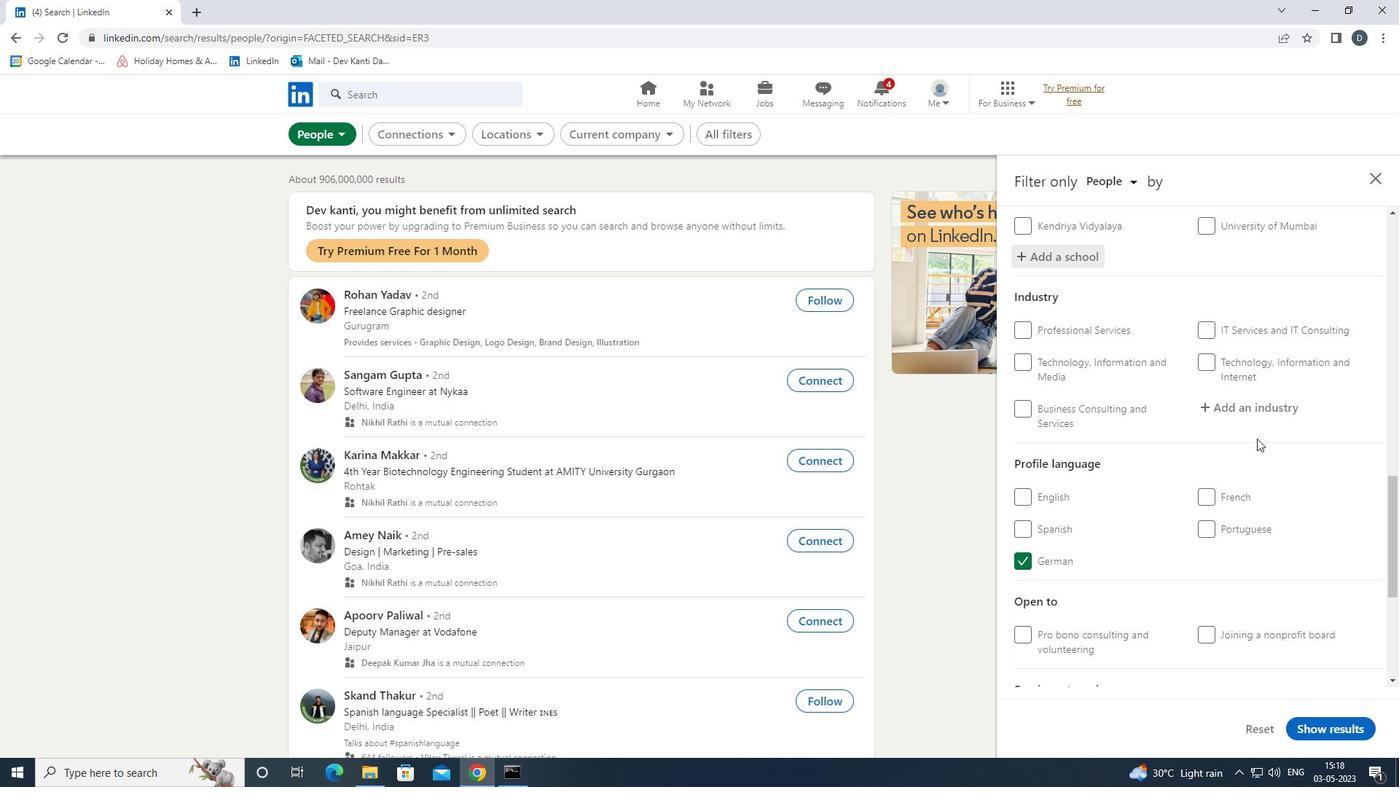 
Action: Mouse pressed left at (1259, 407)
Screenshot: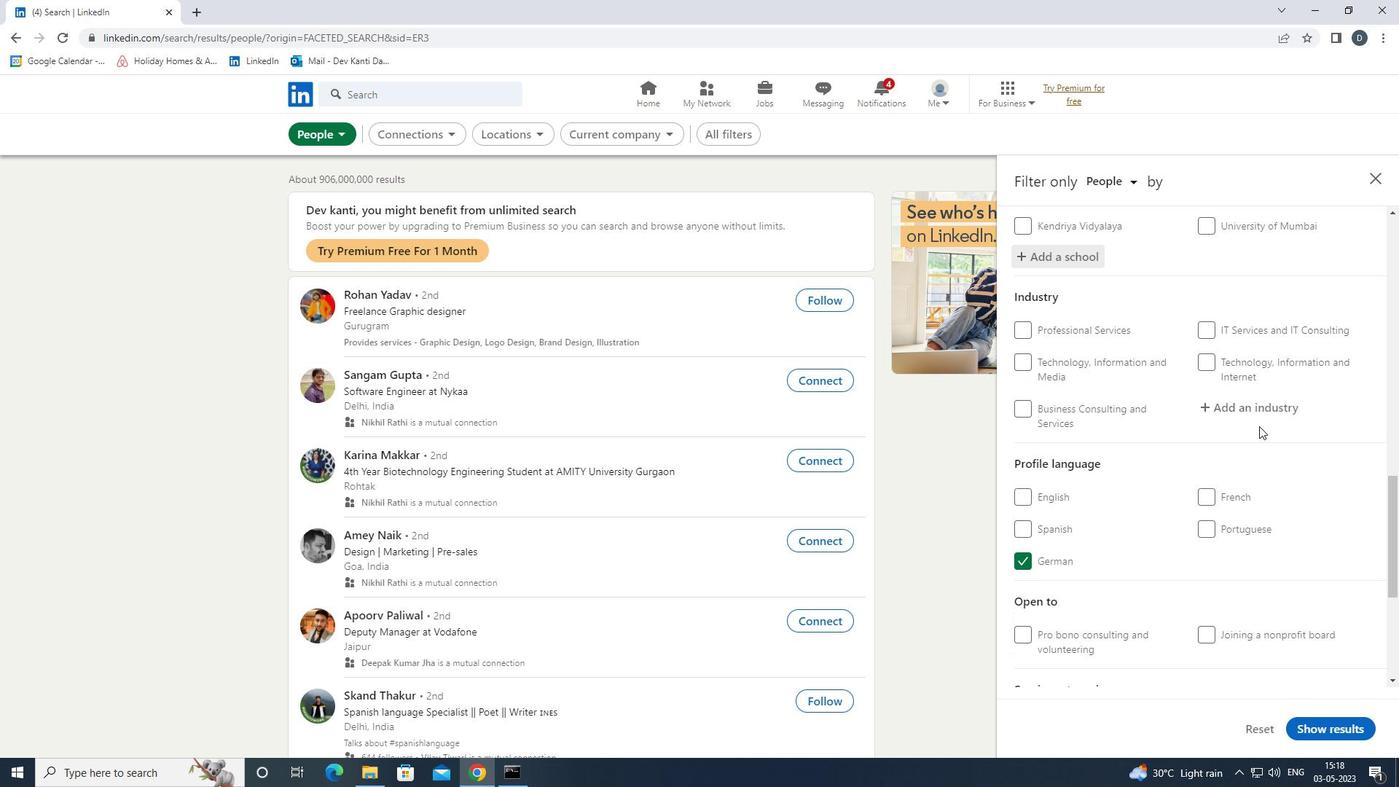 
Action: Key pressed <Key.shift>METAL<Key.space><Key.shift>ORE<Key.space><Key.down><Key.enter>
Screenshot: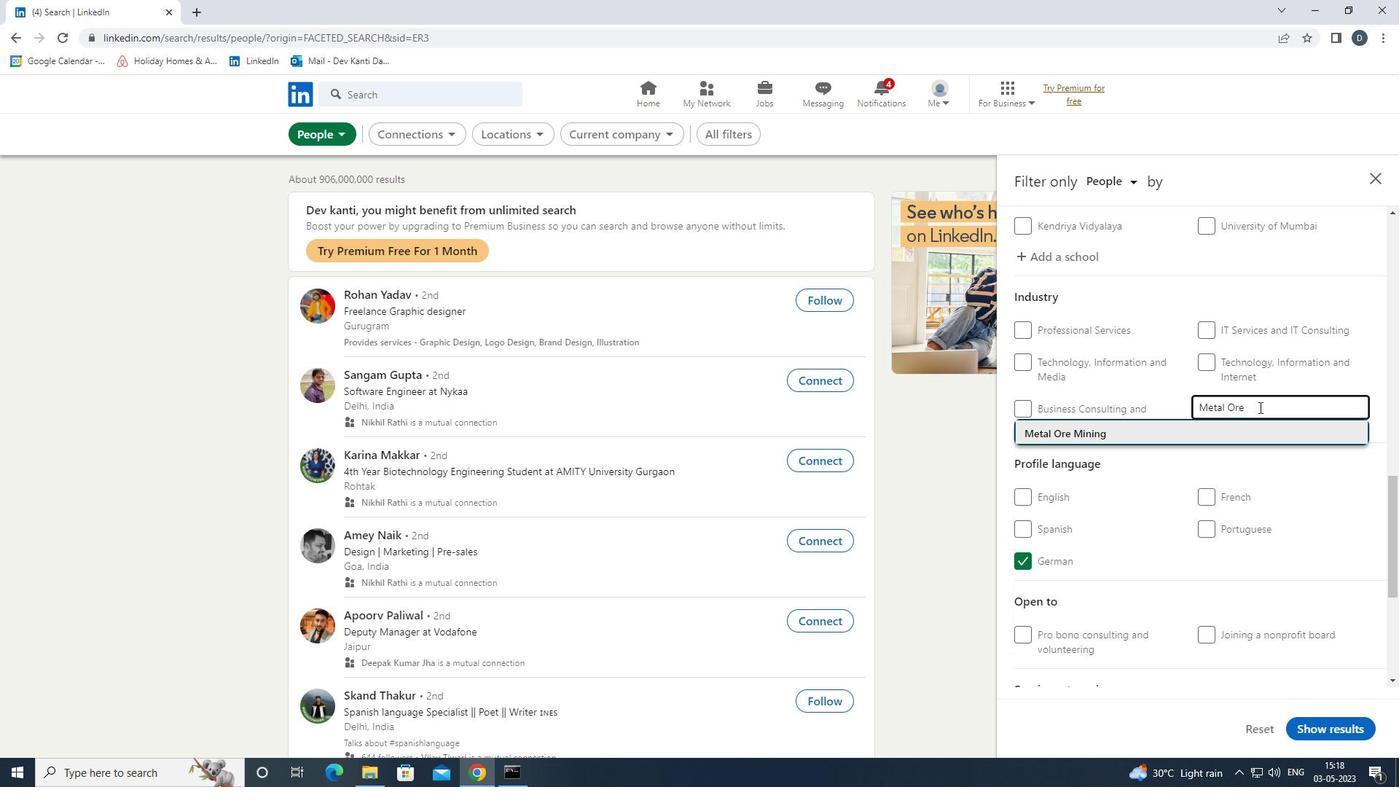 
Action: Mouse moved to (1259, 411)
Screenshot: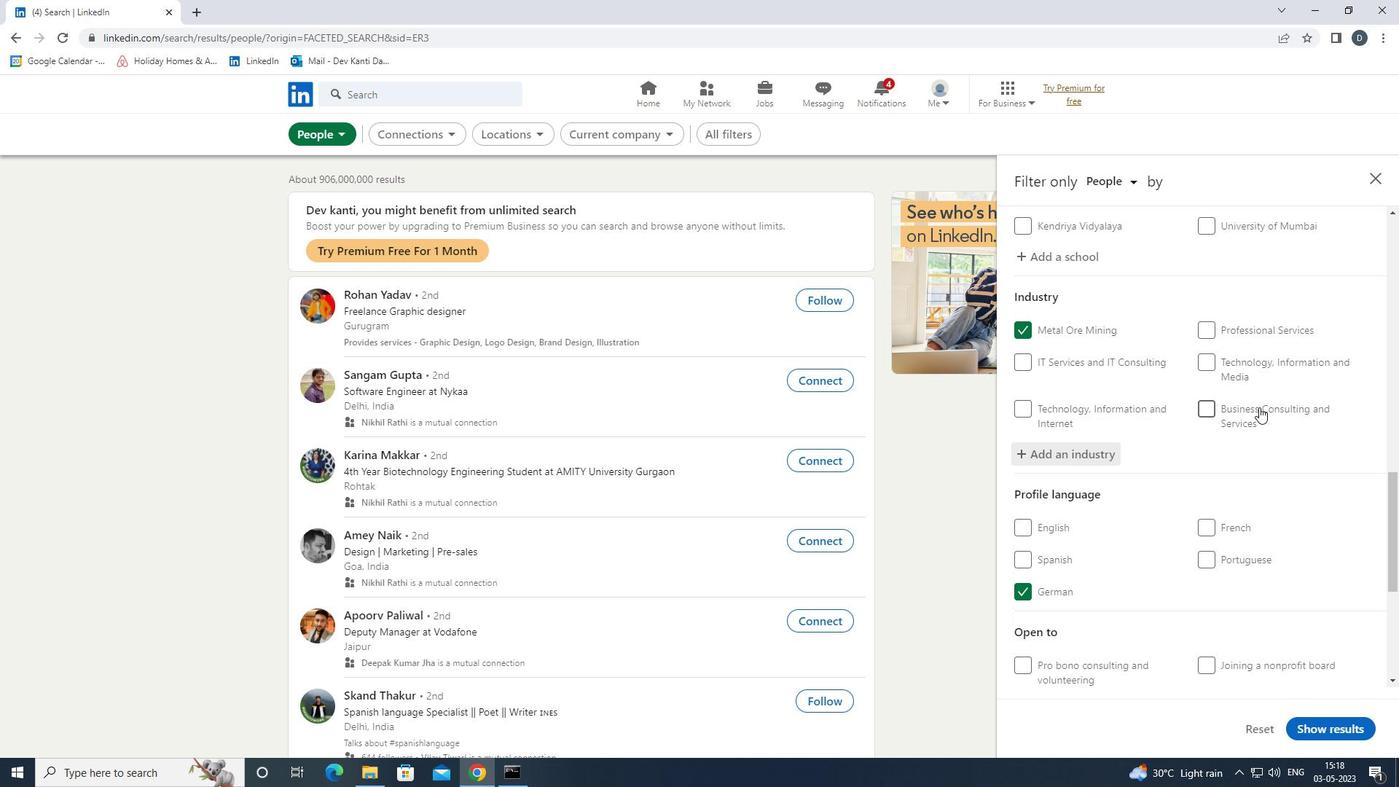 
Action: Mouse scrolled (1259, 410) with delta (0, 0)
Screenshot: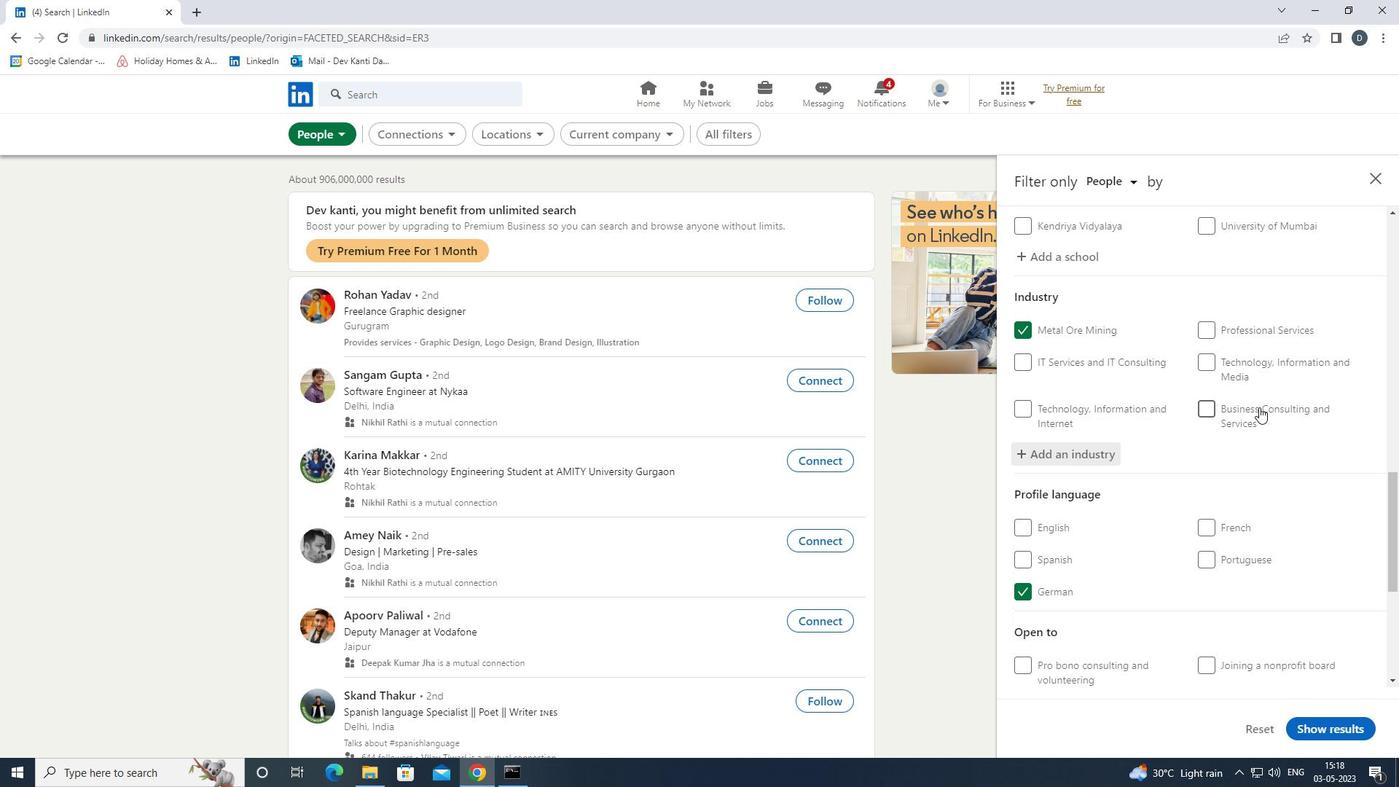 
Action: Mouse moved to (1259, 414)
Screenshot: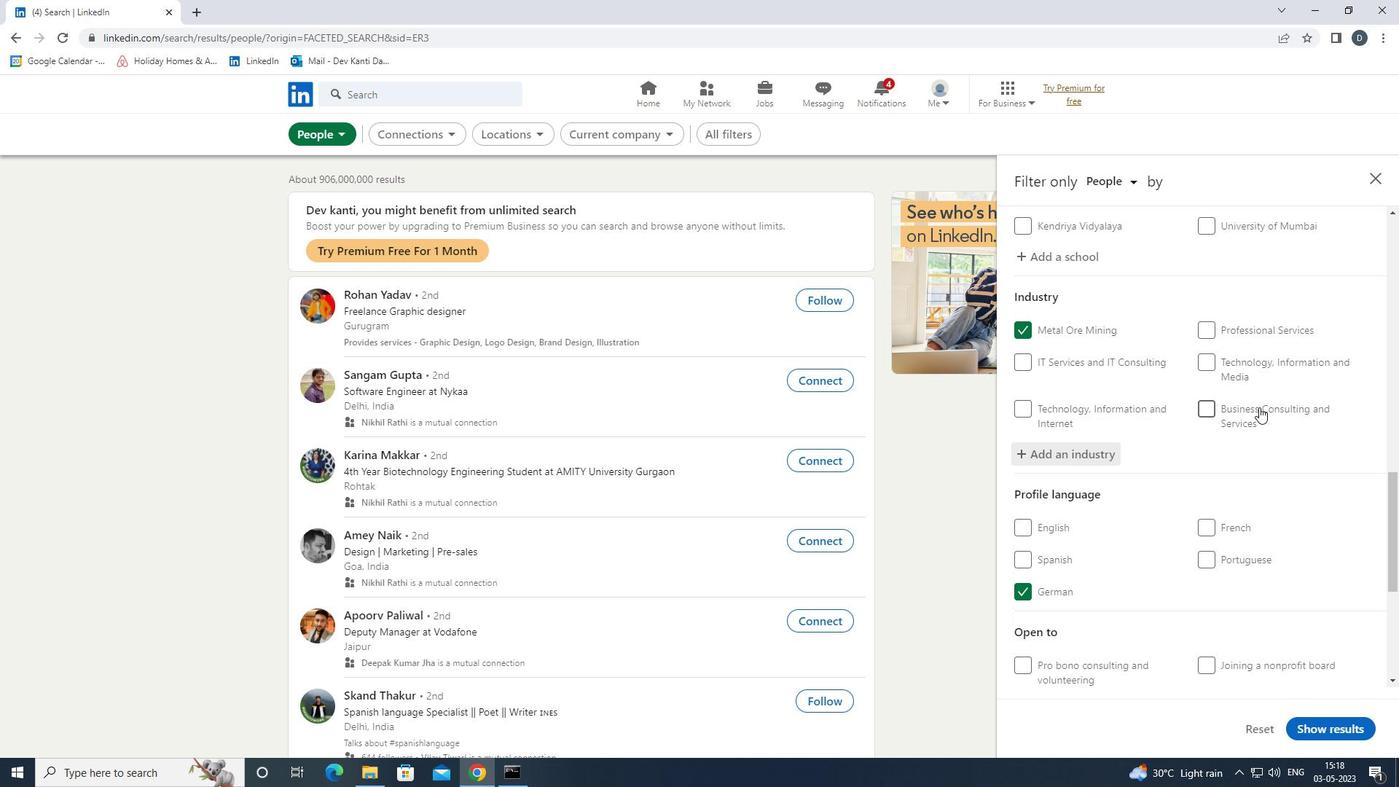 
Action: Mouse scrolled (1259, 413) with delta (0, 0)
Screenshot: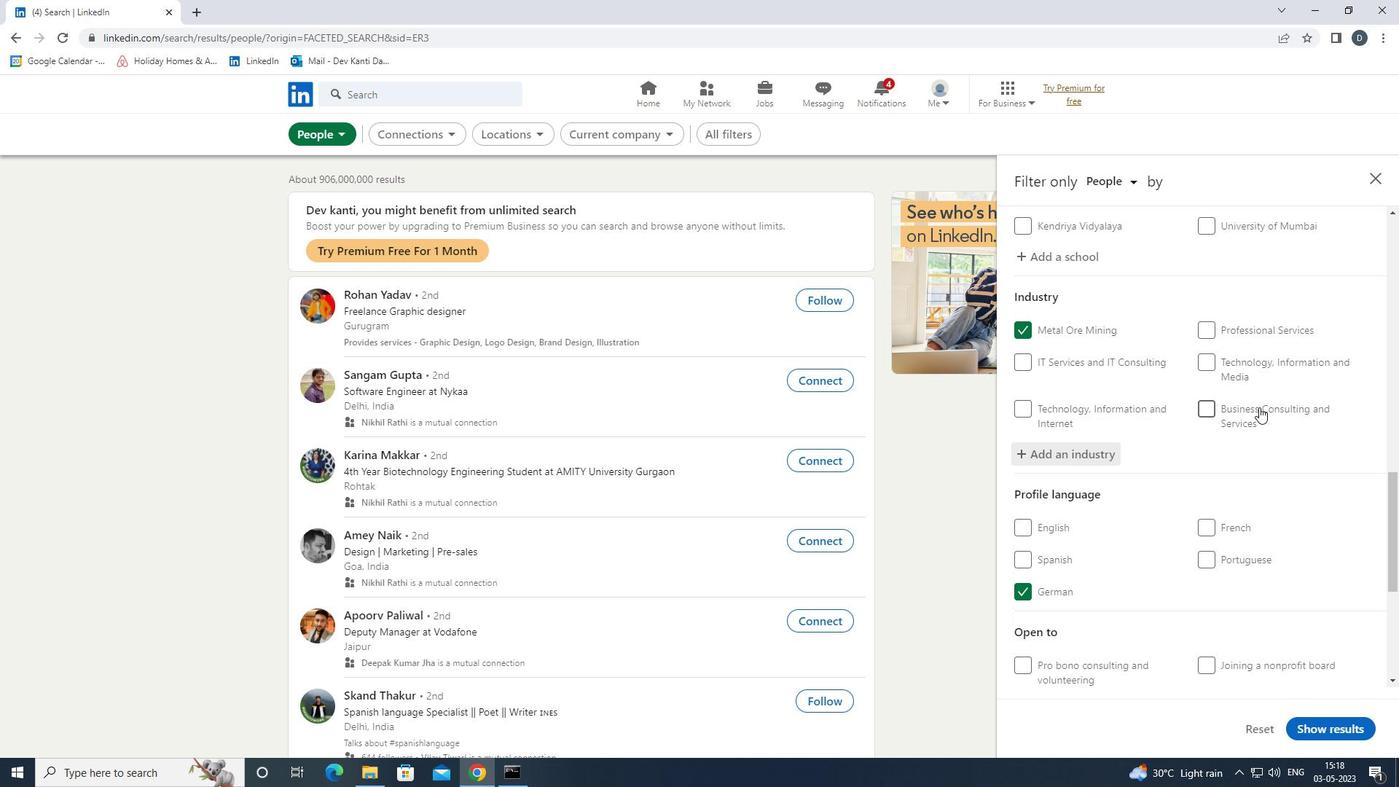 
Action: Mouse moved to (1259, 414)
Screenshot: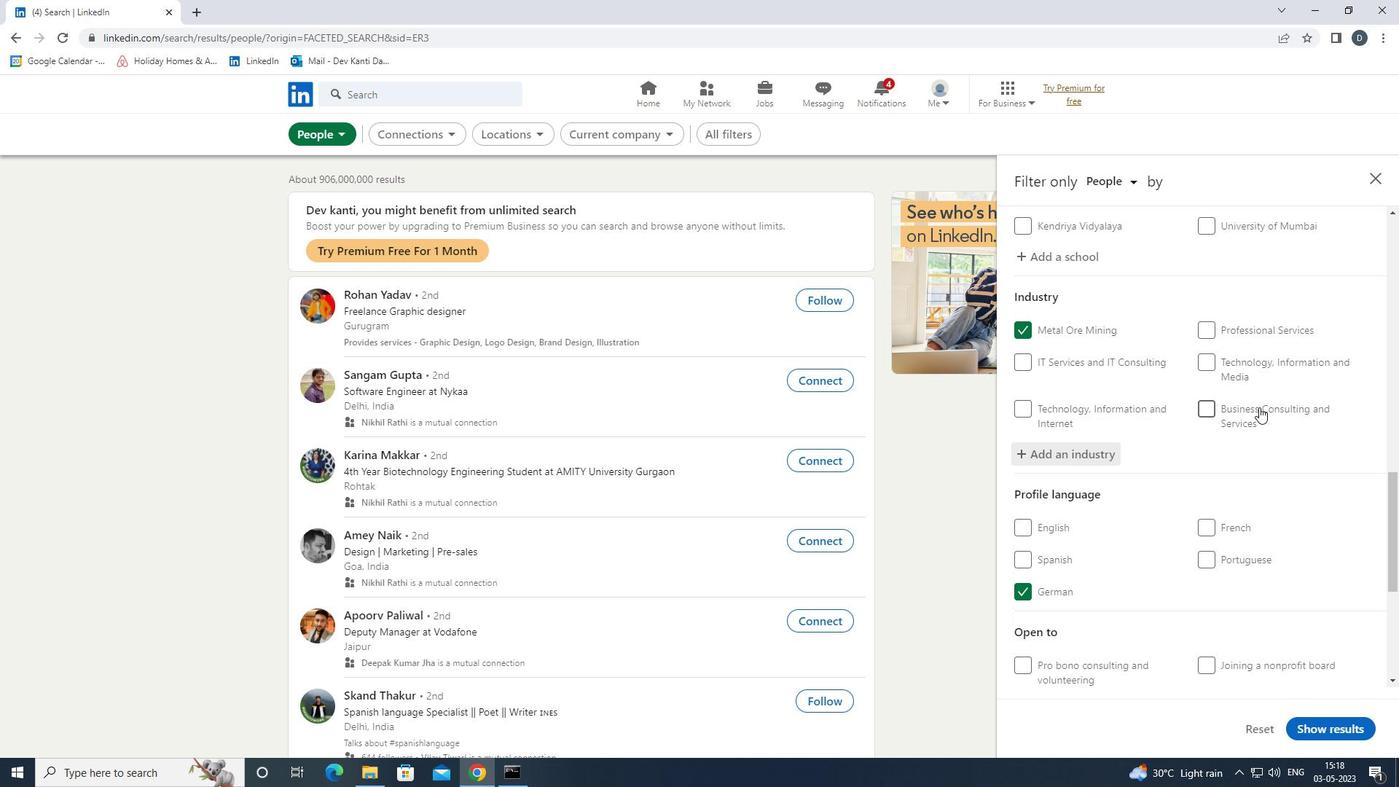
Action: Mouse scrolled (1259, 414) with delta (0, 0)
Screenshot: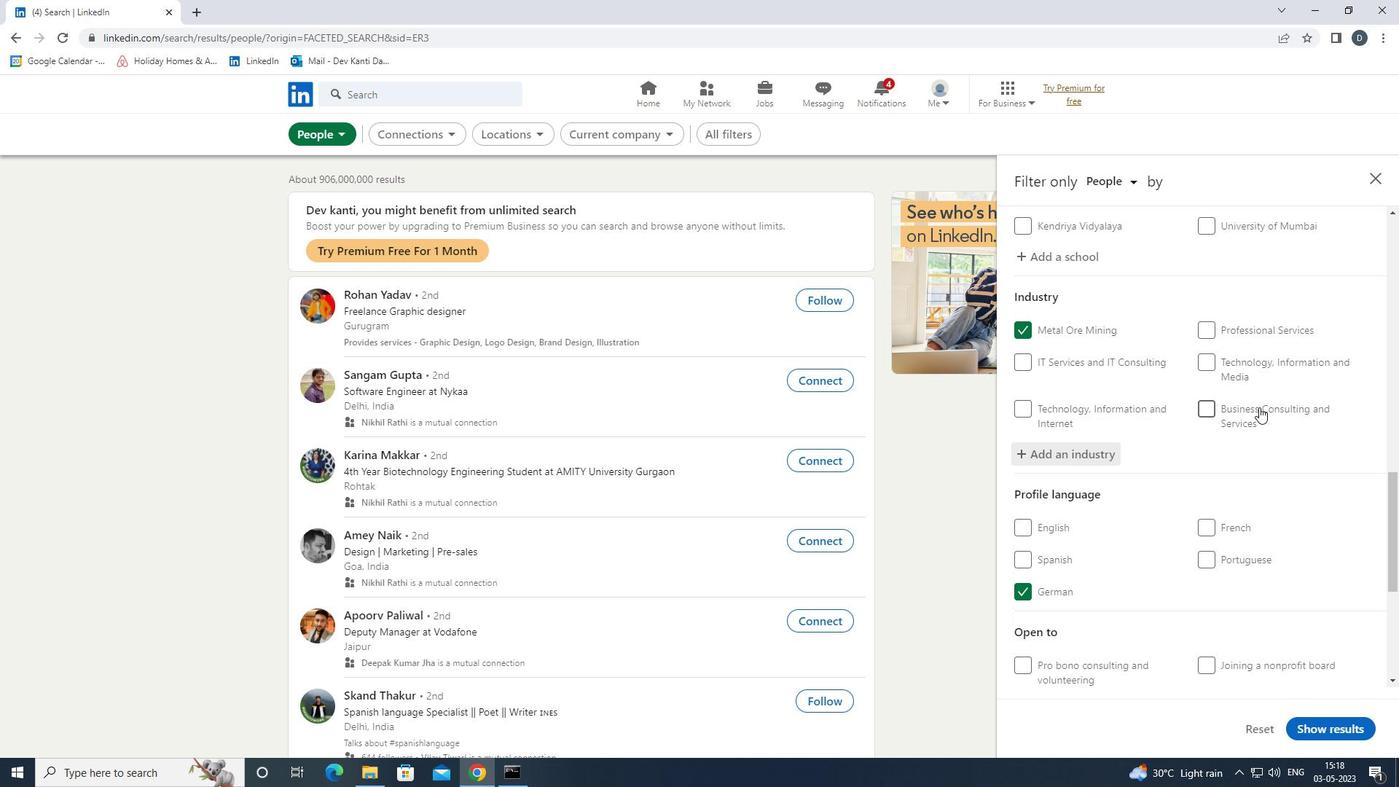 
Action: Mouse moved to (1259, 416)
Screenshot: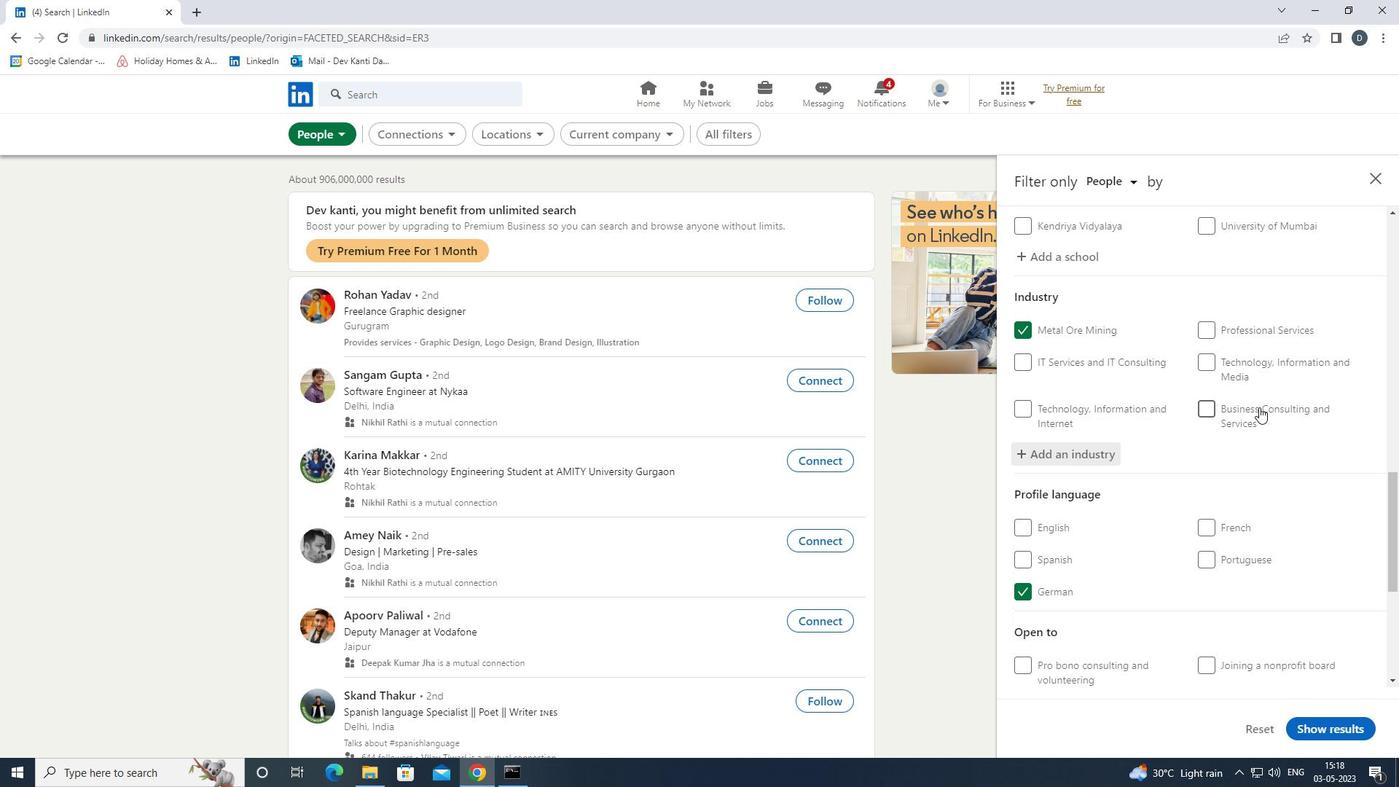 
Action: Mouse scrolled (1259, 415) with delta (0, 0)
Screenshot: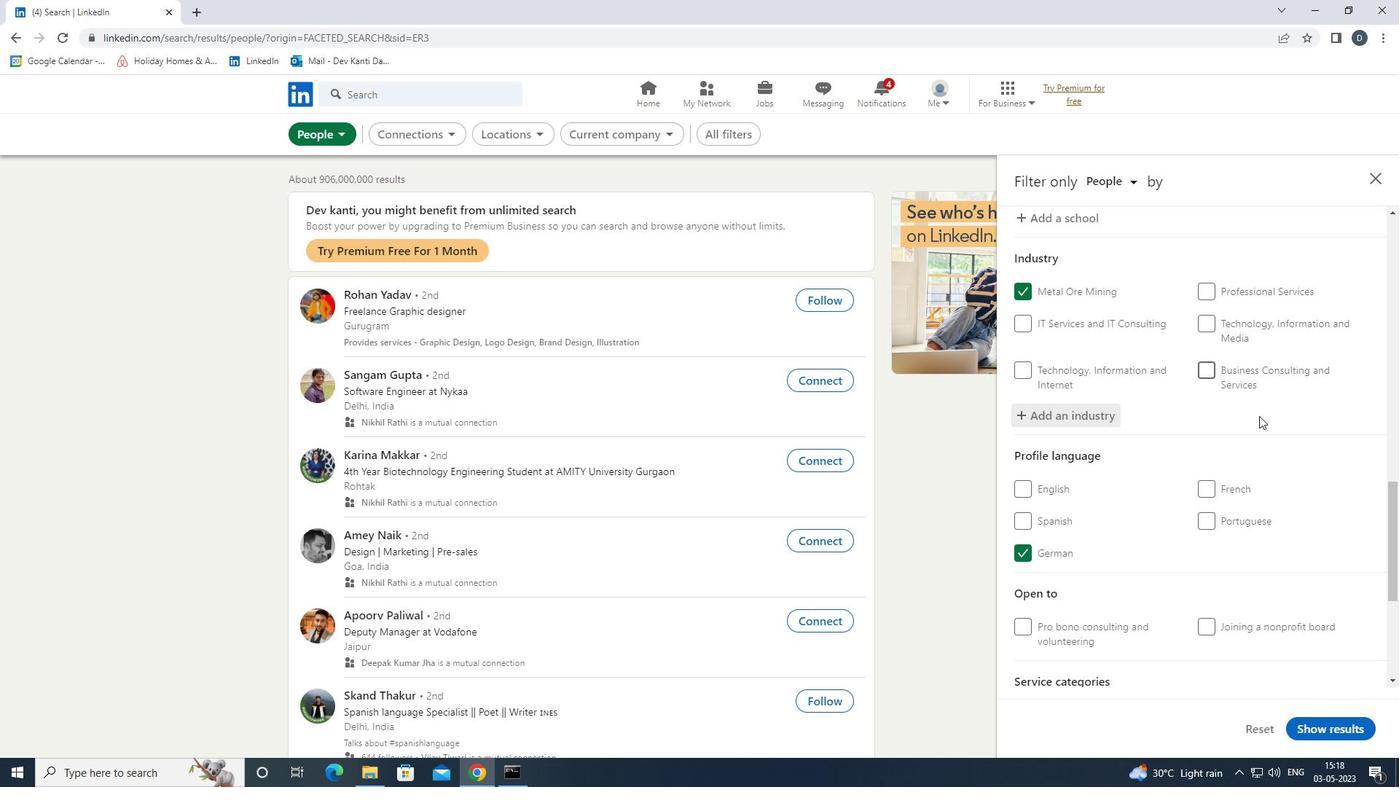 
Action: Mouse moved to (1259, 417)
Screenshot: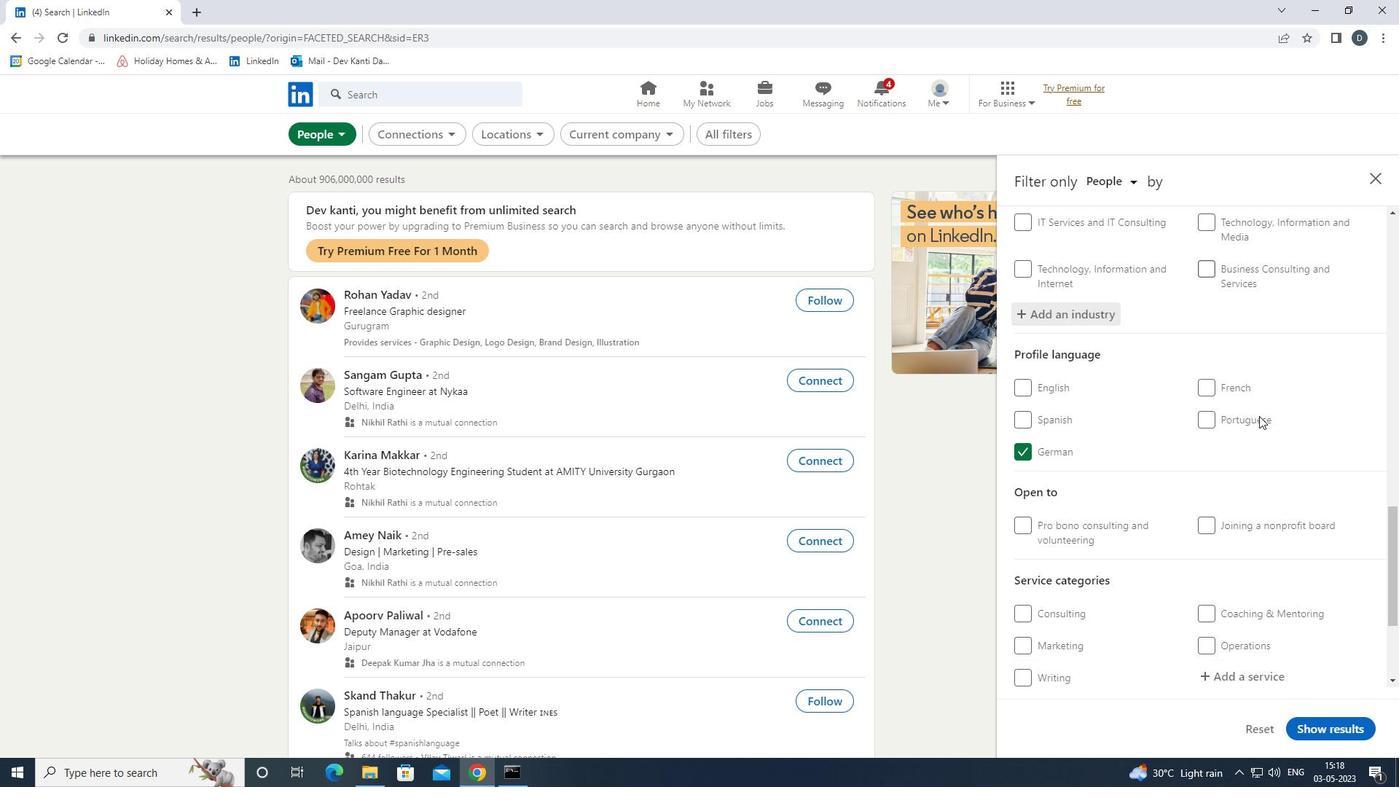 
Action: Mouse scrolled (1259, 417) with delta (0, 0)
Screenshot: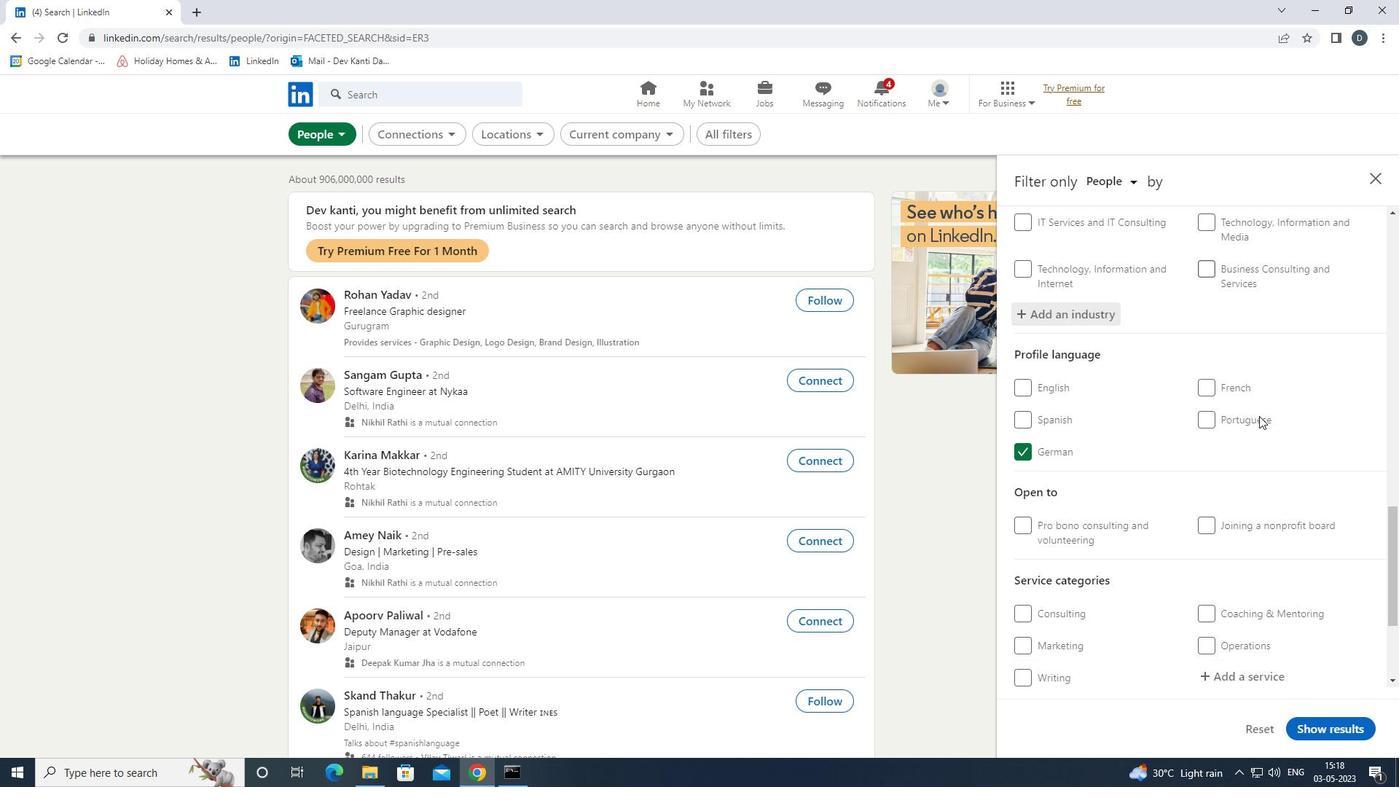 
Action: Mouse moved to (1256, 479)
Screenshot: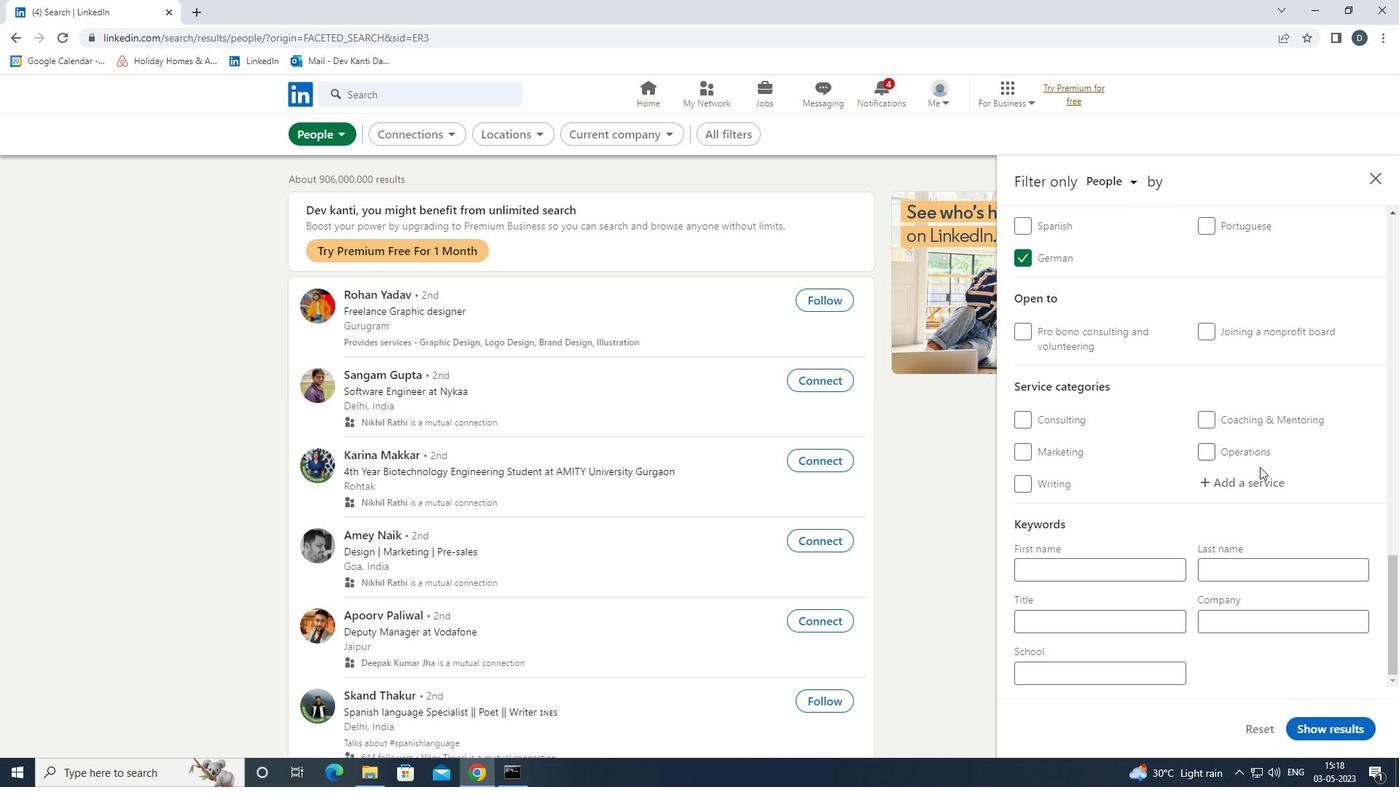 
Action: Mouse pressed left at (1256, 479)
Screenshot: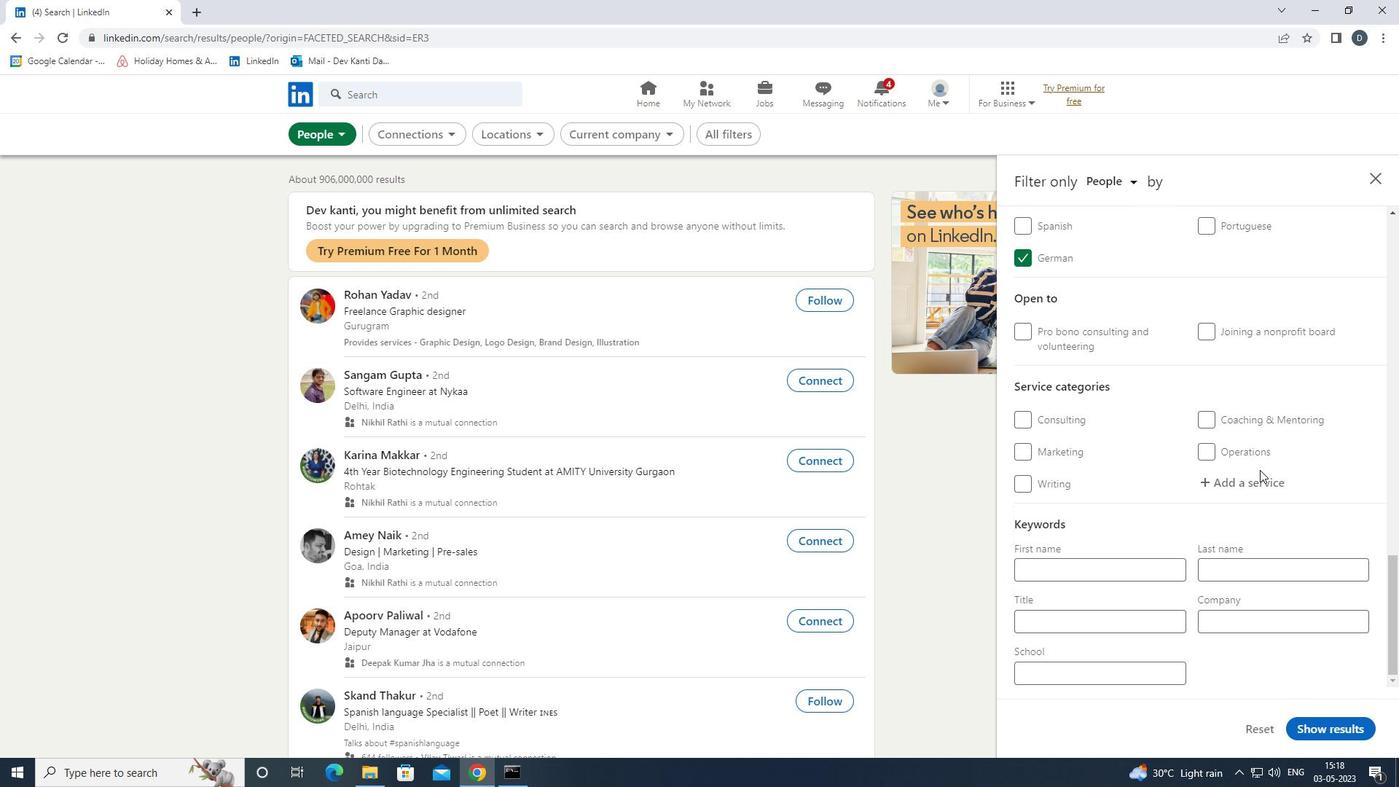 
Action: Key pressed <Key.shift>PRODUCT<Key.space><Key.down><Key.enter>
Screenshot: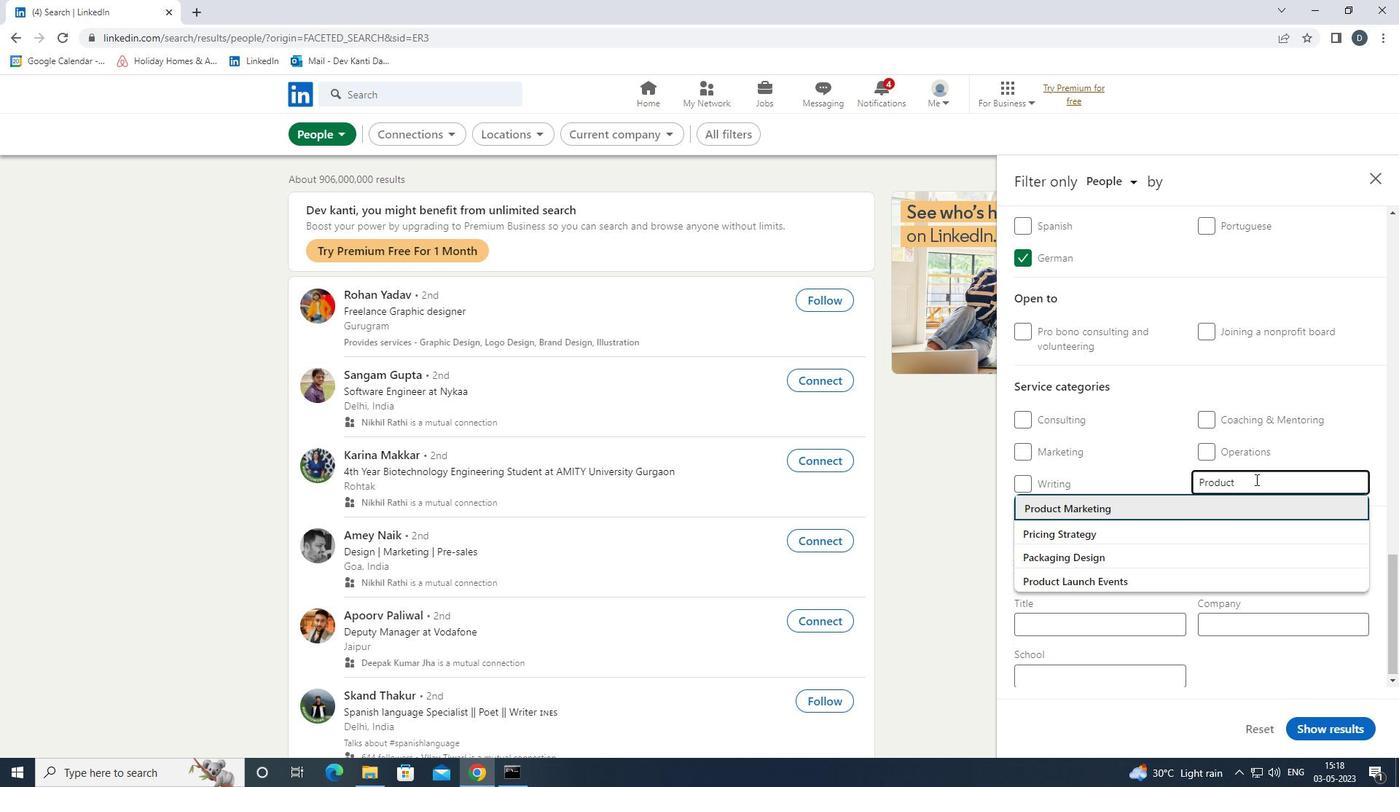 
Action: Mouse moved to (1255, 481)
Screenshot: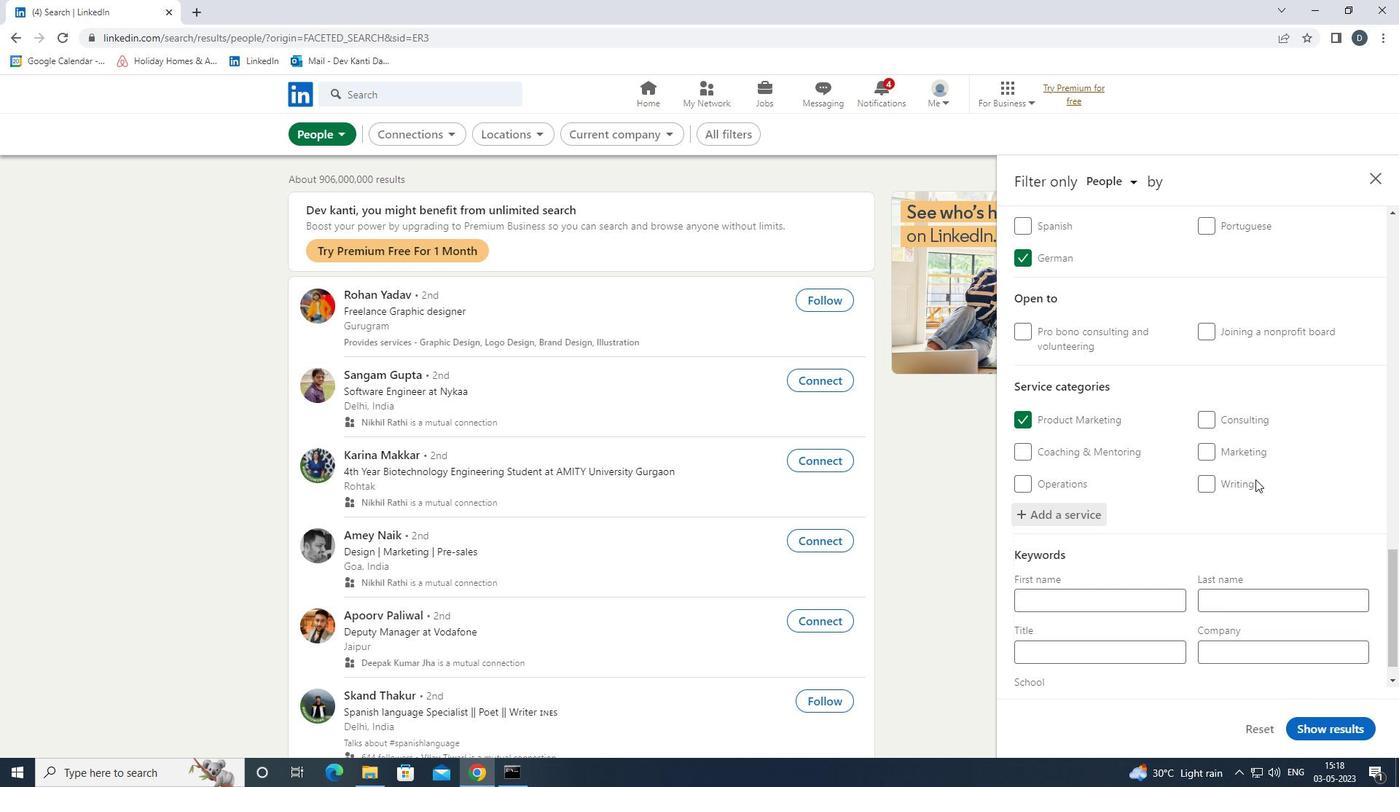 
Action: Mouse scrolled (1255, 480) with delta (0, 0)
Screenshot: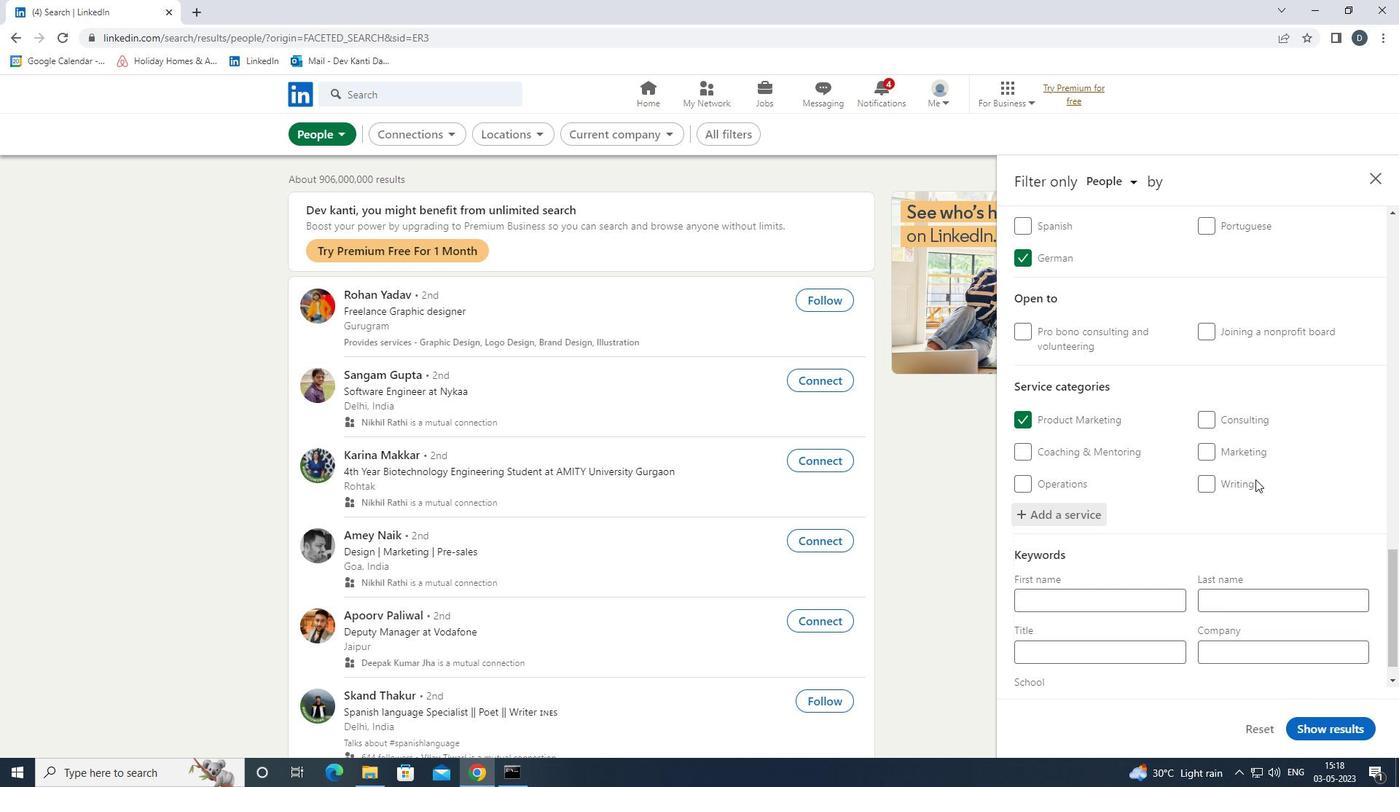 
Action: Mouse moved to (1246, 490)
Screenshot: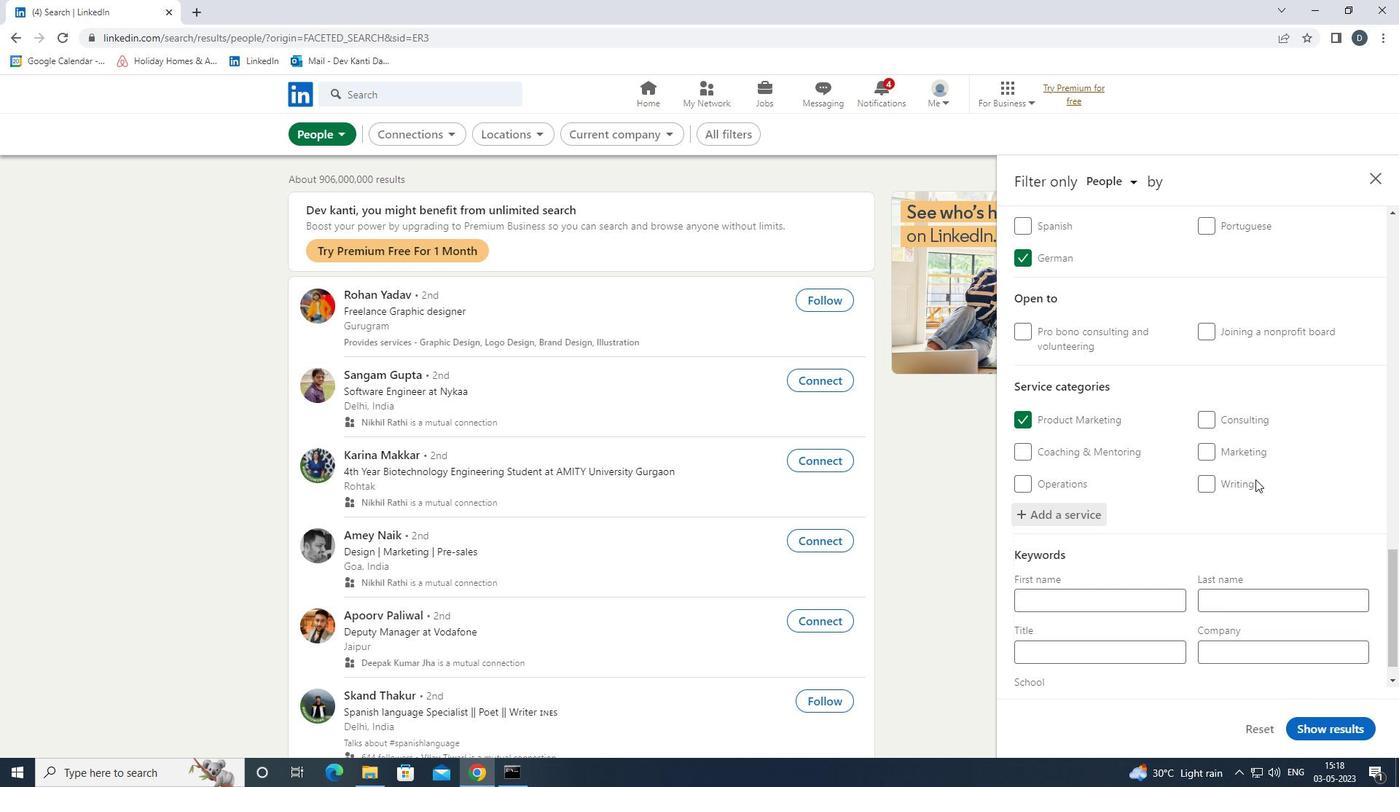 
Action: Mouse scrolled (1246, 489) with delta (0, 0)
Screenshot: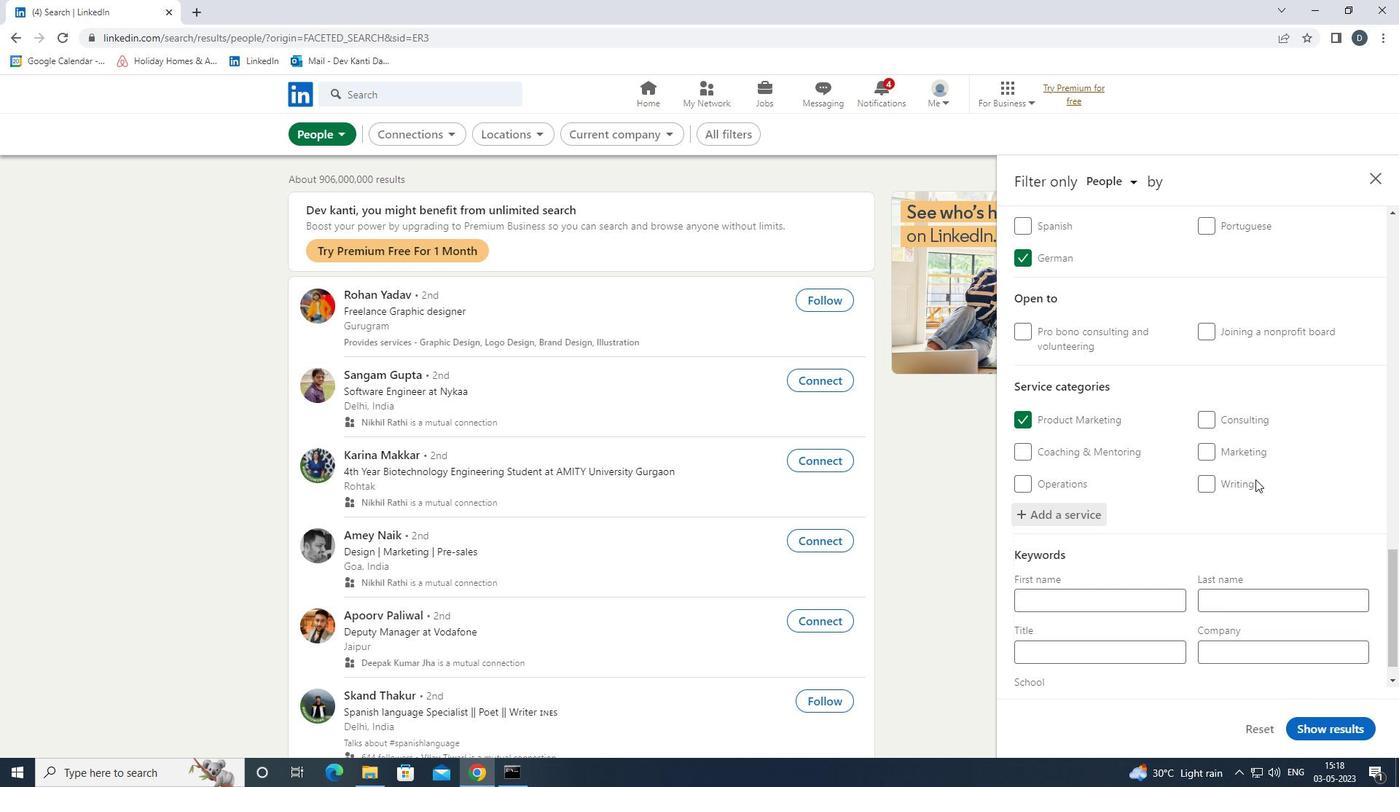 
Action: Mouse moved to (1240, 500)
Screenshot: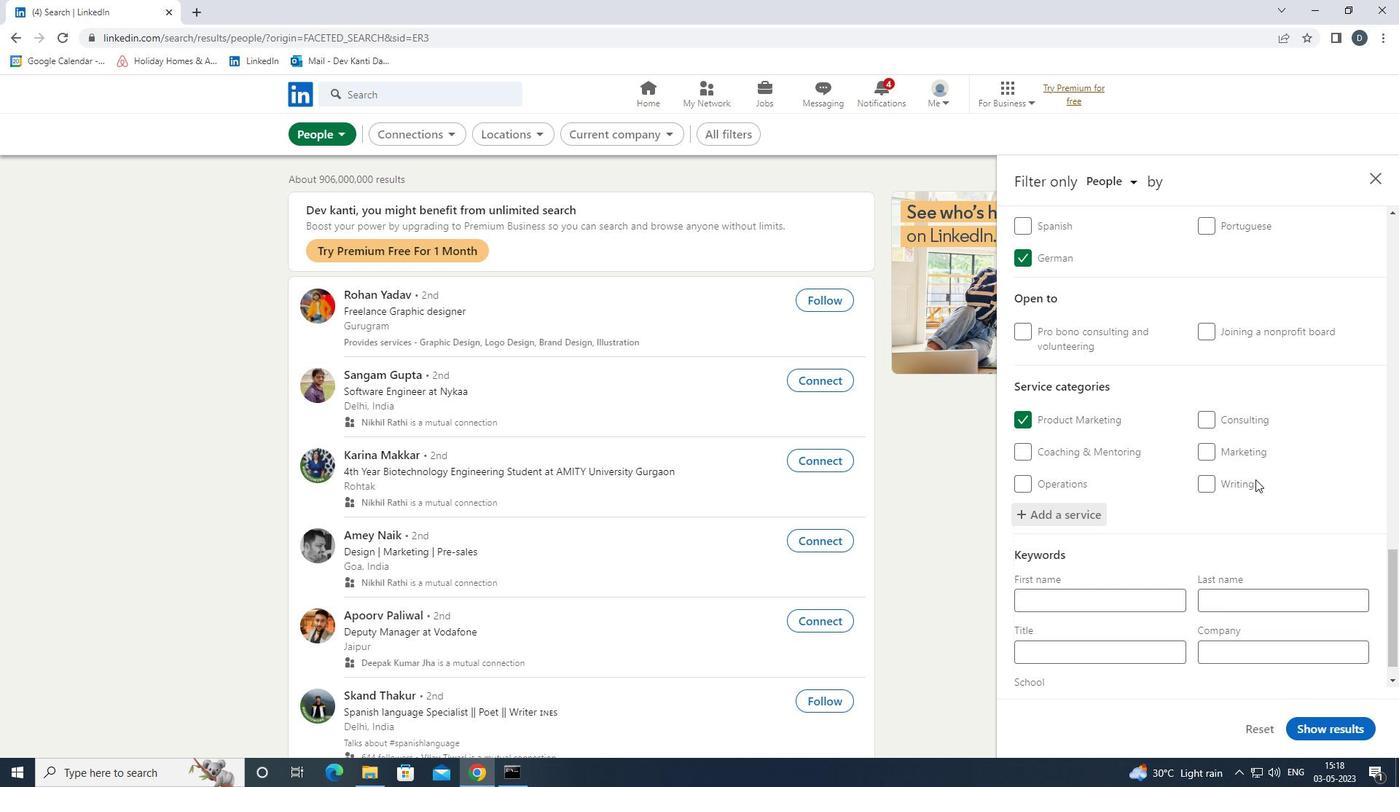 
Action: Mouse scrolled (1240, 500) with delta (0, 0)
Screenshot: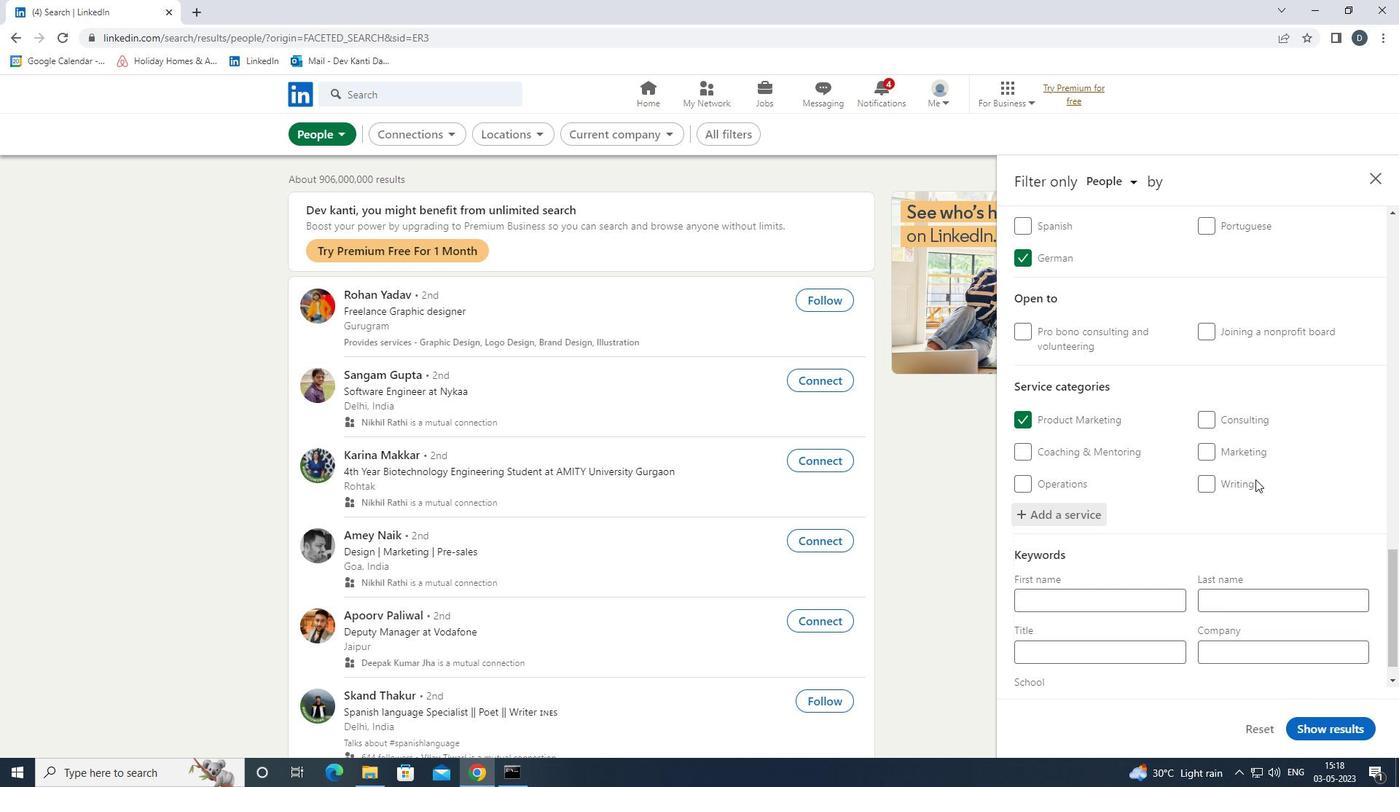 
Action: Mouse moved to (1234, 510)
Screenshot: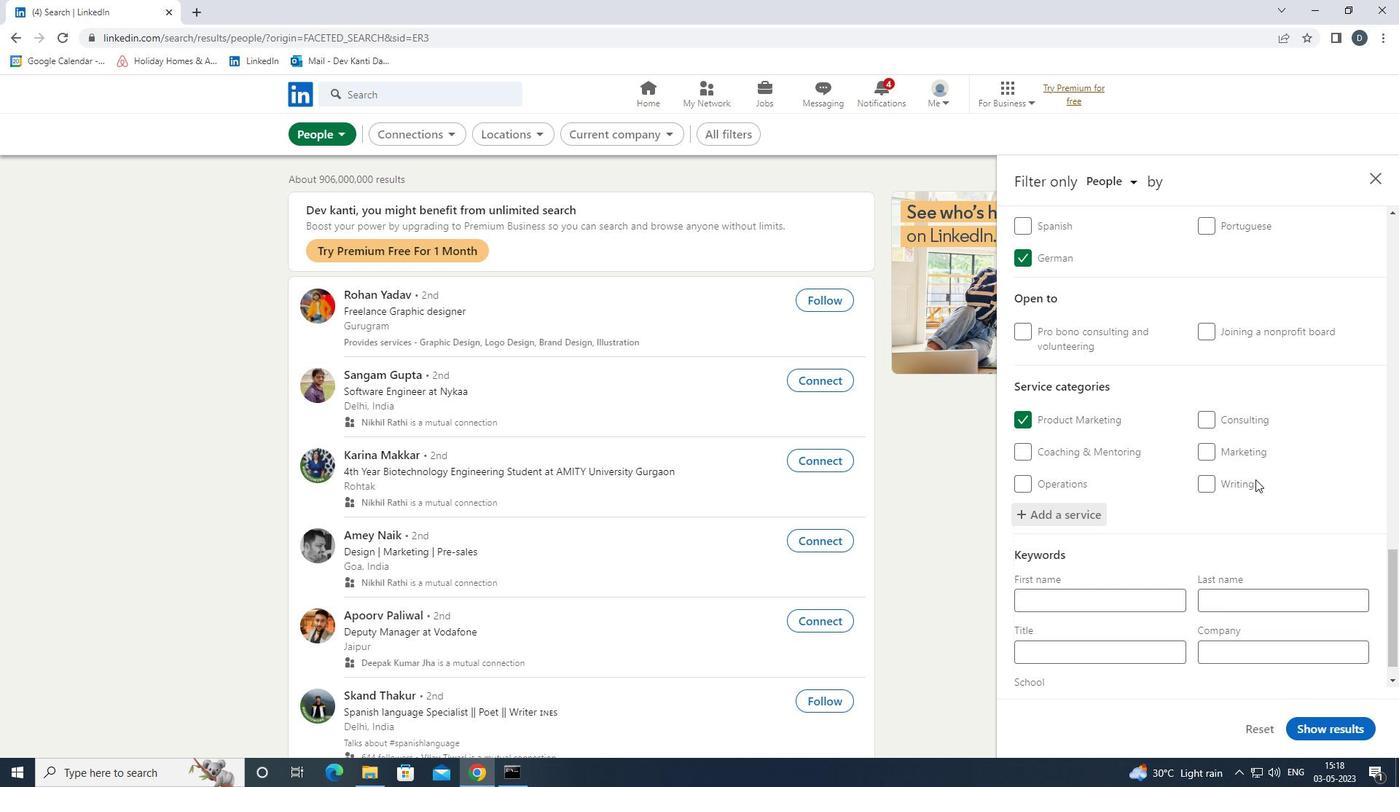 
Action: Mouse scrolled (1234, 509) with delta (0, 0)
Screenshot: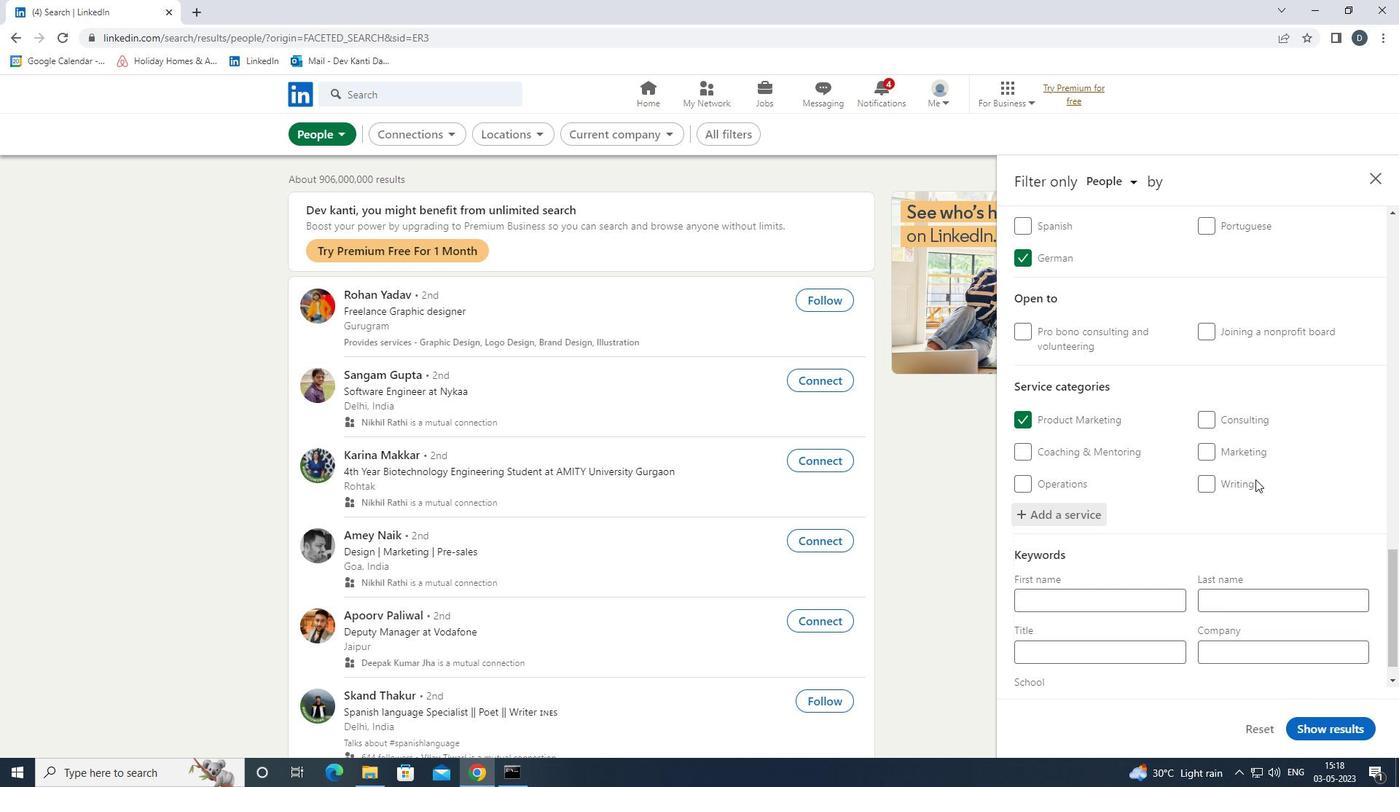 
Action: Mouse moved to (1128, 618)
Screenshot: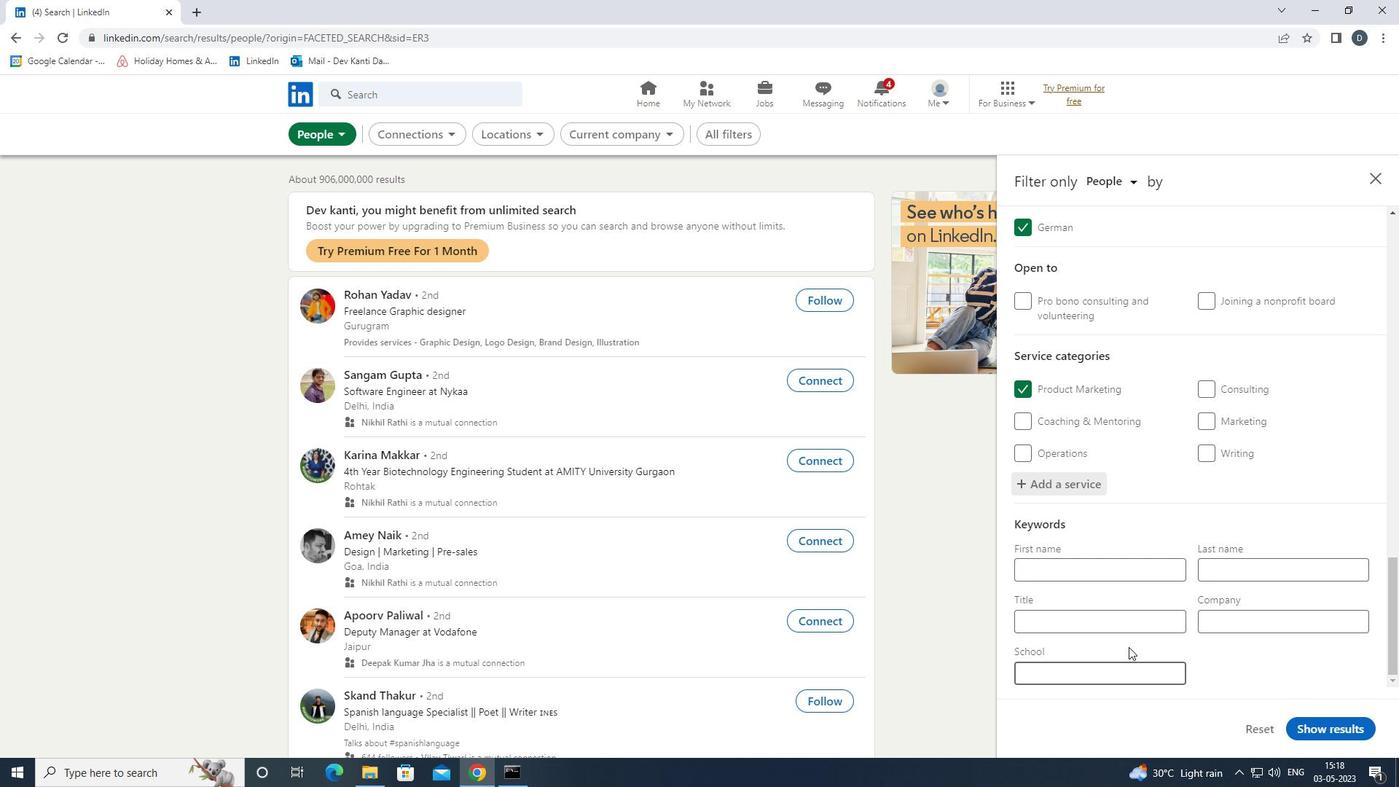 
Action: Mouse pressed left at (1128, 618)
Screenshot: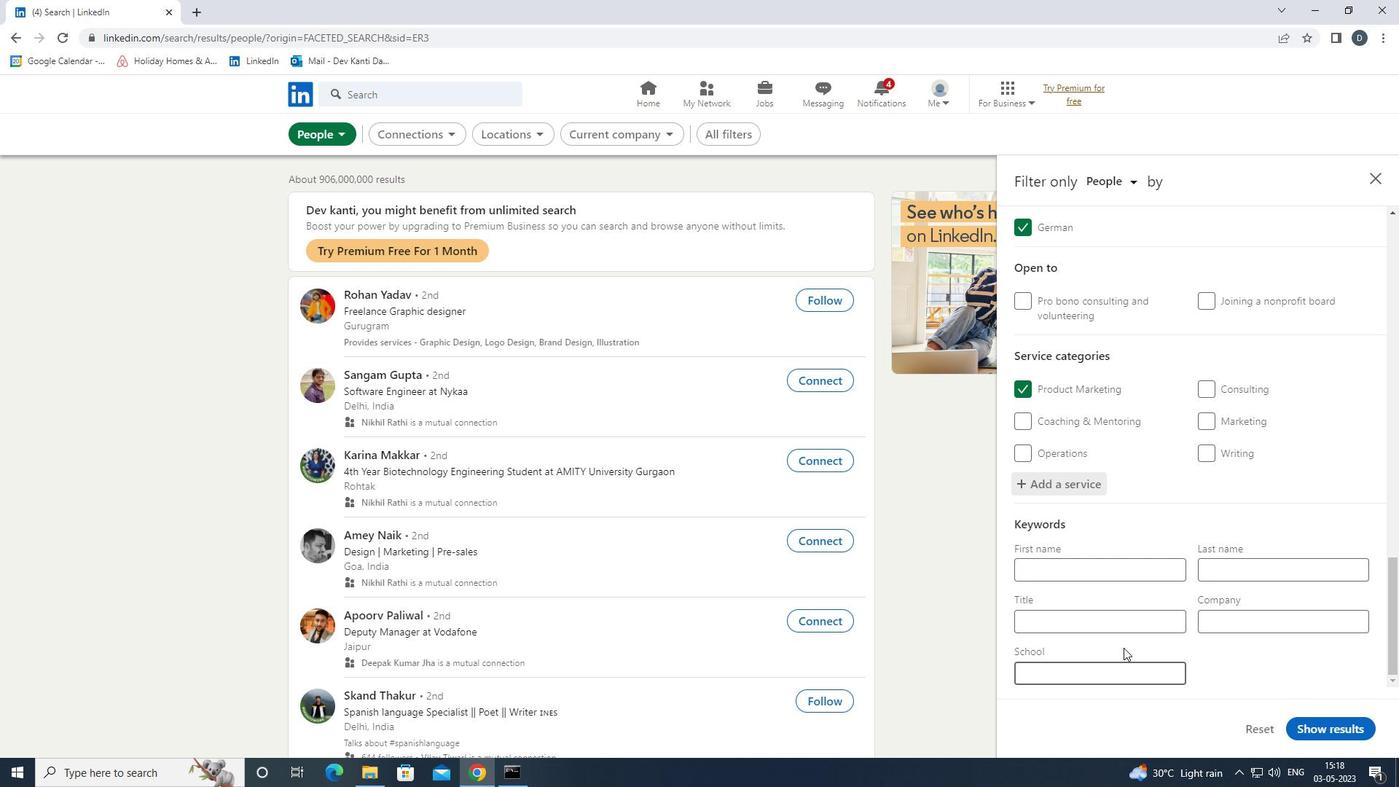 
Action: Key pressed <Key.shift><Key.shift><Key.shift><Key.shift>HOST<Key.backspace><Key.backspace><Key.backspace><Key.backspace><Key.backspace><Key.shift>GHOSTWRITING
Screenshot: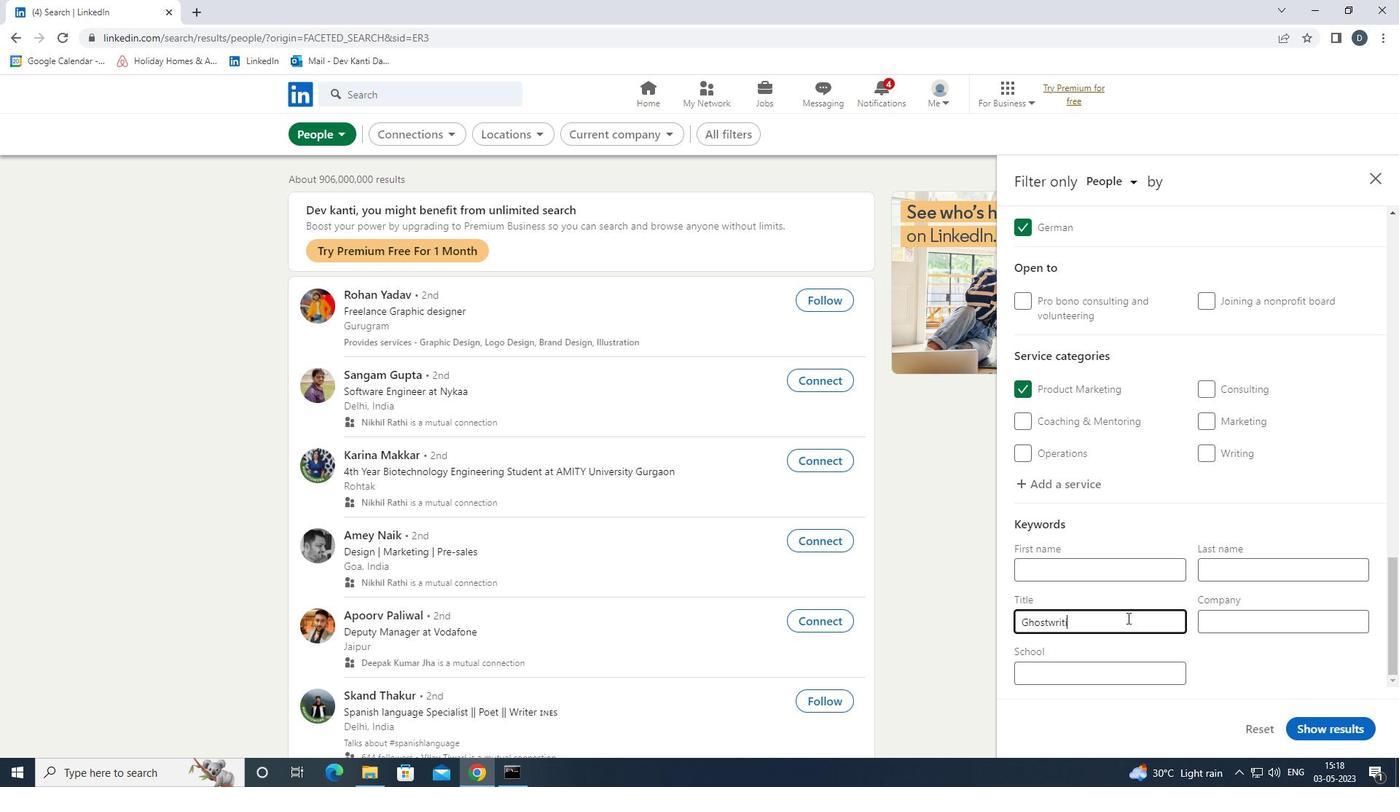 
Action: Mouse moved to (1326, 721)
Screenshot: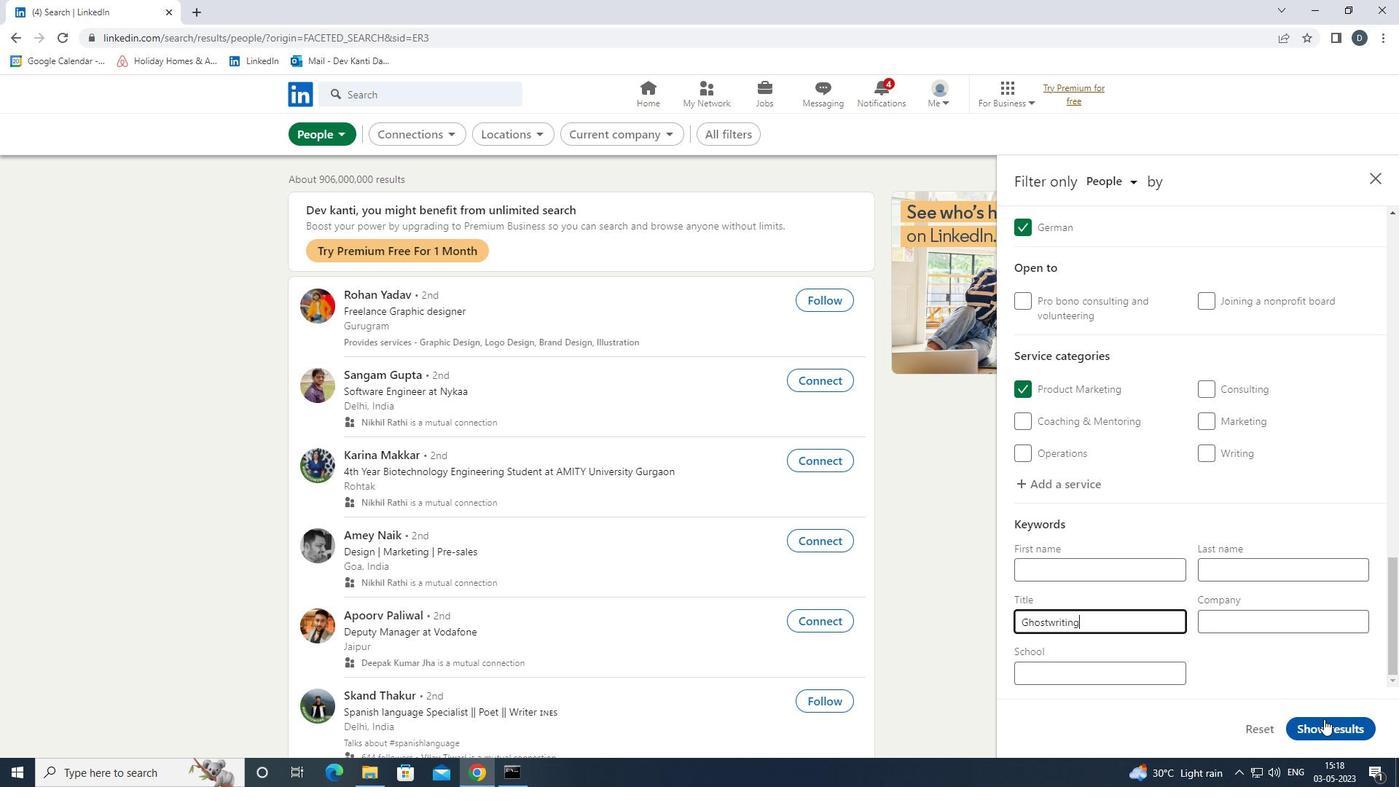 
Action: Mouse pressed left at (1326, 721)
Screenshot: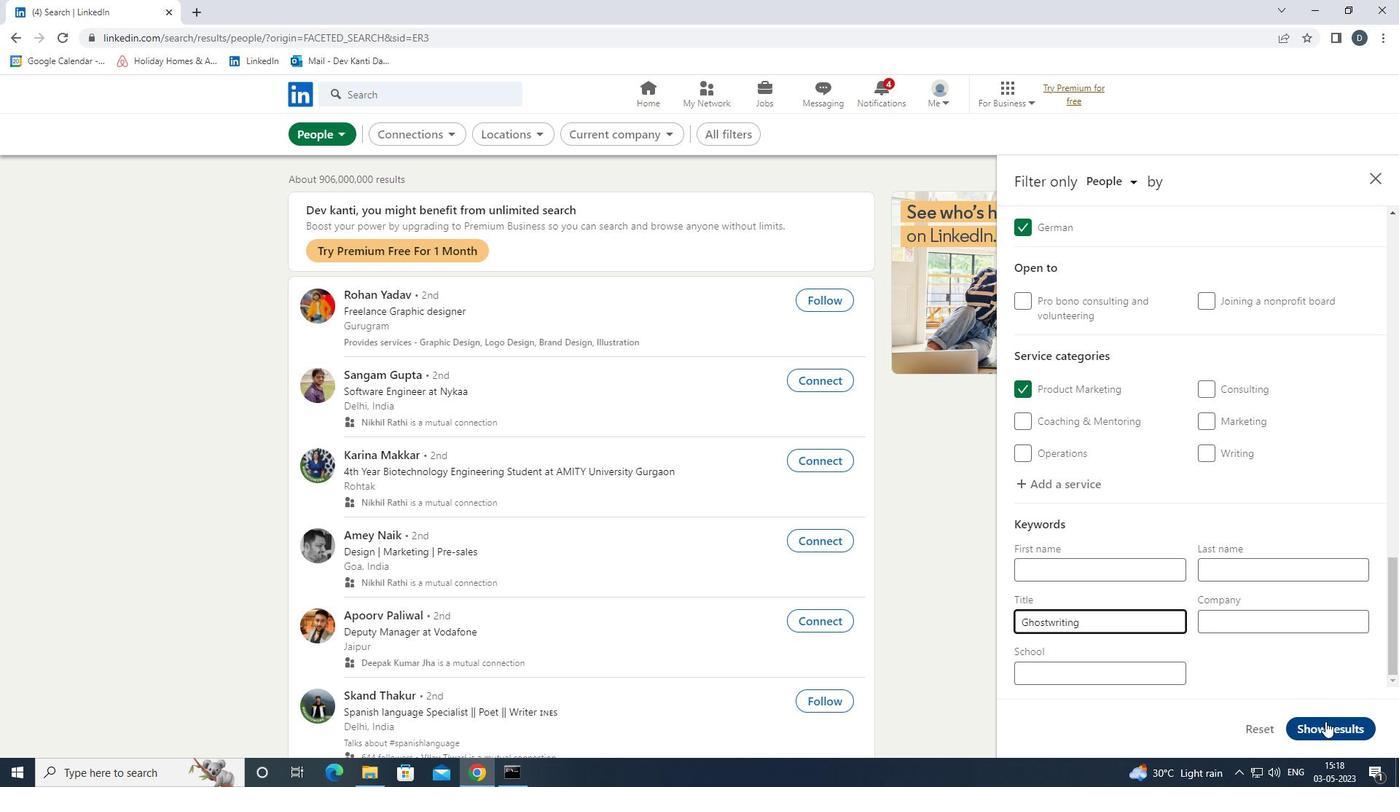 
Action: Mouse moved to (332, 100)
Screenshot: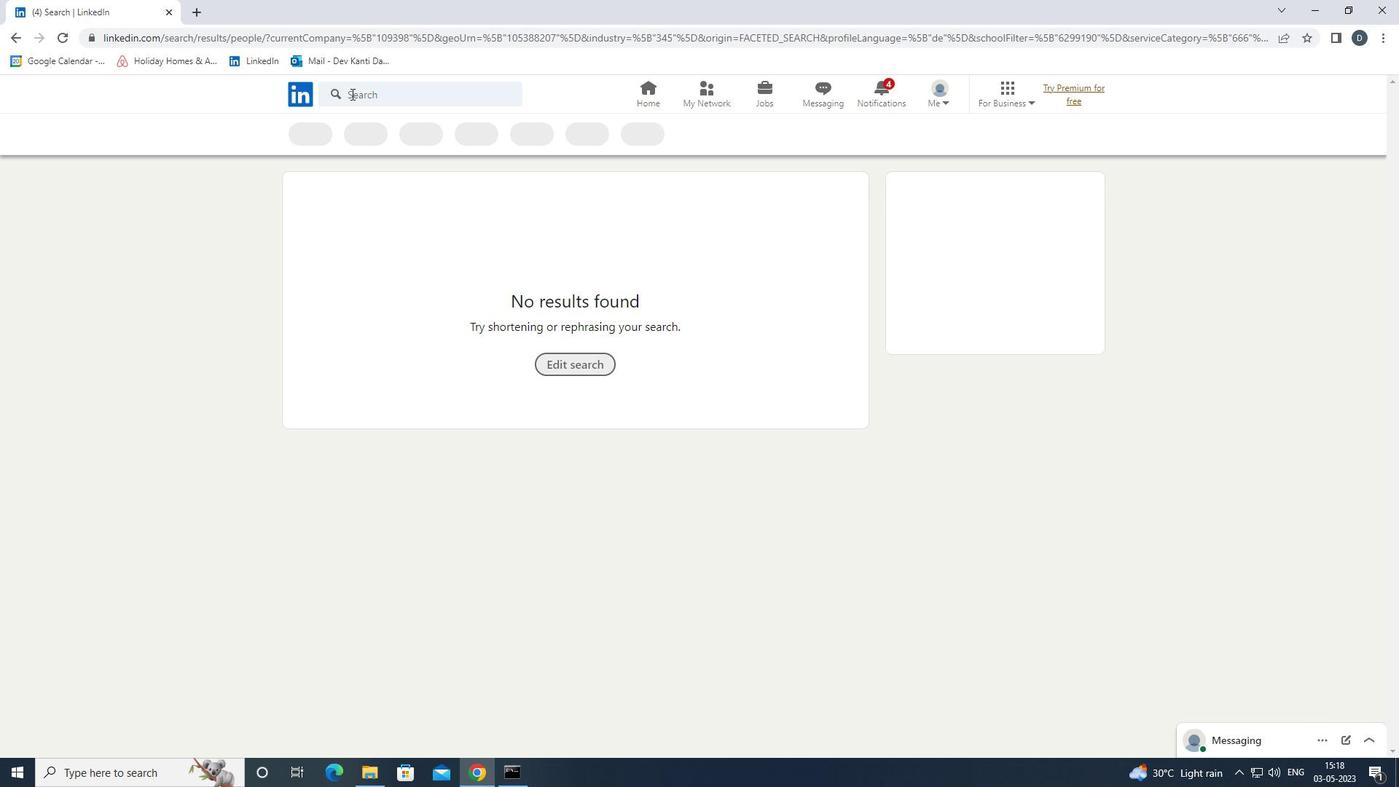 
